 Task: Find a house in Bingen am Rhein, Germany, for 4 guests from July 10 to July 25, with a price range of ₹15,000 to ₹25,000, including Wifi, Free parking, TV, Gym, Breakfast, and Self check-in.
Action: Mouse moved to (511, 61)
Screenshot: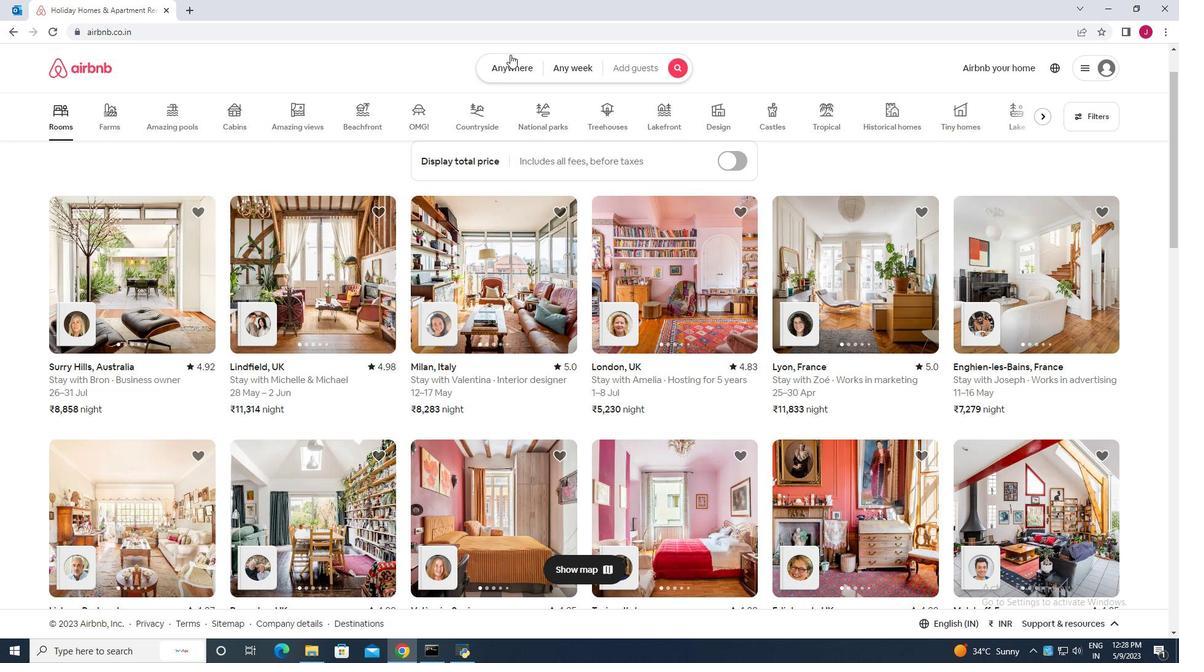 
Action: Mouse pressed left at (511, 61)
Screenshot: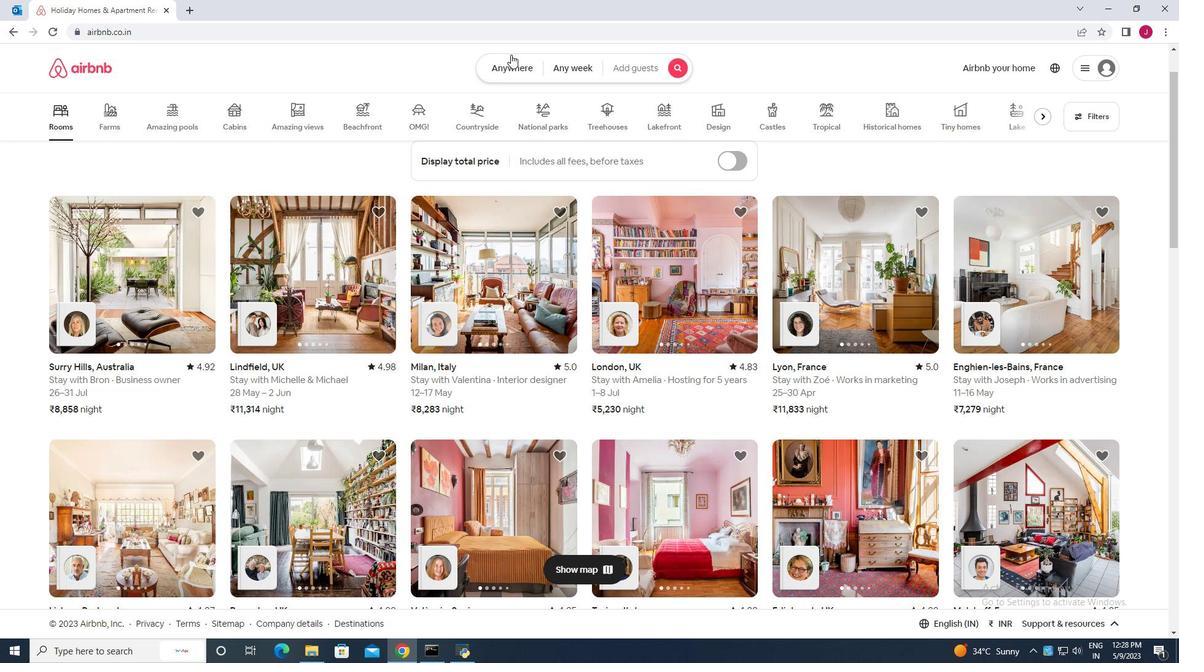
Action: Mouse moved to (385, 116)
Screenshot: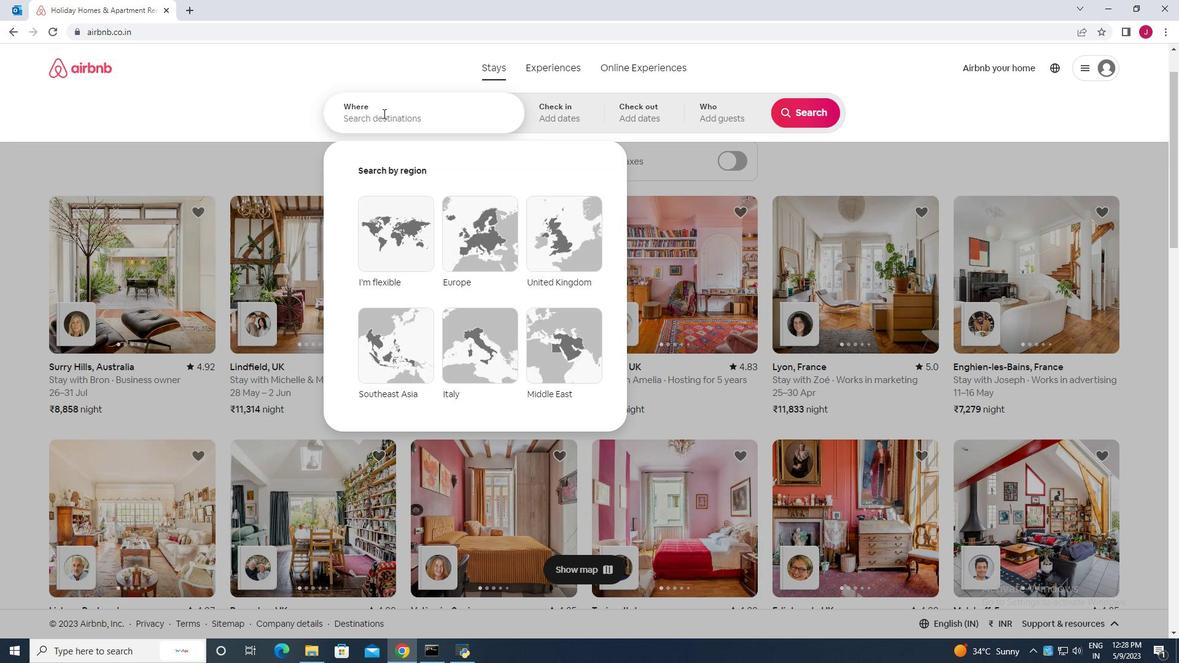 
Action: Mouse pressed left at (385, 116)
Screenshot: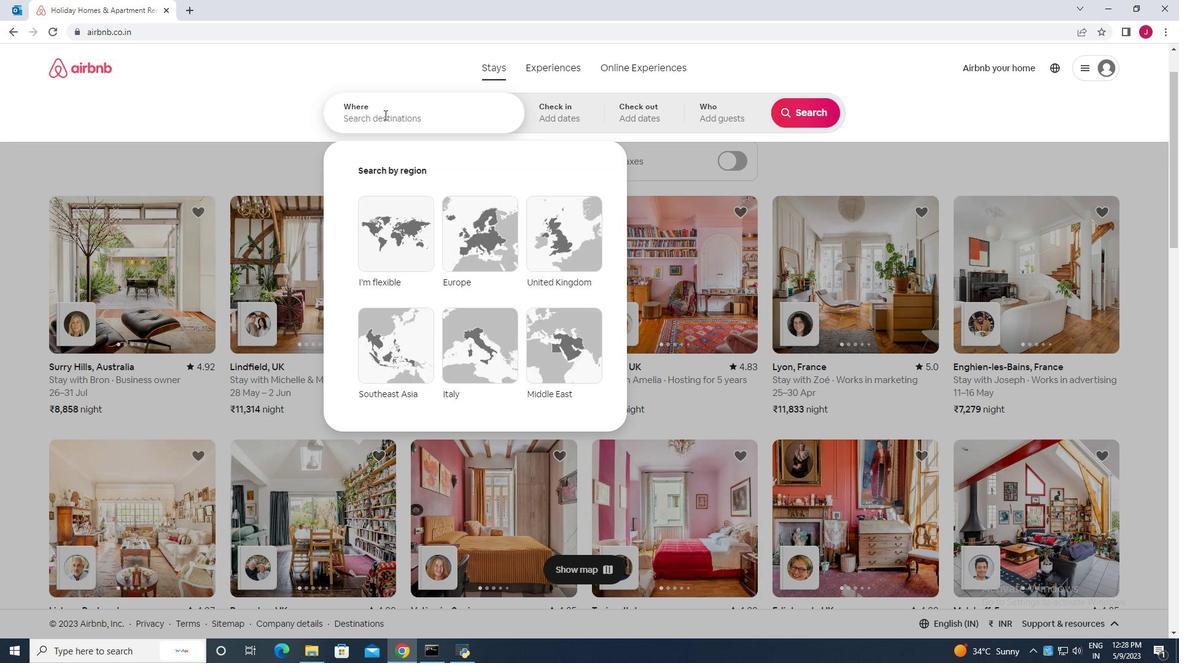 
Action: Key pressed <Key.caps_lock>B<Key.caps_lock>ingen<Key.space>am<Key.space>germany
Screenshot: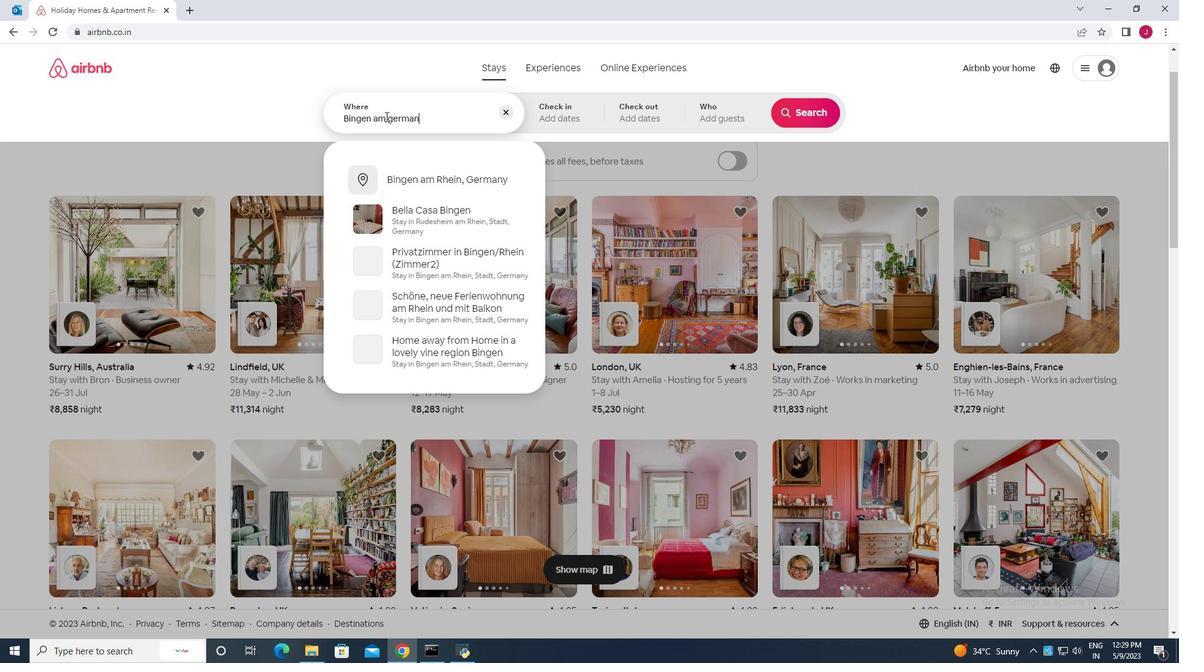 
Action: Mouse moved to (428, 178)
Screenshot: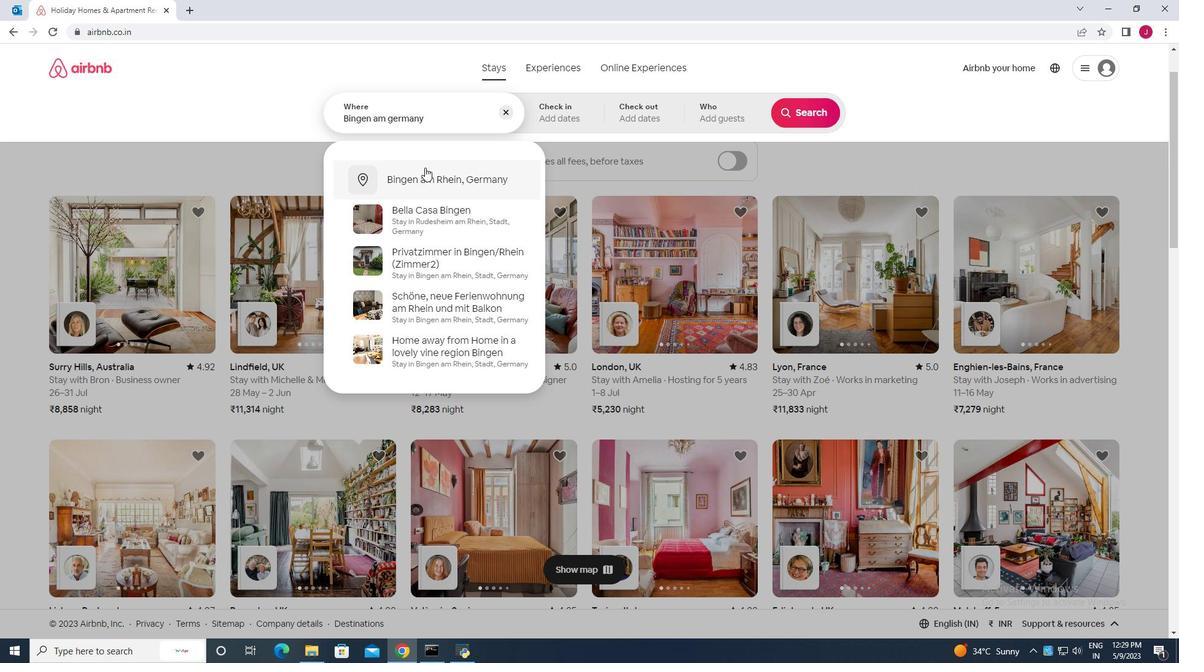 
Action: Mouse pressed left at (428, 178)
Screenshot: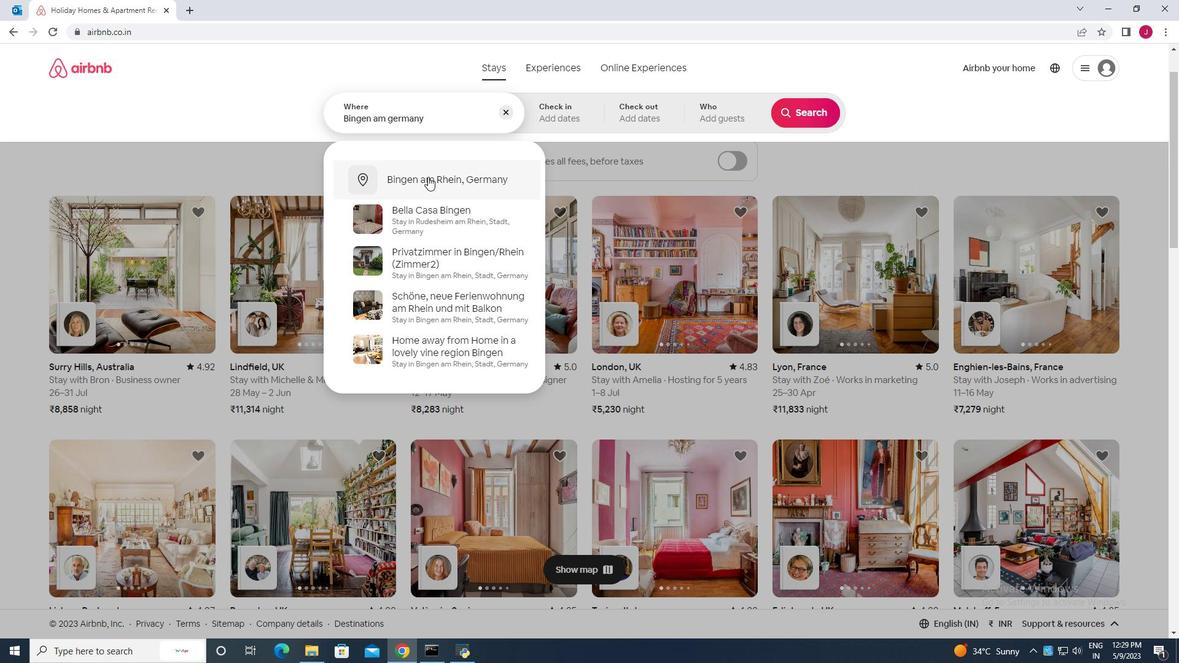 
Action: Mouse moved to (798, 212)
Screenshot: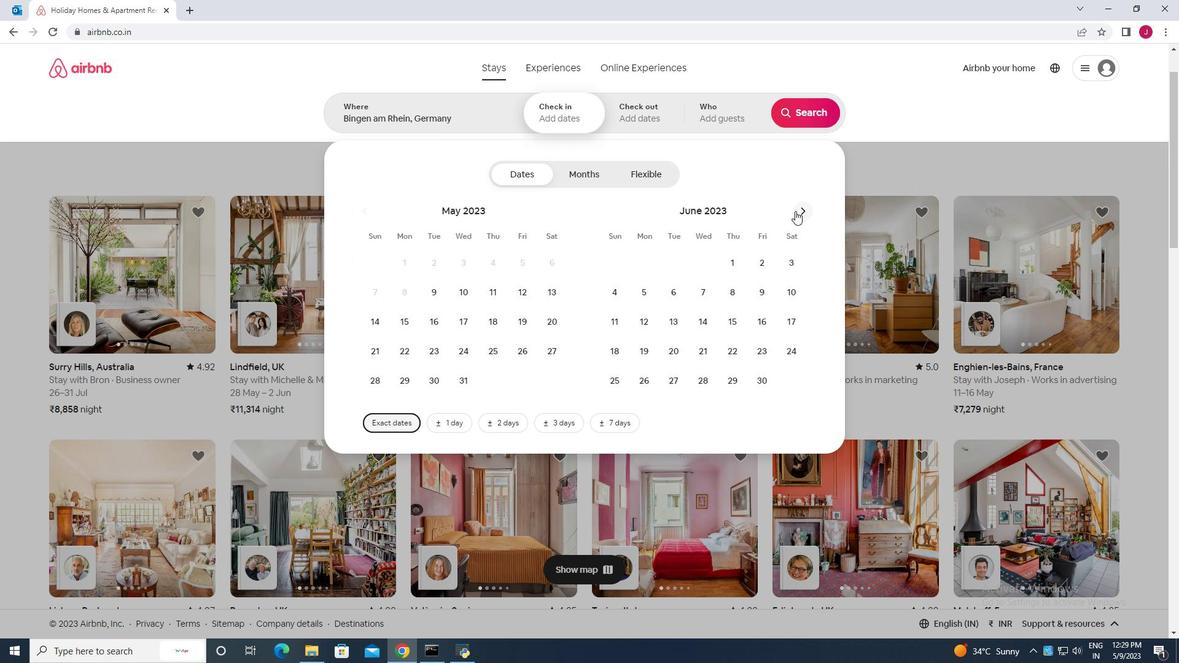 
Action: Mouse pressed left at (798, 212)
Screenshot: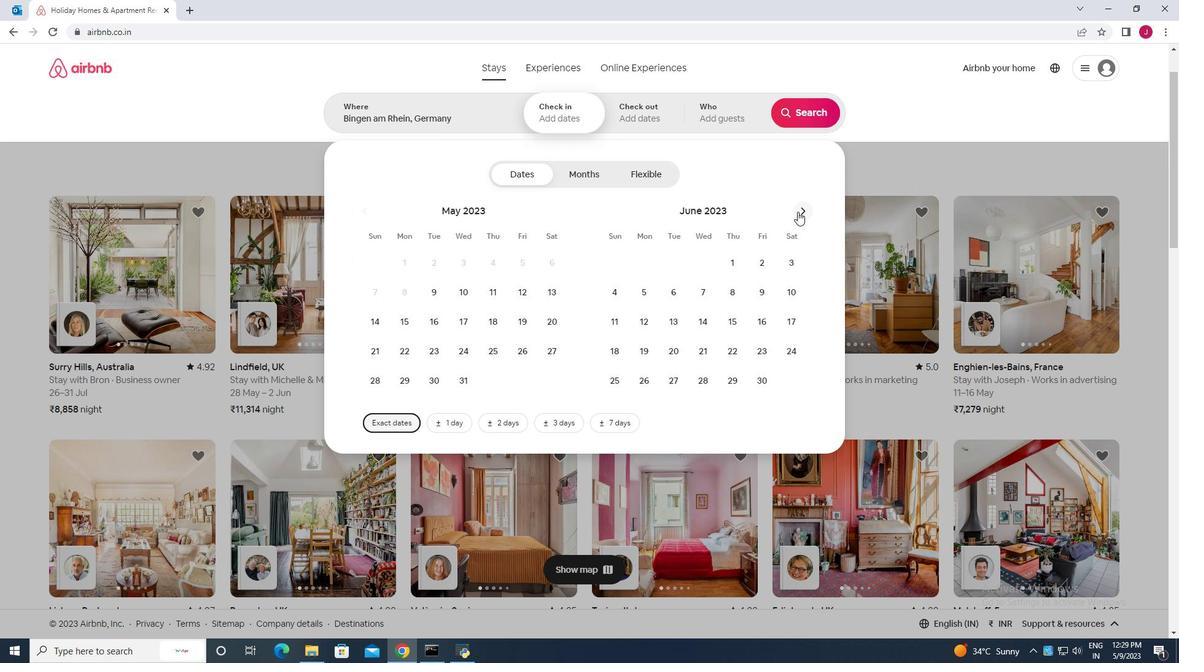 
Action: Mouse moved to (646, 321)
Screenshot: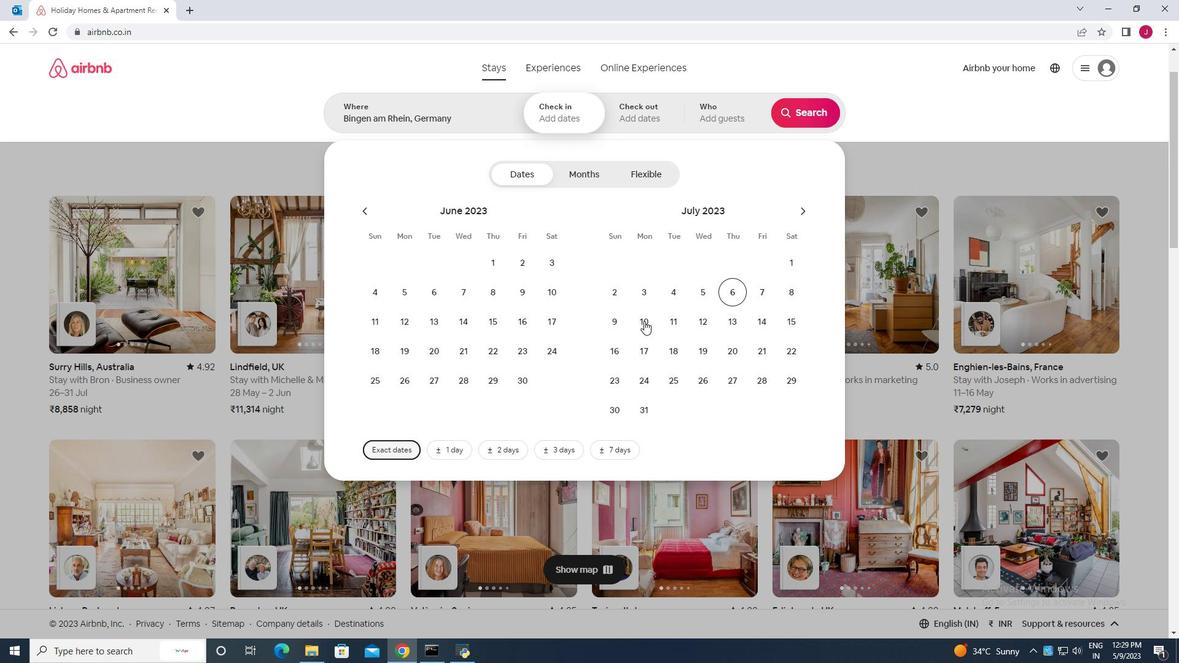 
Action: Mouse pressed left at (646, 321)
Screenshot: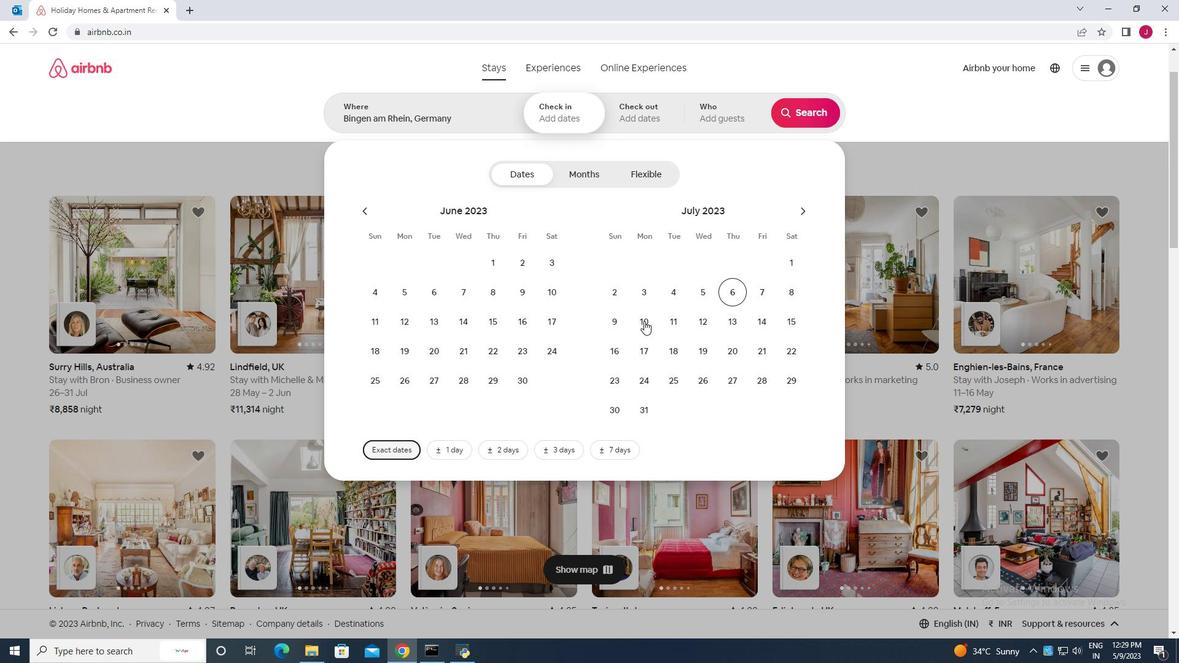 
Action: Mouse moved to (675, 381)
Screenshot: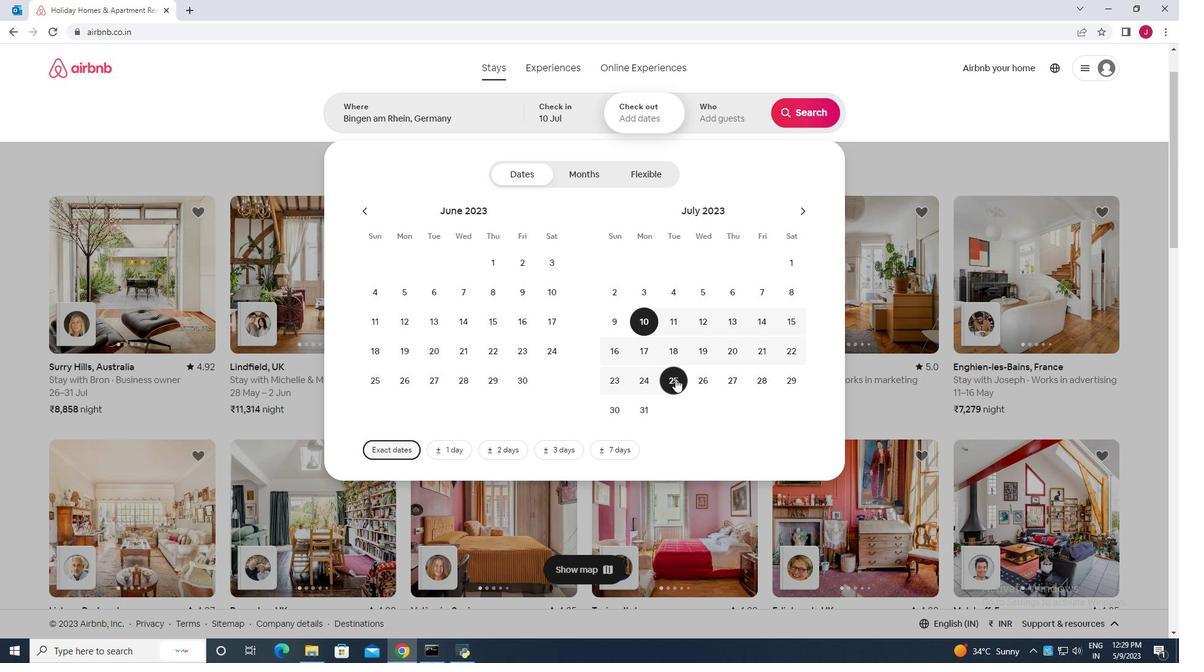 
Action: Mouse pressed left at (675, 381)
Screenshot: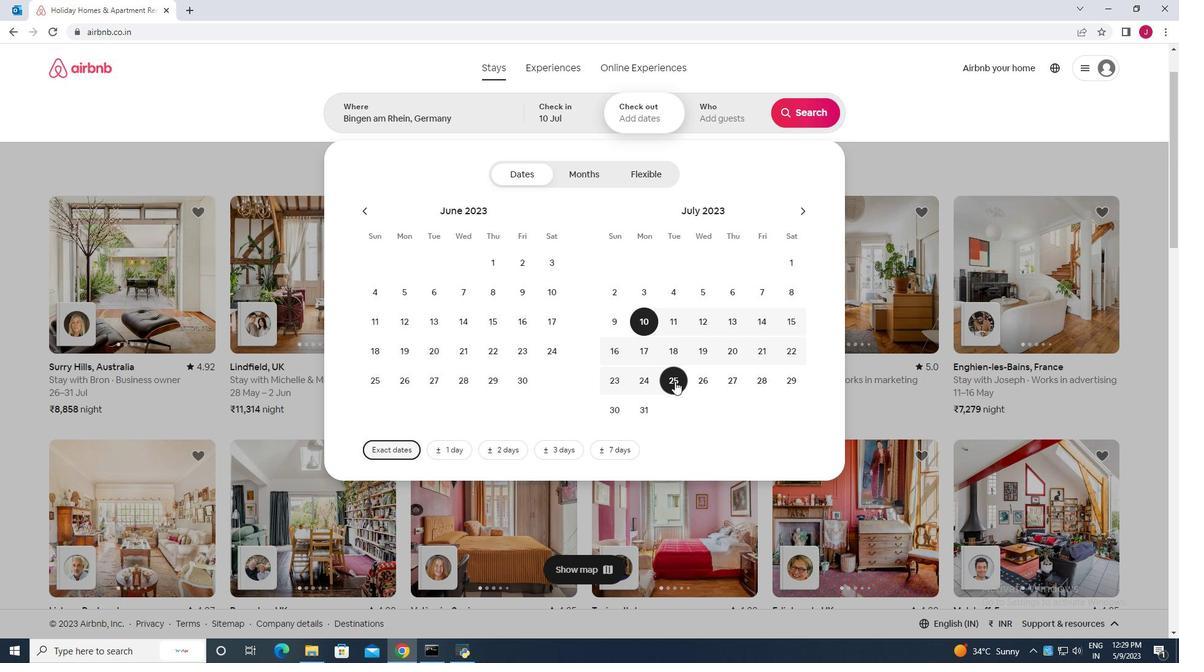 
Action: Mouse moved to (723, 116)
Screenshot: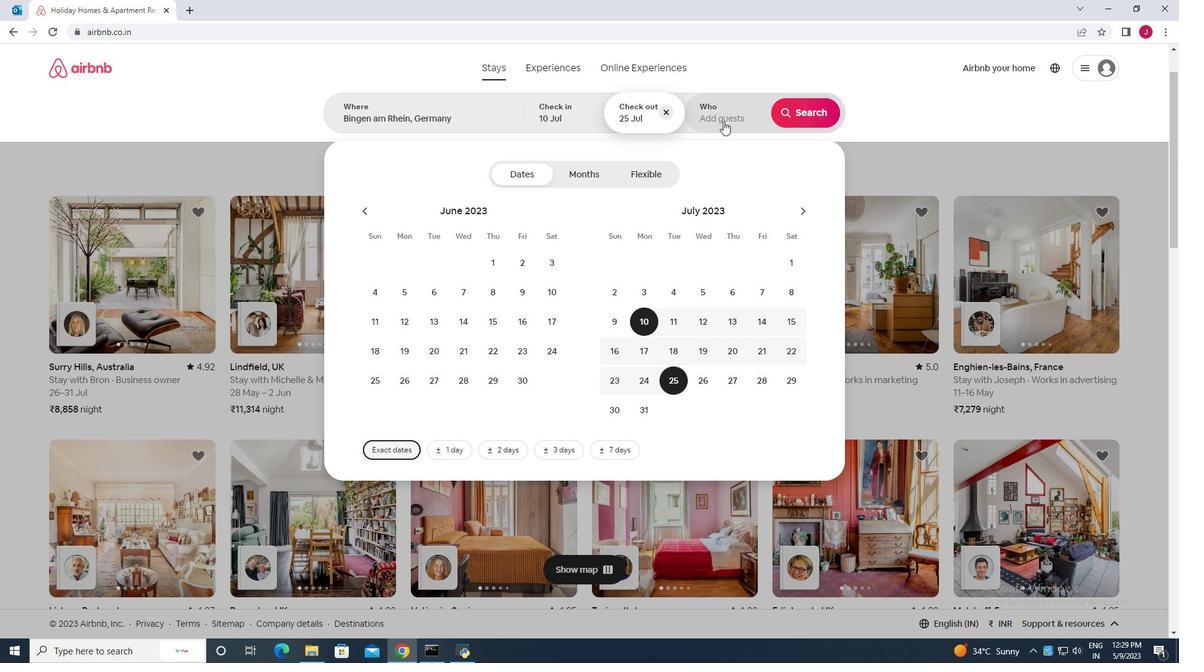 
Action: Mouse pressed left at (723, 116)
Screenshot: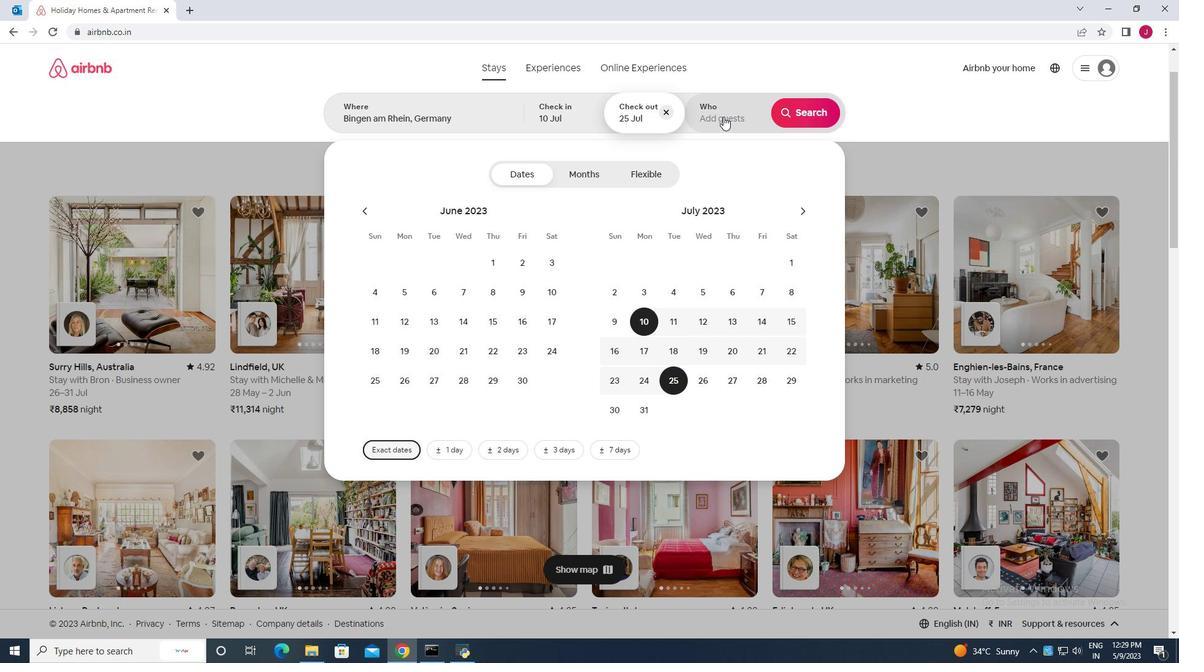 
Action: Mouse moved to (809, 181)
Screenshot: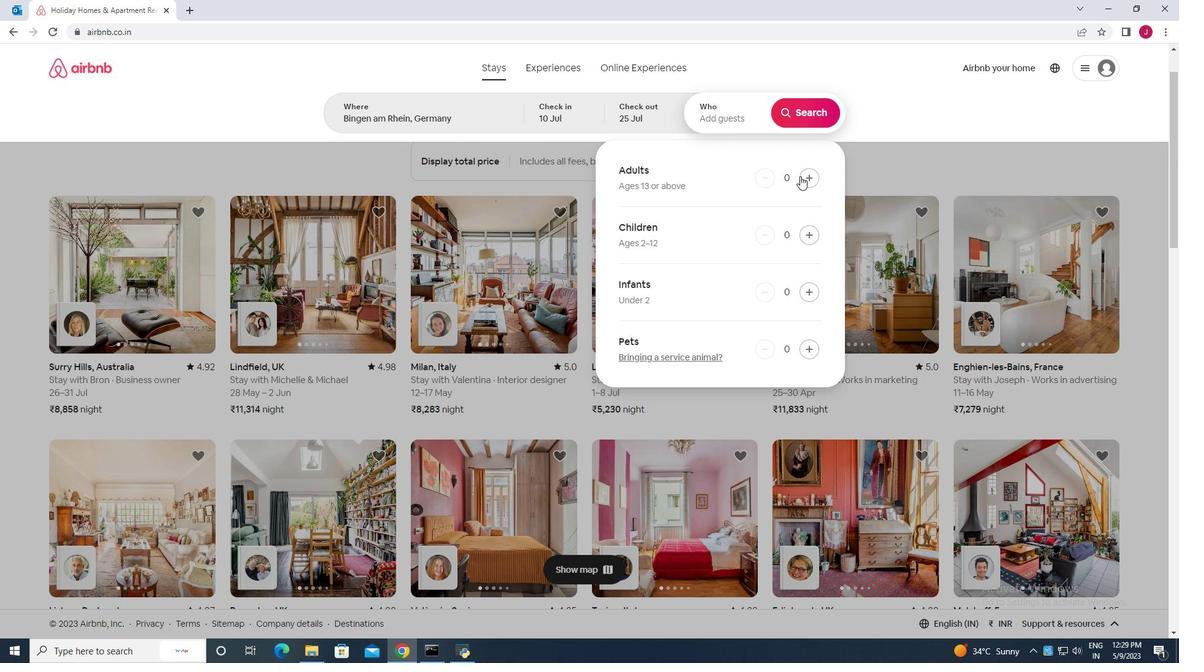 
Action: Mouse pressed left at (809, 181)
Screenshot: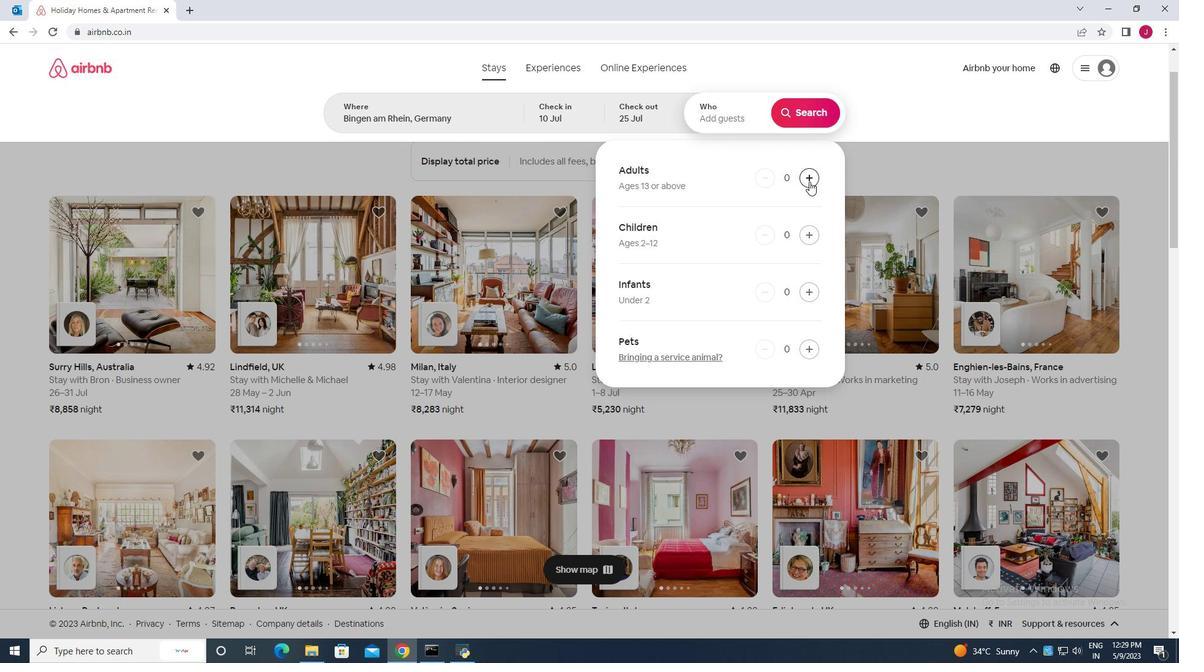 
Action: Mouse pressed left at (809, 181)
Screenshot: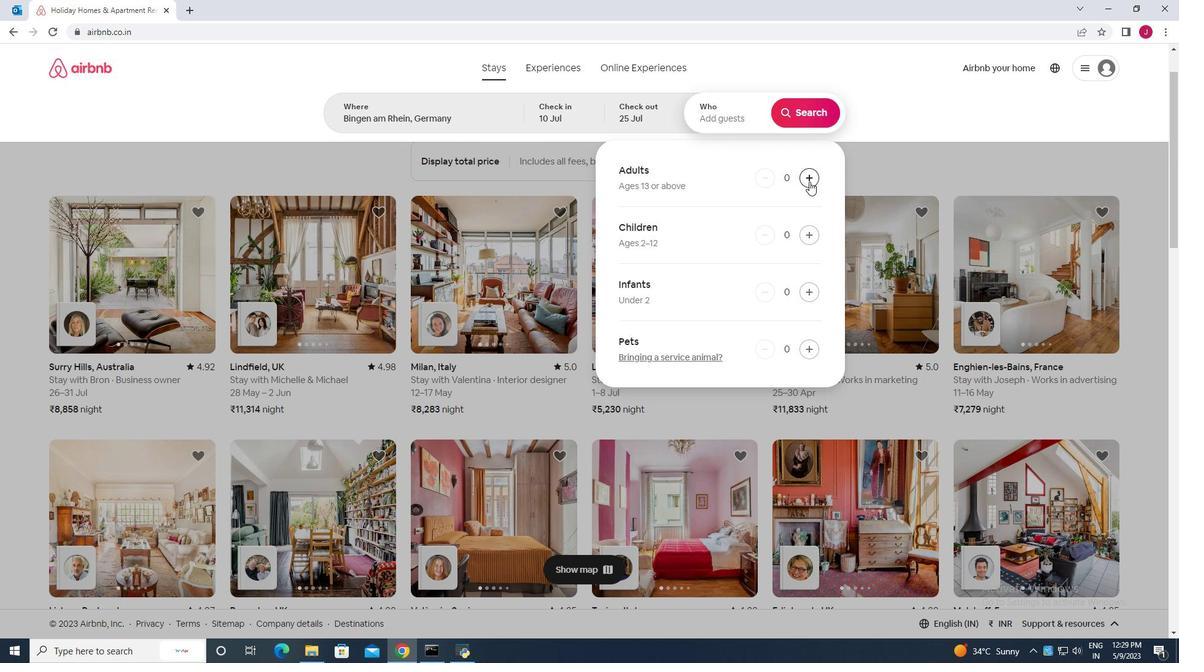 
Action: Mouse pressed left at (809, 181)
Screenshot: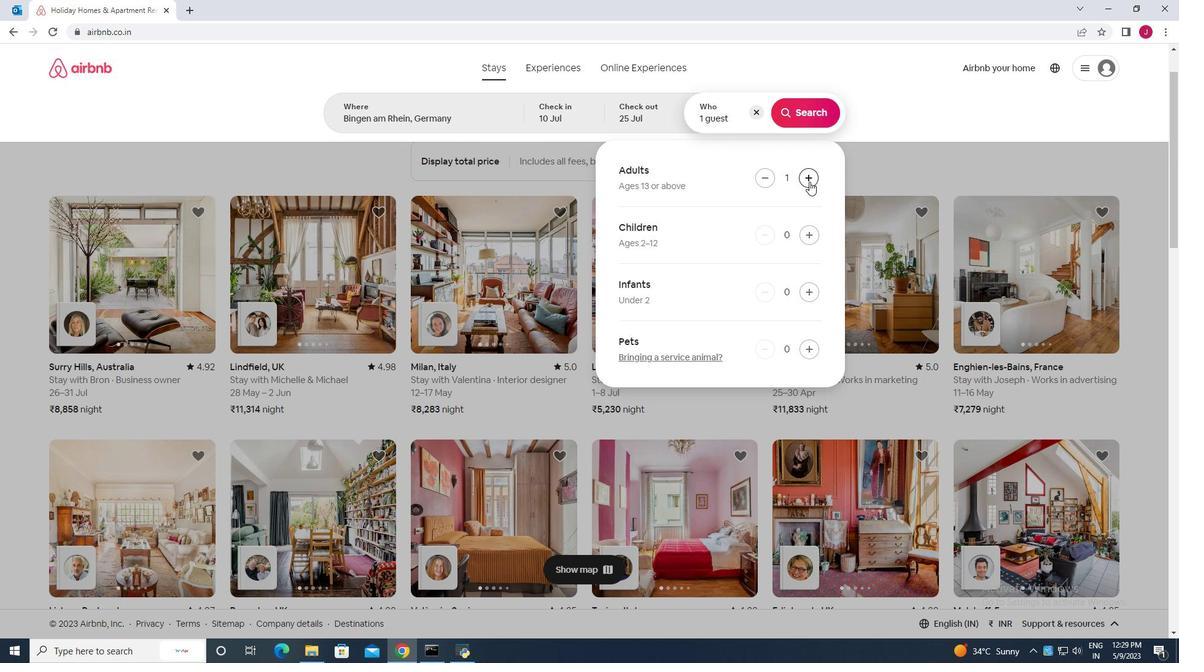 
Action: Mouse moved to (809, 236)
Screenshot: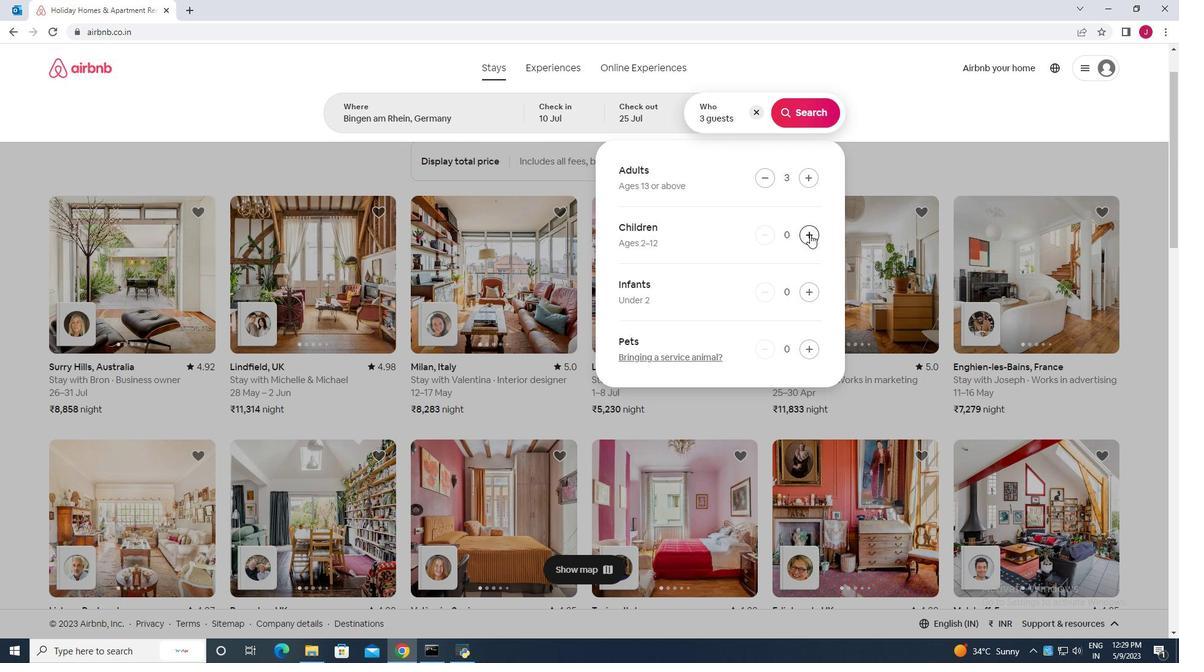 
Action: Mouse pressed left at (809, 236)
Screenshot: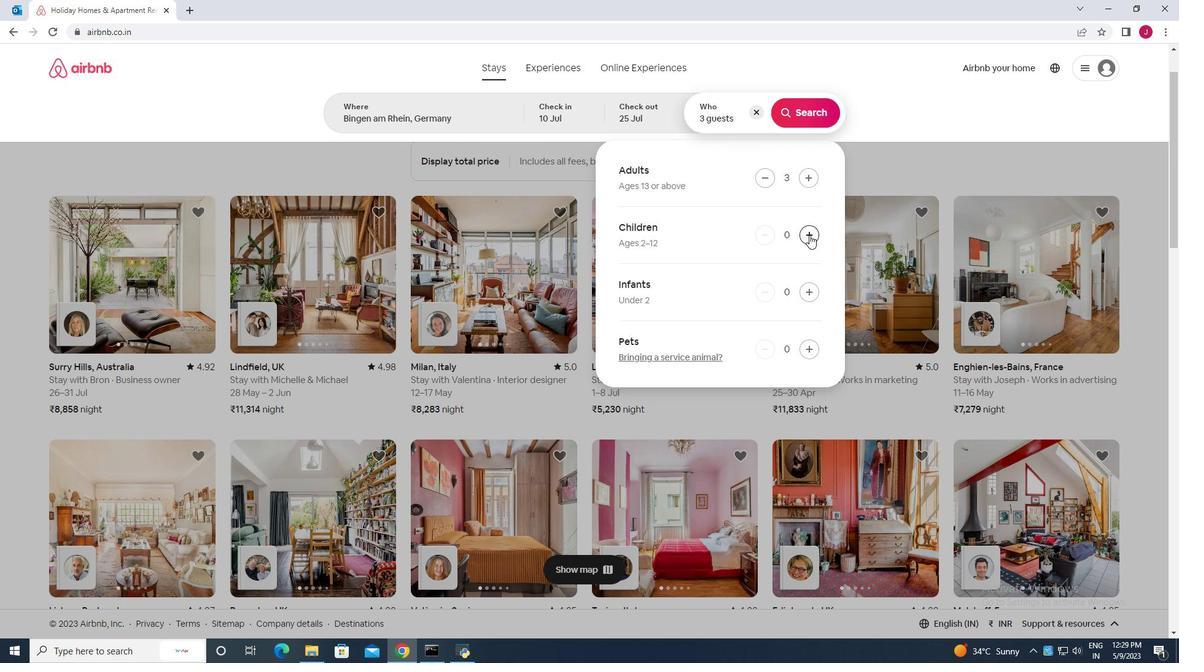 
Action: Mouse moved to (821, 116)
Screenshot: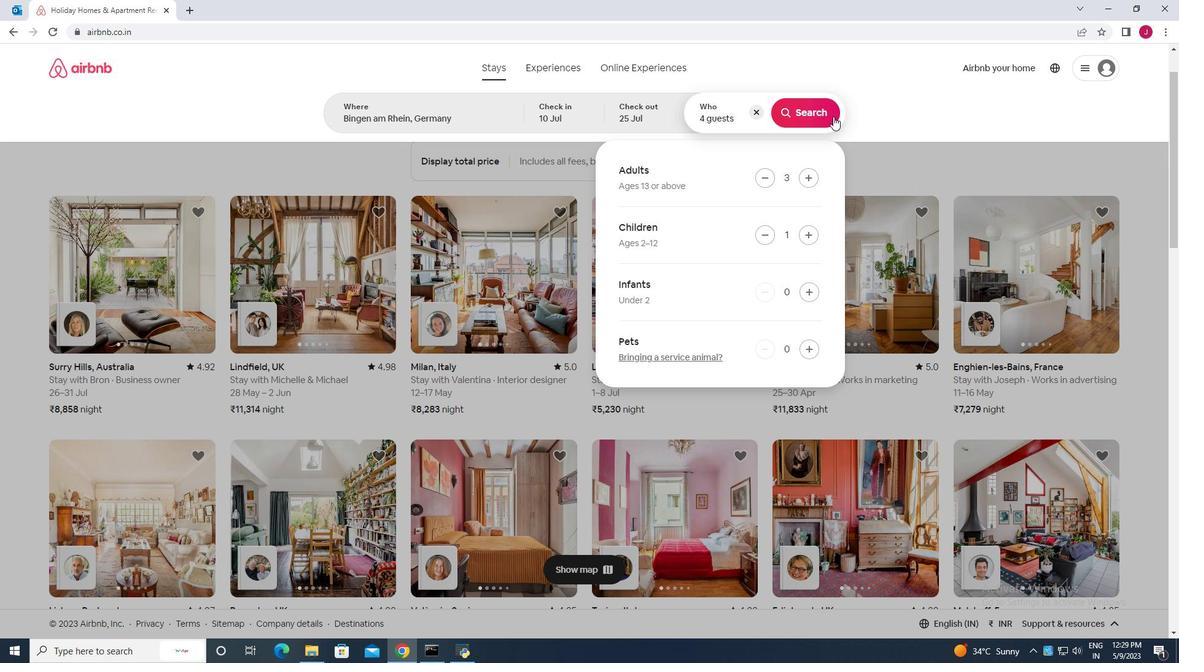 
Action: Mouse pressed left at (821, 116)
Screenshot: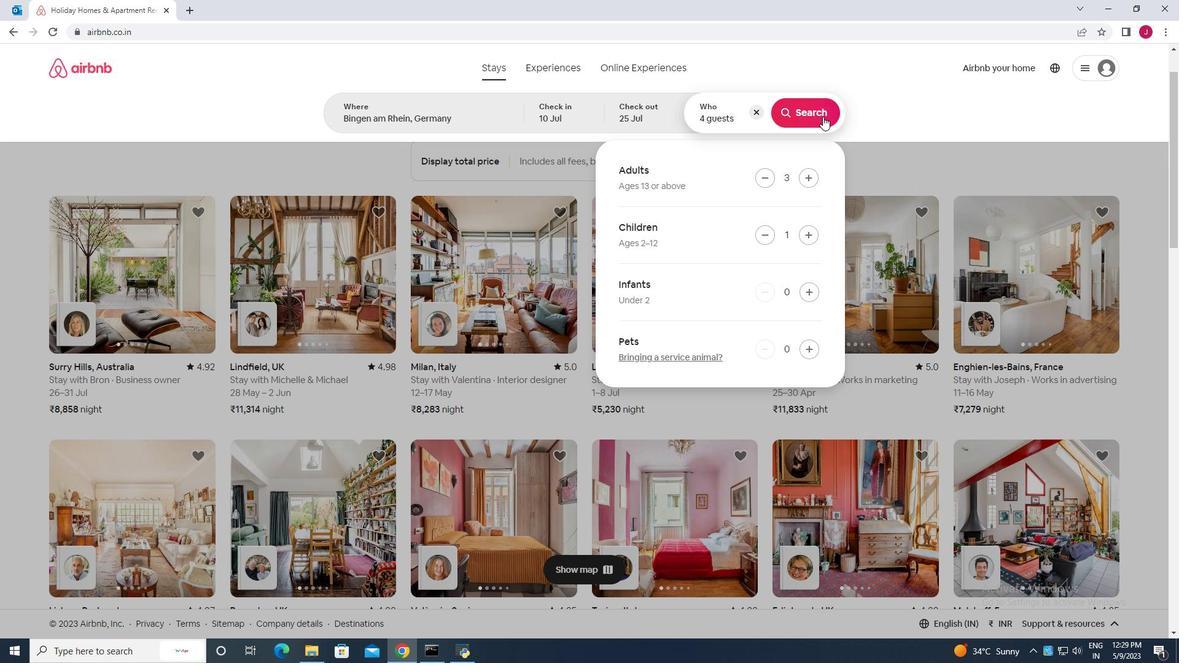 
Action: Mouse moved to (1128, 121)
Screenshot: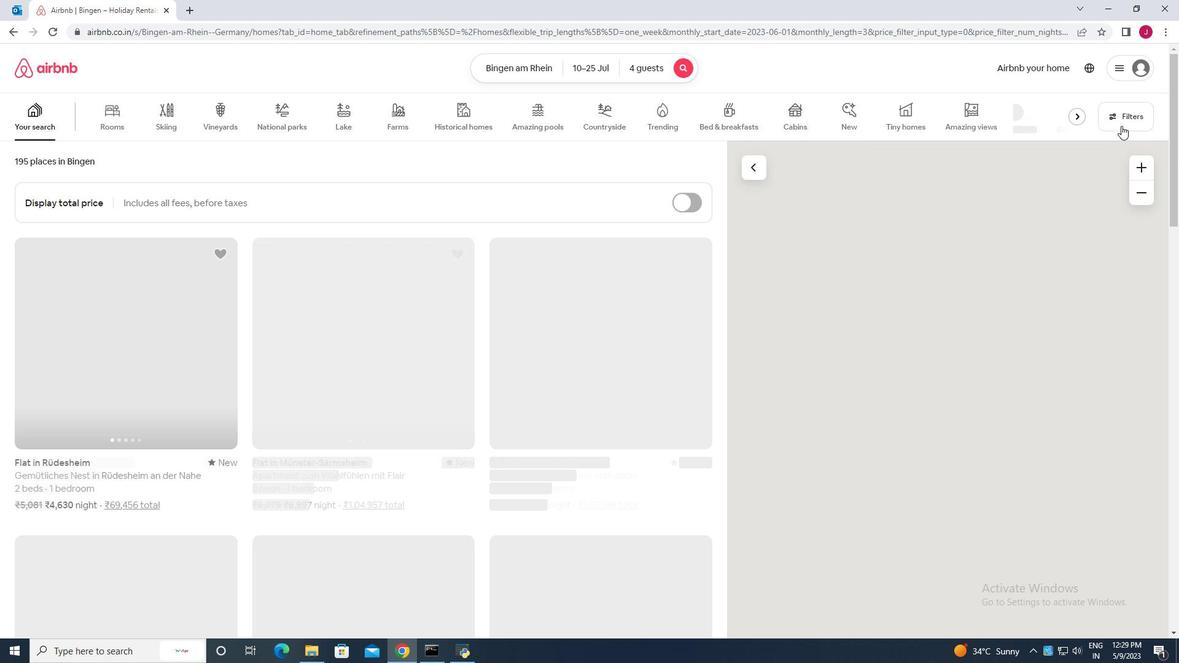 
Action: Mouse pressed left at (1128, 121)
Screenshot: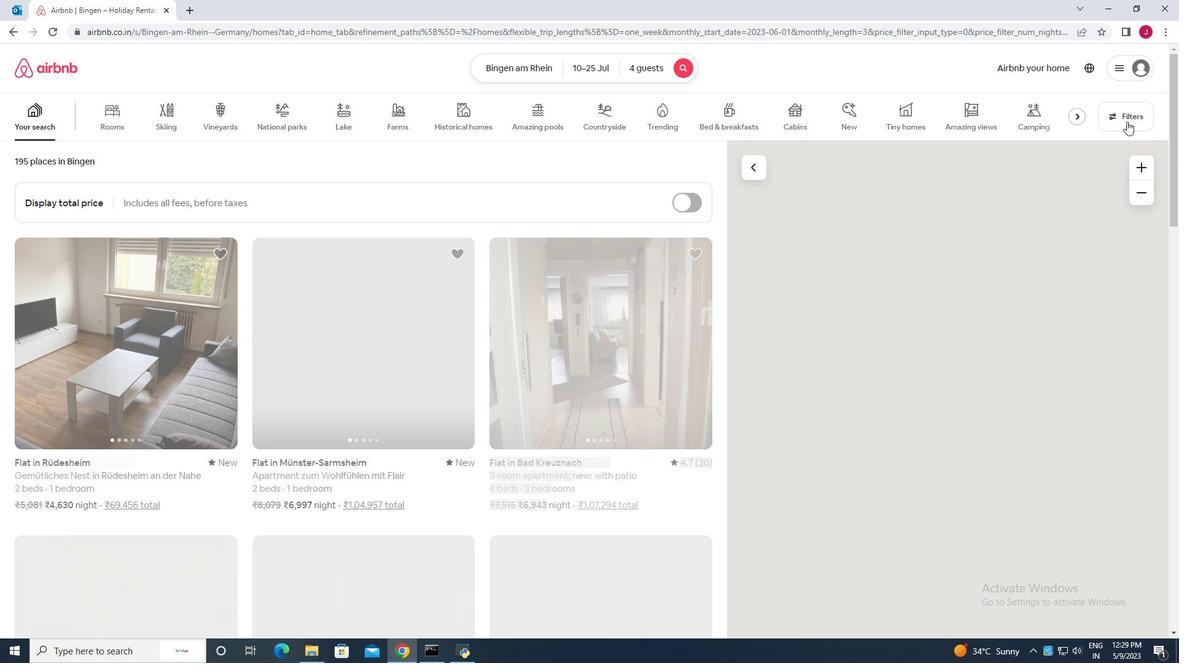 
Action: Mouse moved to (444, 421)
Screenshot: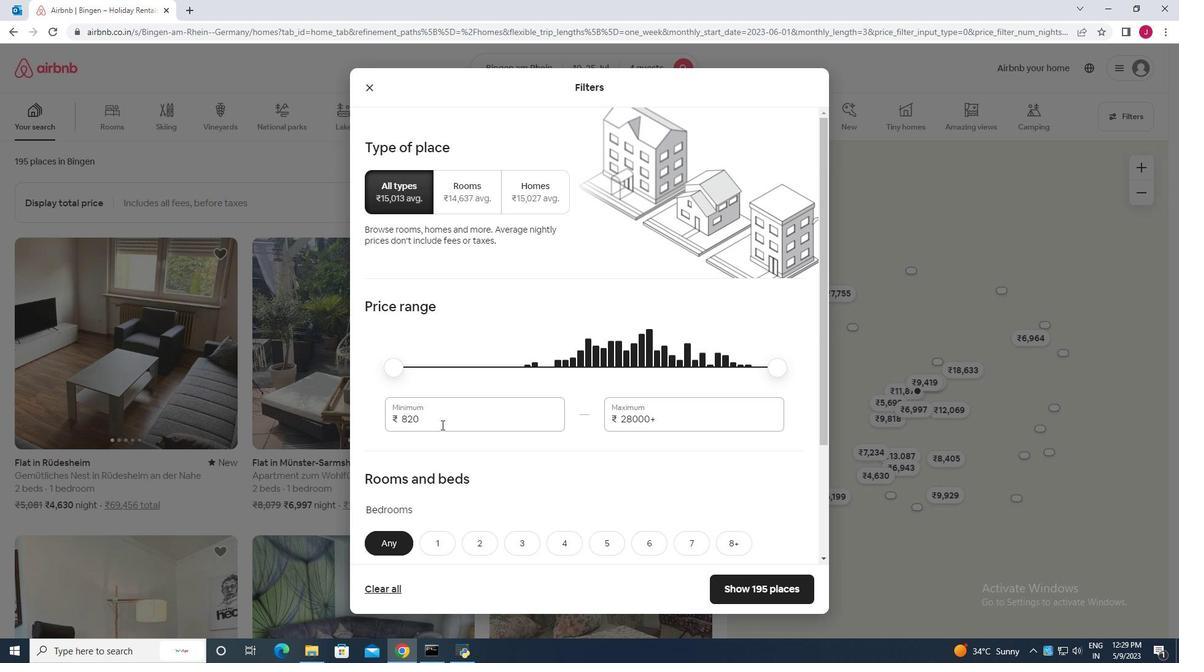 
Action: Mouse pressed left at (444, 421)
Screenshot: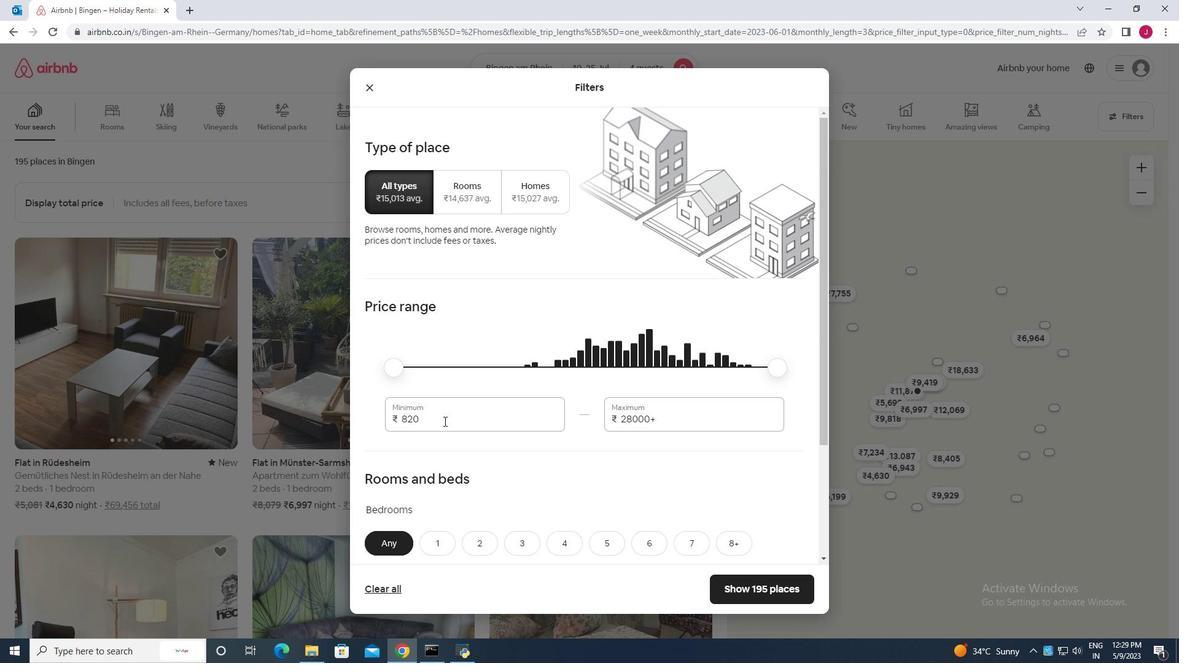 
Action: Mouse moved to (444, 419)
Screenshot: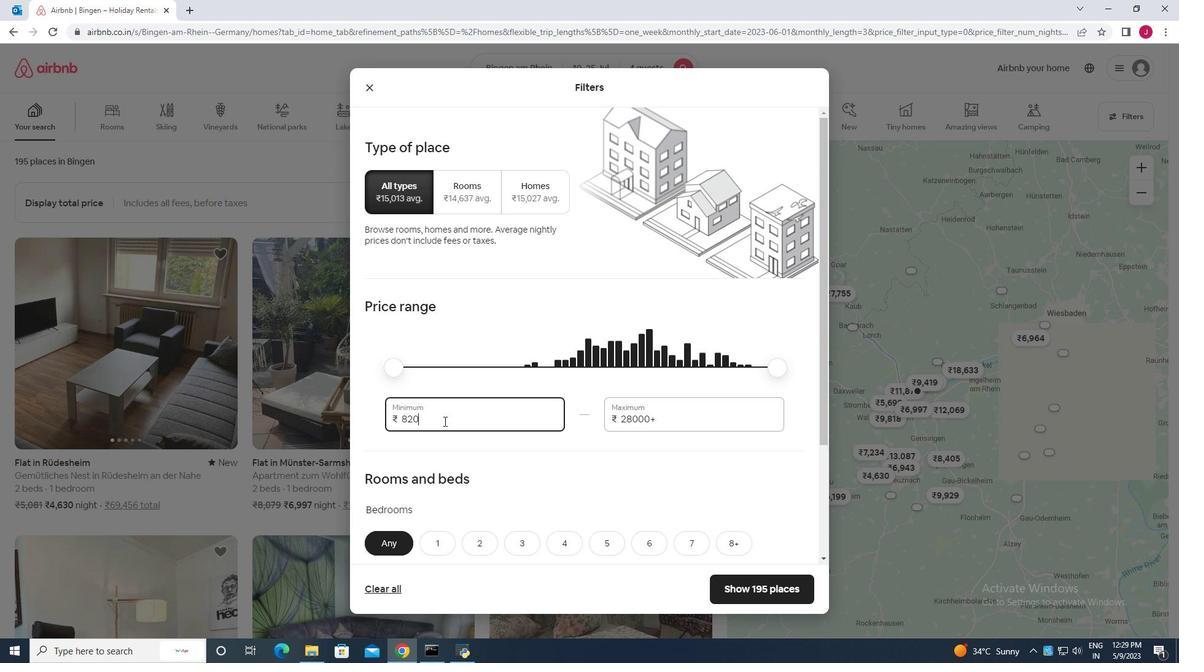 
Action: Key pressed <Key.backspace><Key.backspace><Key.backspace>15000
Screenshot: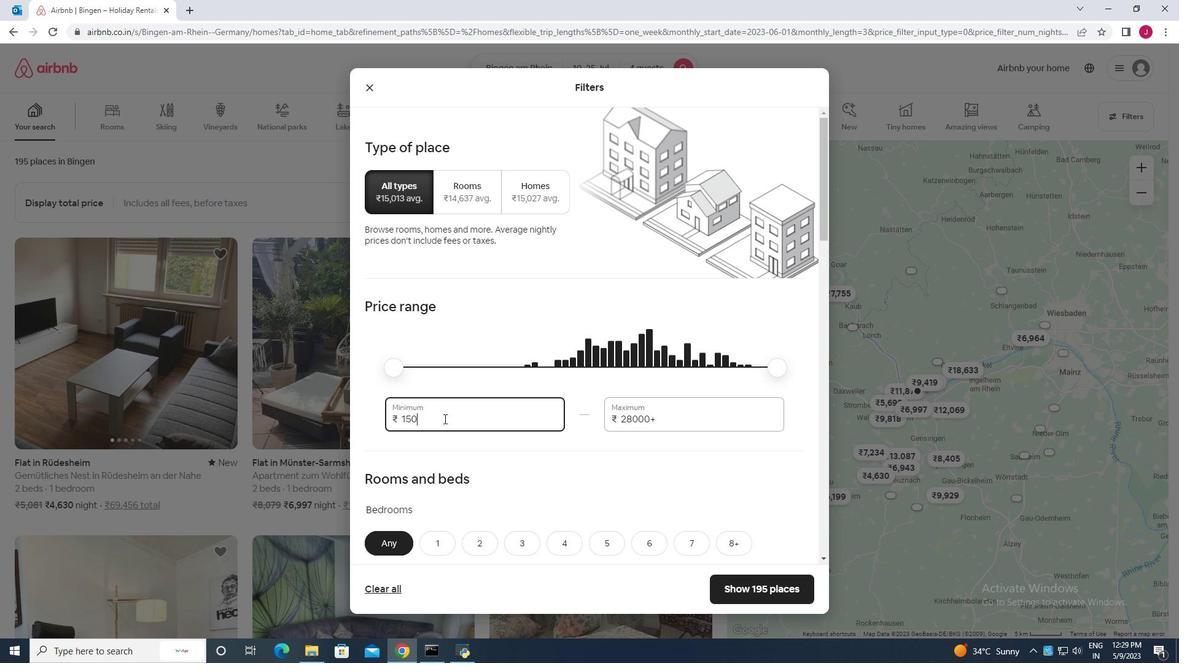 
Action: Mouse moved to (674, 419)
Screenshot: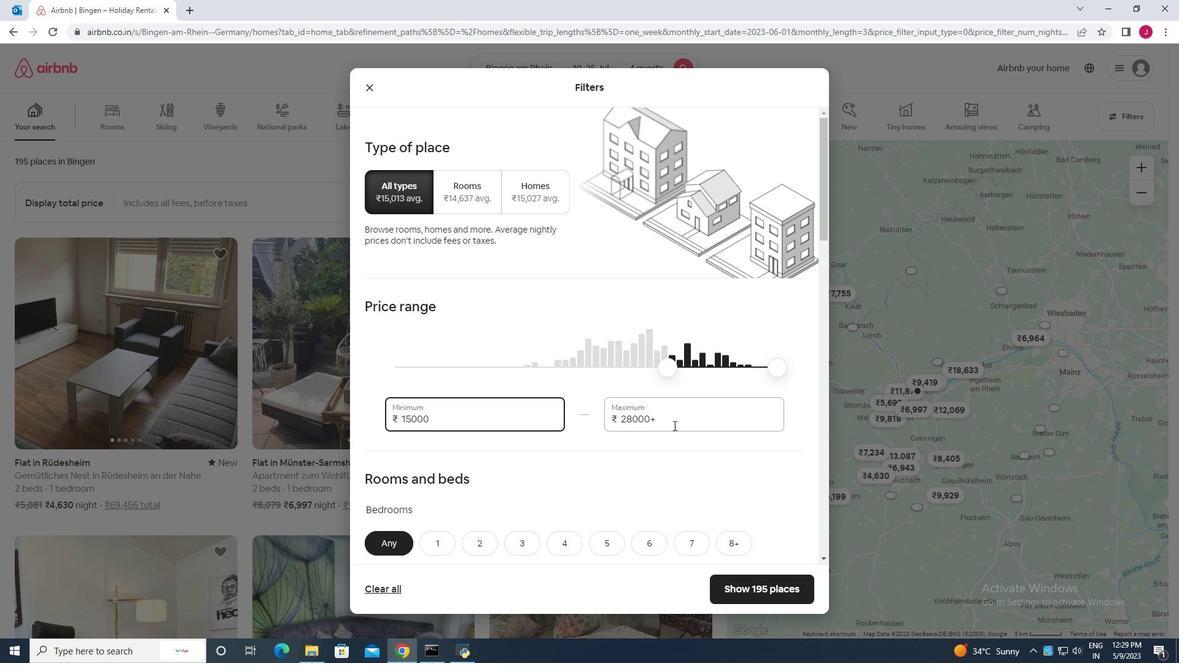 
Action: Mouse pressed left at (674, 419)
Screenshot: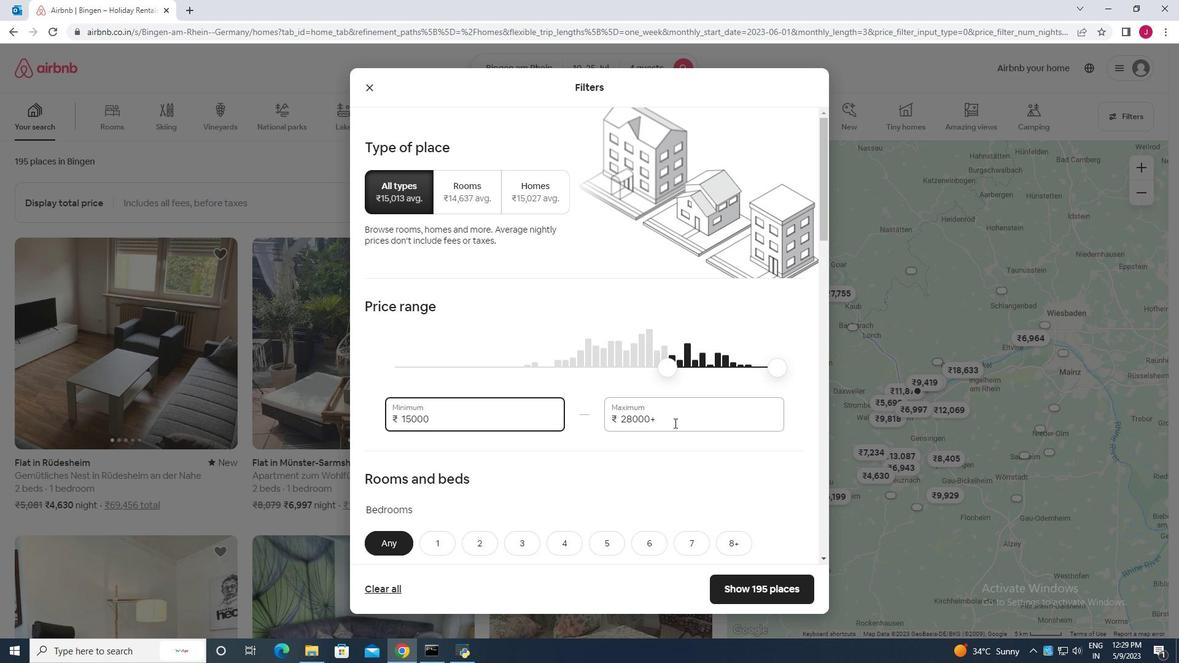
Action: Mouse moved to (675, 417)
Screenshot: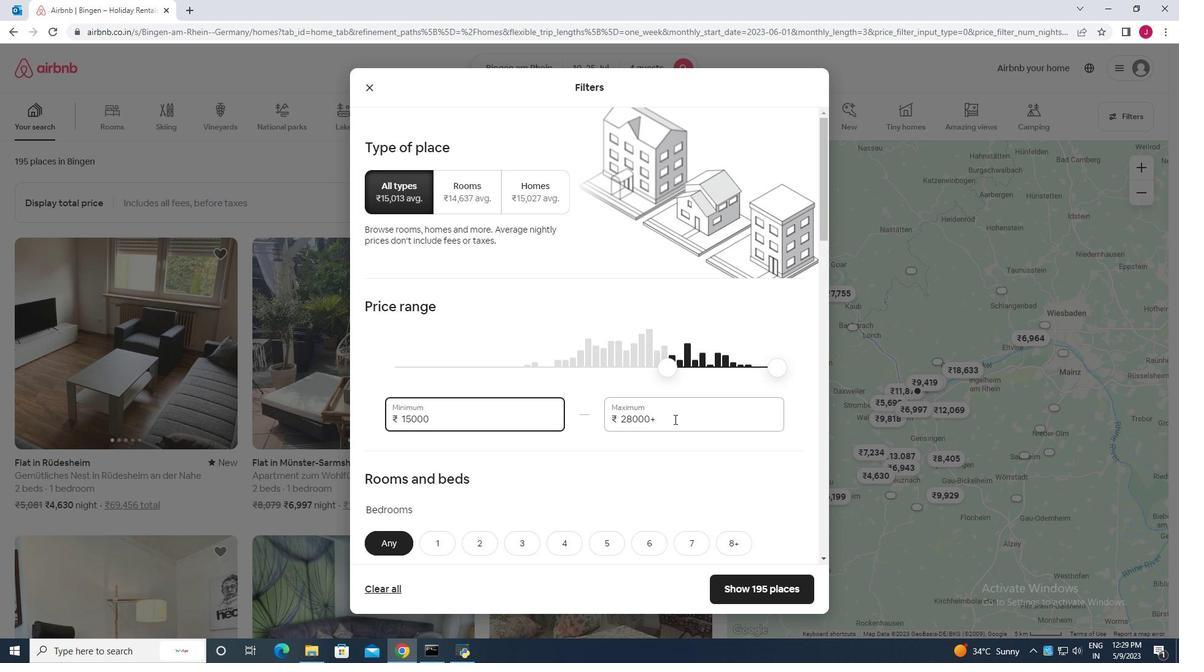 
Action: Key pressed <Key.backspace><Key.backspace><Key.backspace><Key.backspace><Key.backspace><Key.backspace><Key.backspace><Key.backspace><Key.backspace><Key.backspace><Key.backspace><Key.backspace><Key.backspace><Key.backspace><Key.backspace><Key.backspace><Key.backspace>25000
Screenshot: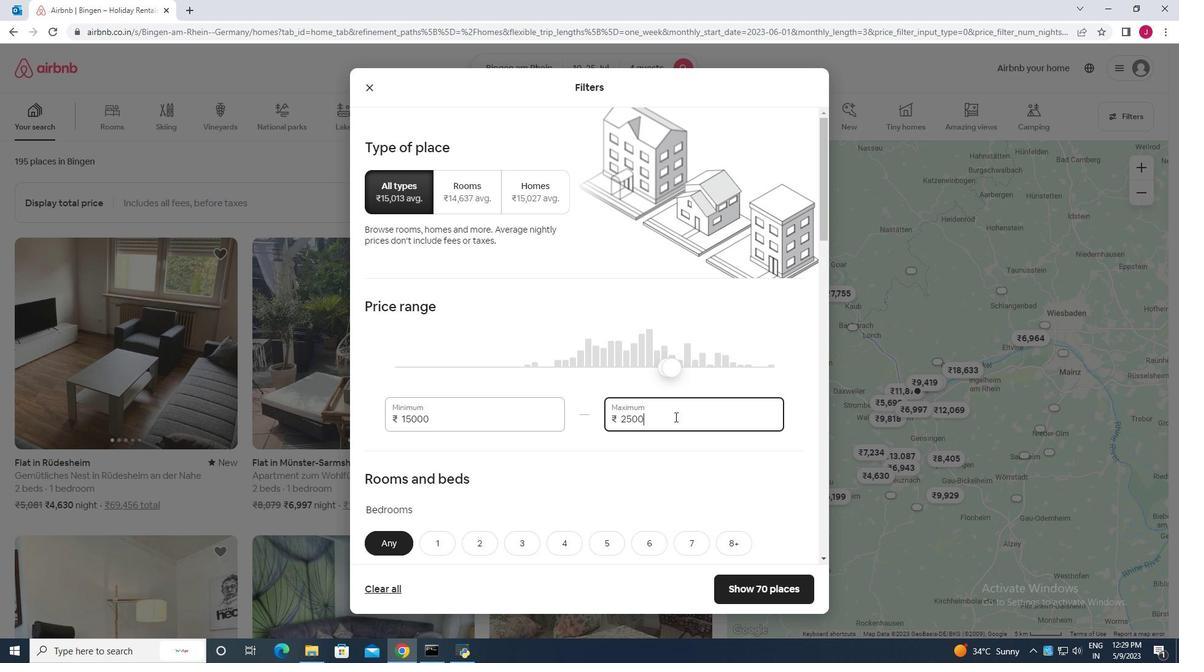 
Action: Mouse moved to (635, 438)
Screenshot: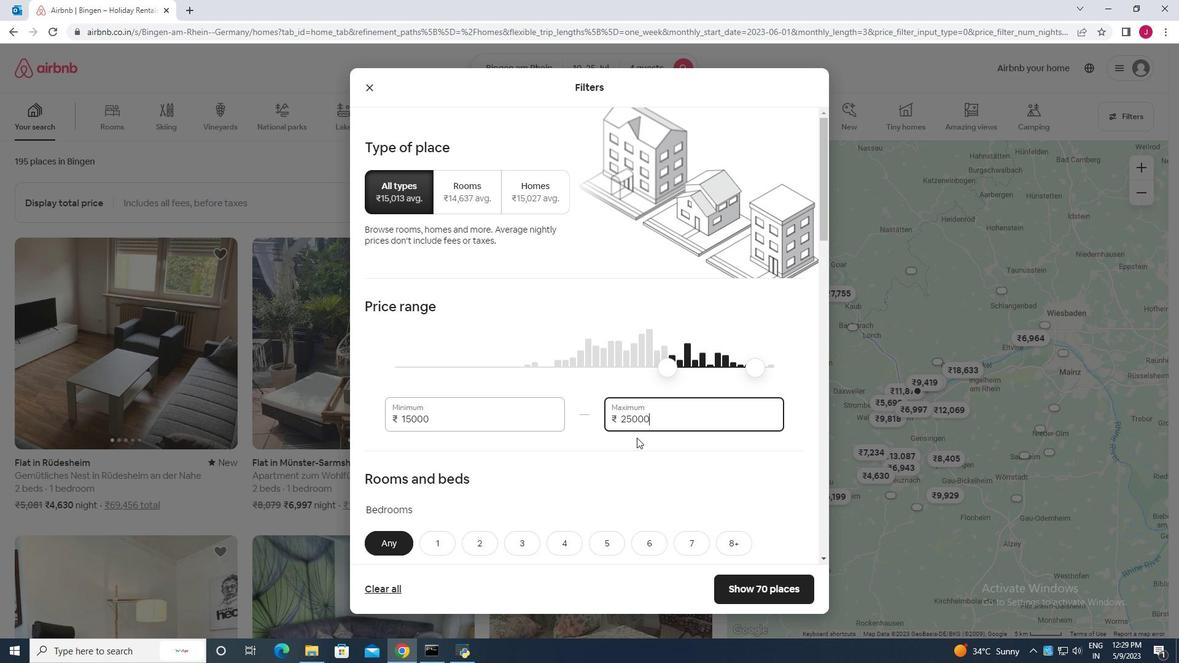 
Action: Mouse scrolled (635, 438) with delta (0, 0)
Screenshot: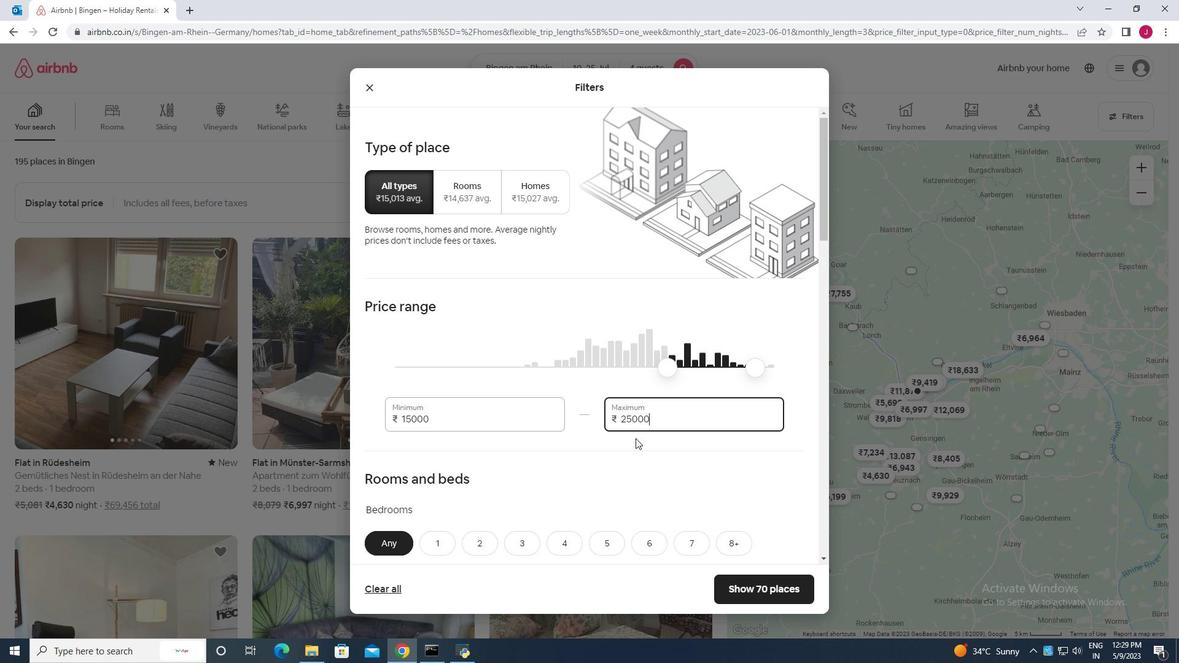 
Action: Mouse scrolled (635, 438) with delta (0, 0)
Screenshot: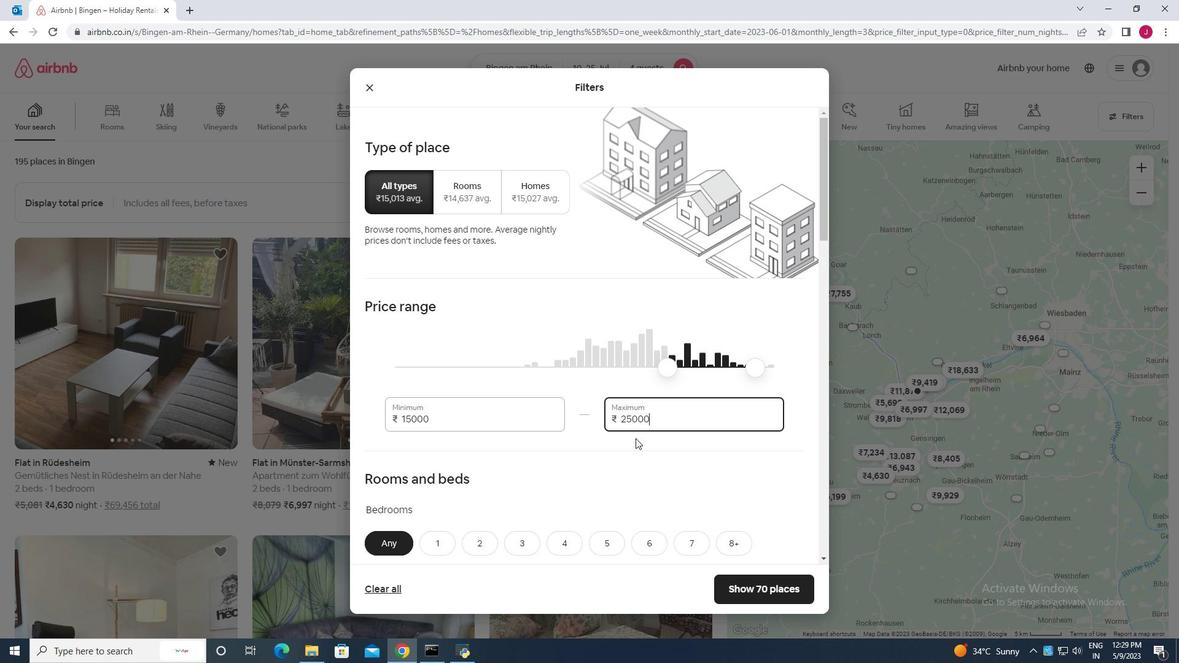 
Action: Mouse moved to (590, 421)
Screenshot: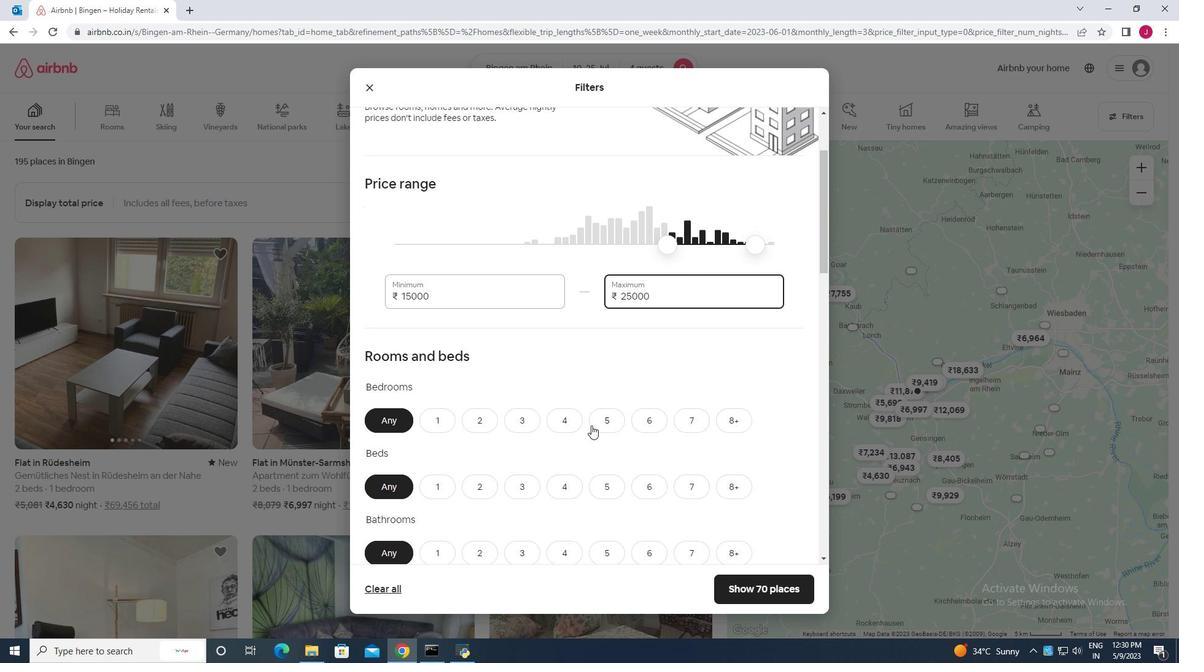 
Action: Mouse scrolled (590, 420) with delta (0, 0)
Screenshot: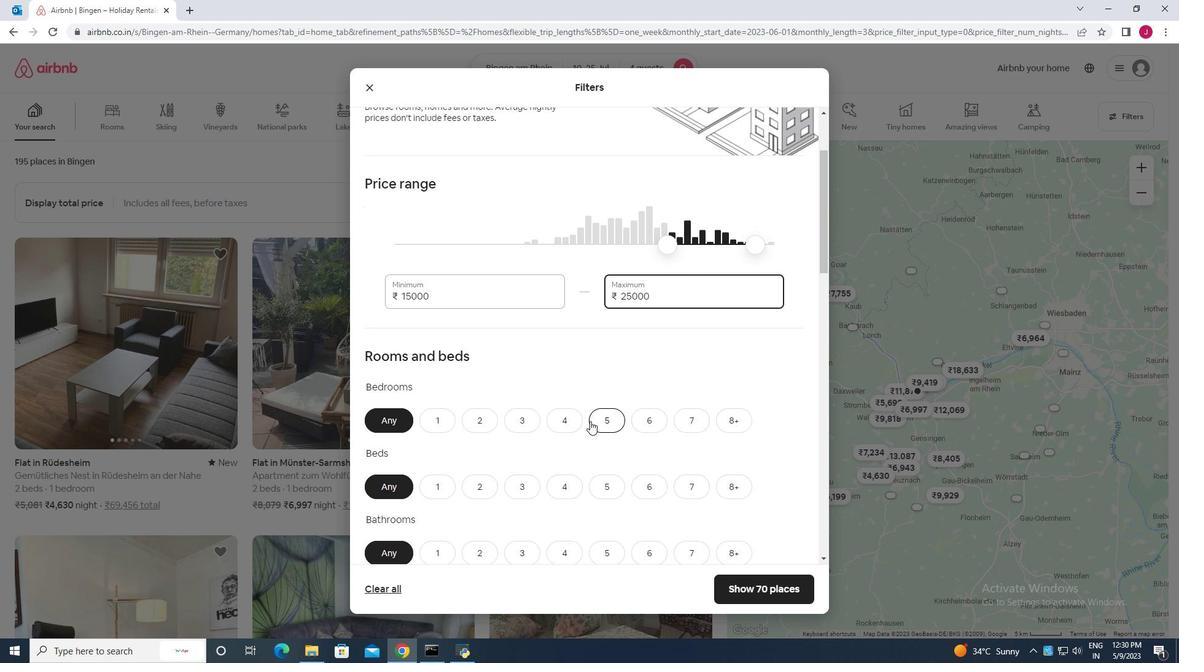 
Action: Mouse moved to (590, 420)
Screenshot: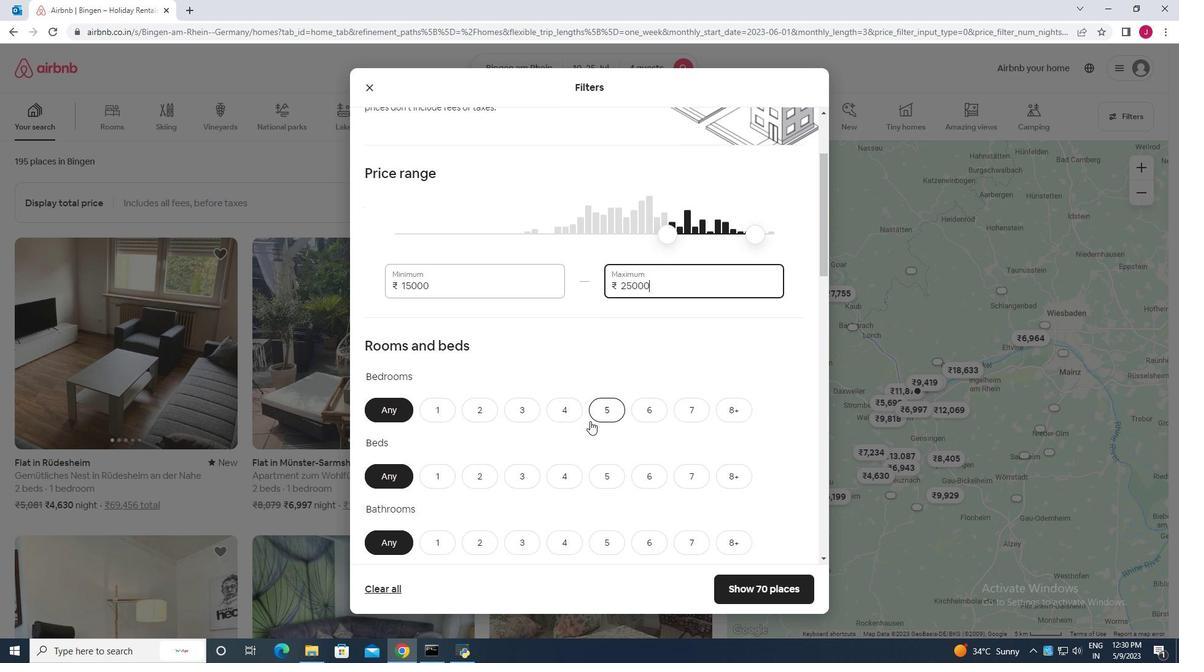 
Action: Mouse scrolled (590, 419) with delta (0, 0)
Screenshot: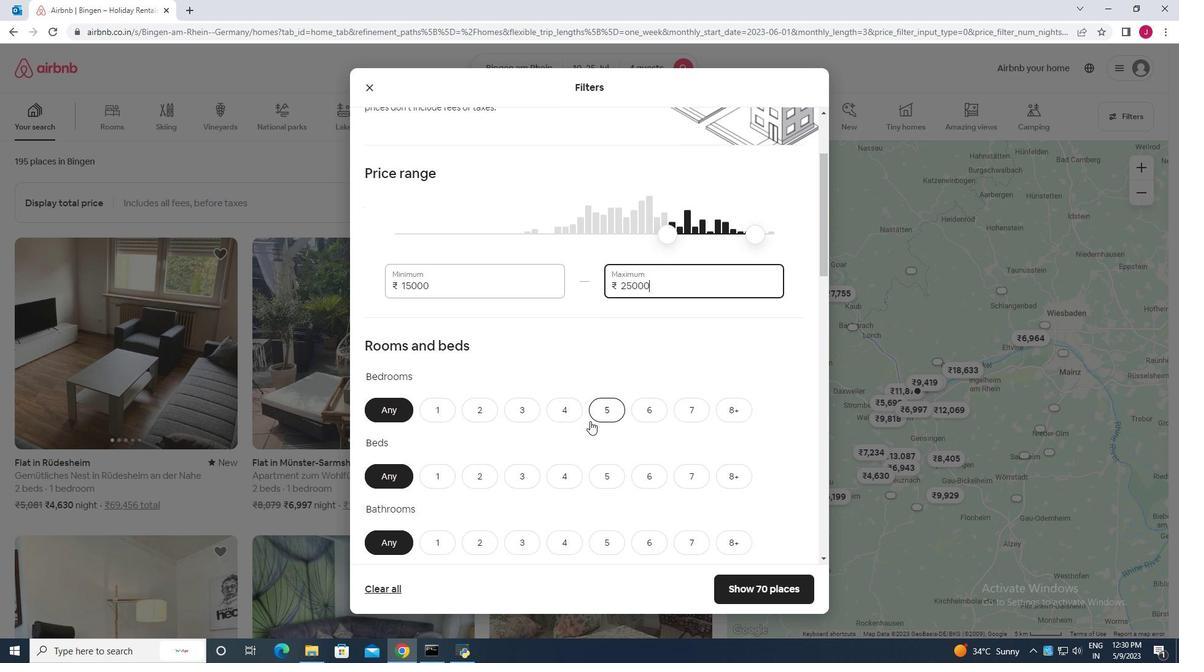 
Action: Mouse moved to (482, 298)
Screenshot: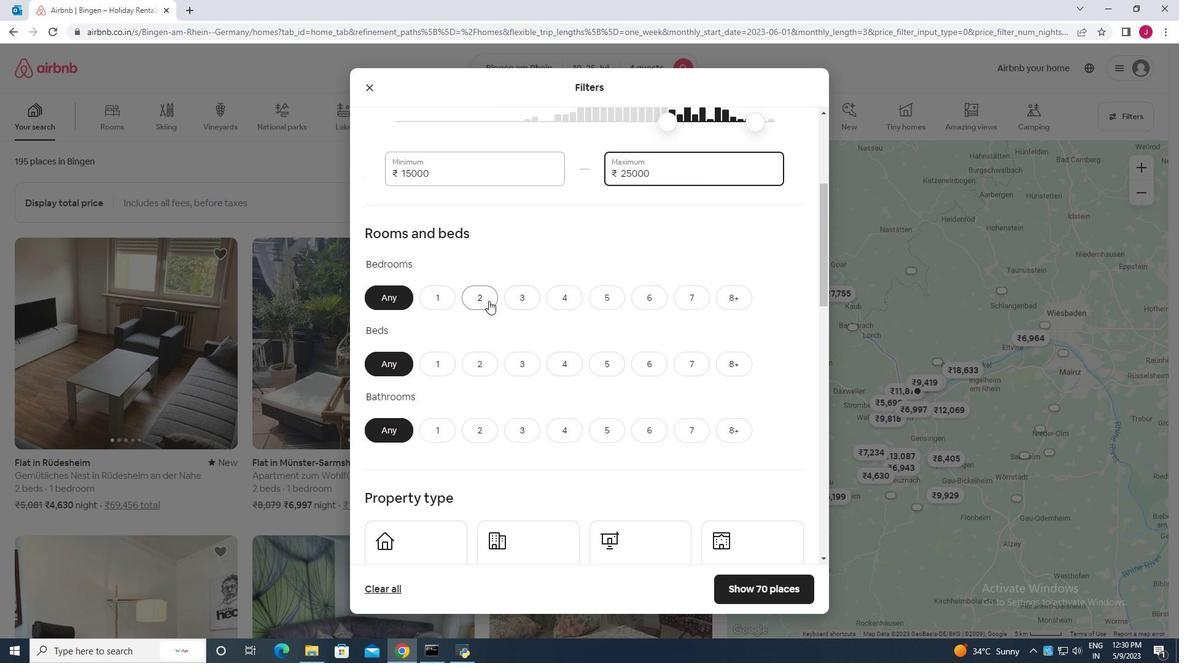
Action: Mouse pressed left at (482, 298)
Screenshot: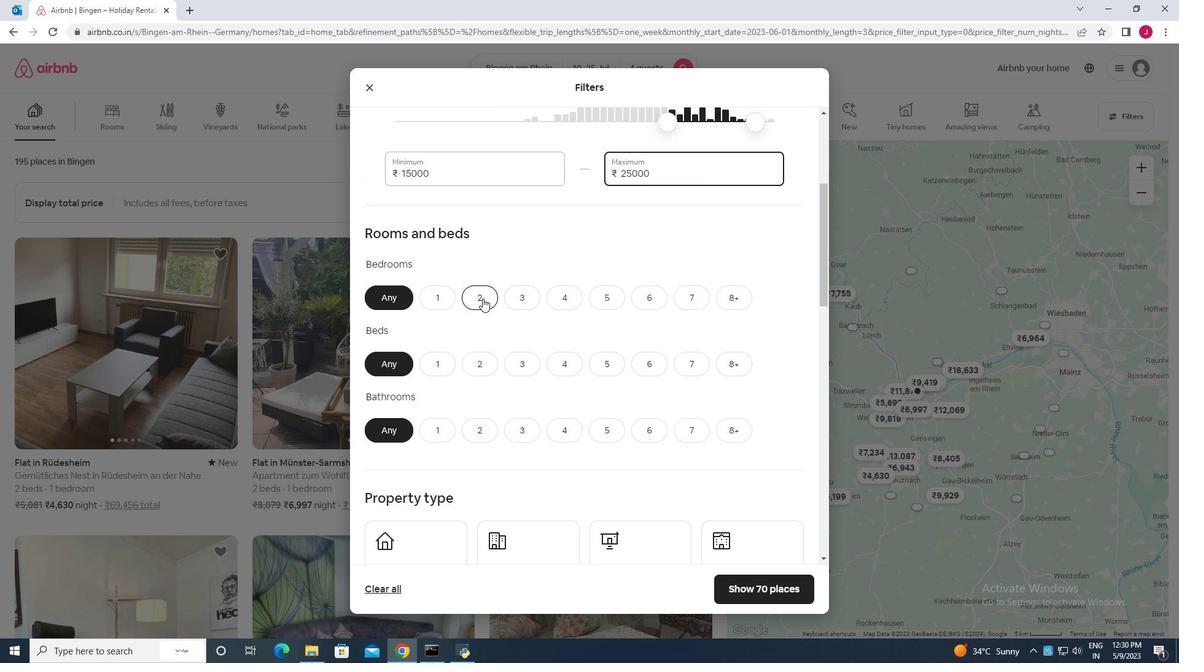 
Action: Mouse moved to (524, 363)
Screenshot: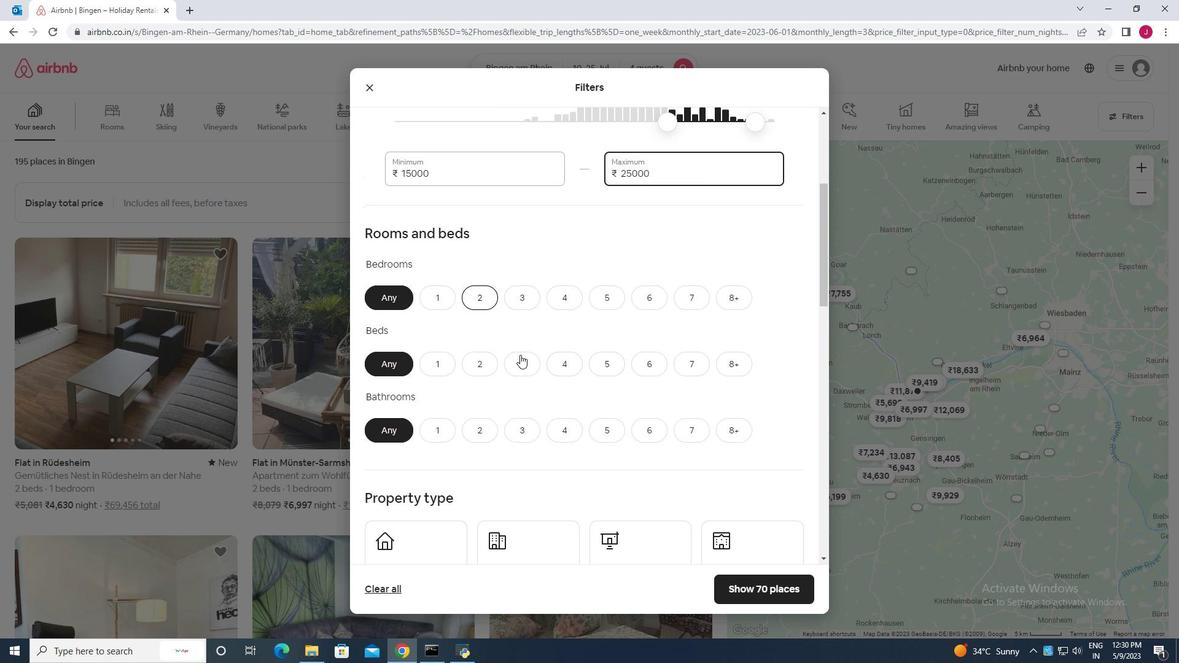 
Action: Mouse pressed left at (524, 363)
Screenshot: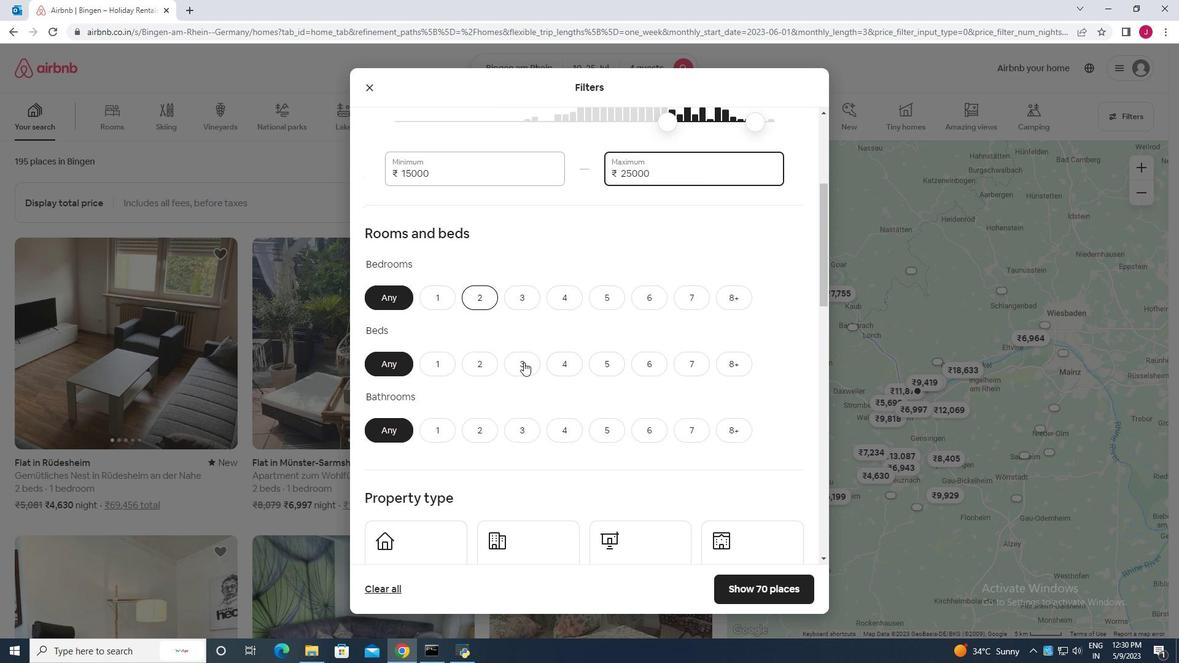 
Action: Mouse moved to (476, 435)
Screenshot: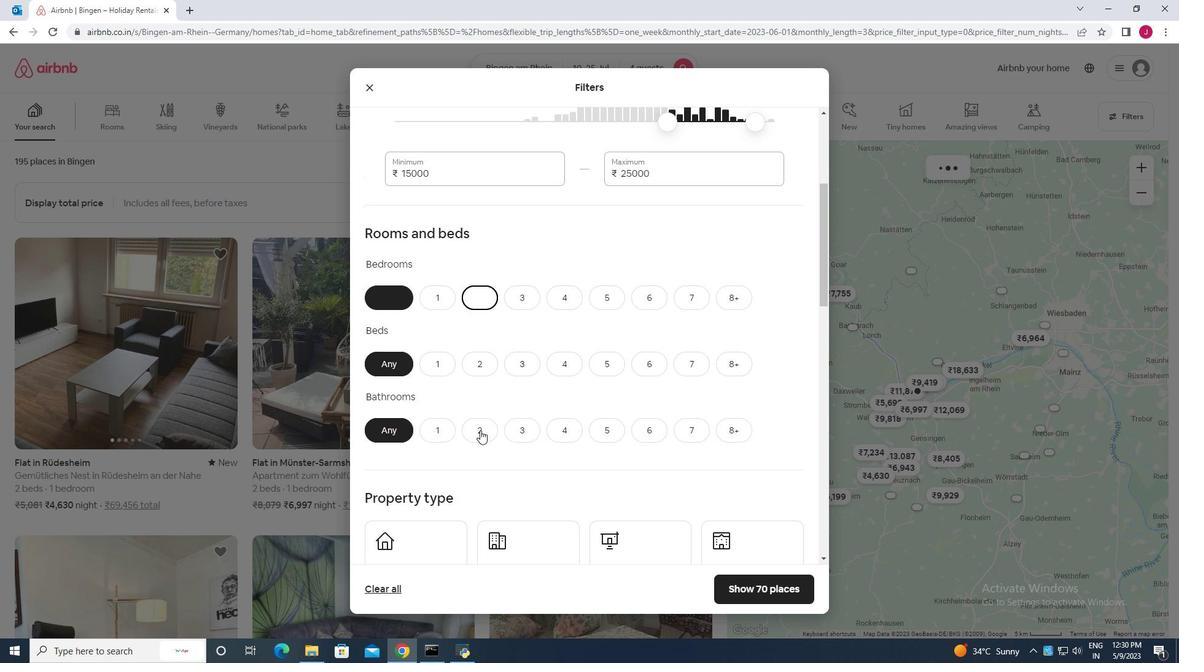 
Action: Mouse pressed left at (476, 435)
Screenshot: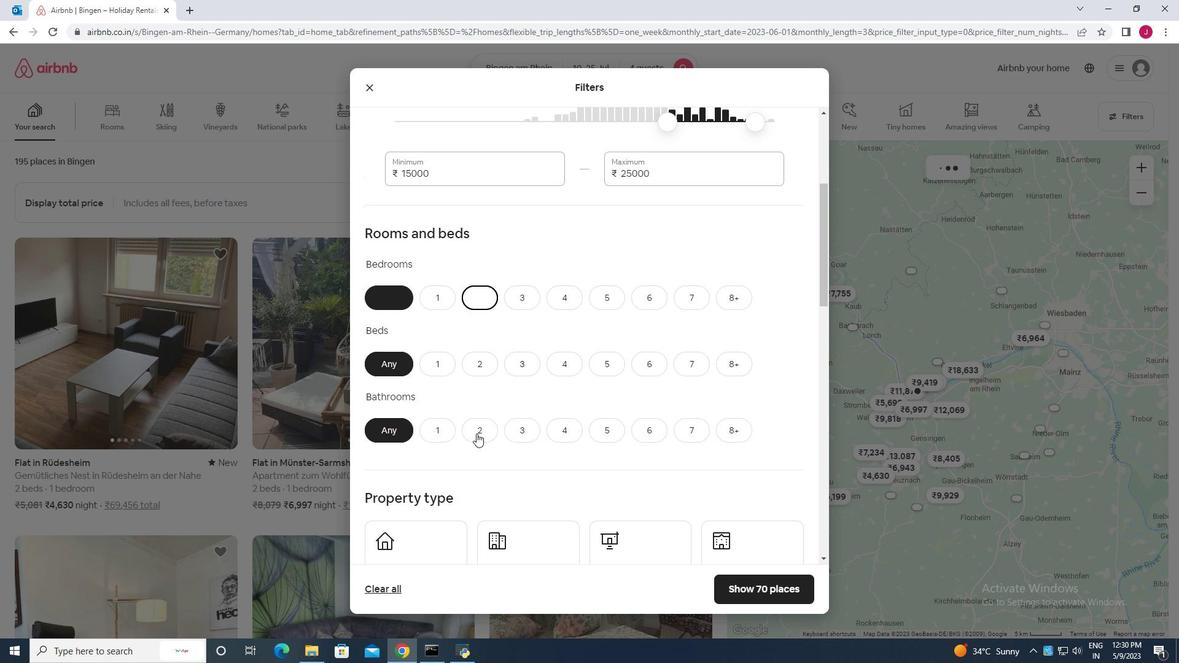 
Action: Mouse moved to (487, 421)
Screenshot: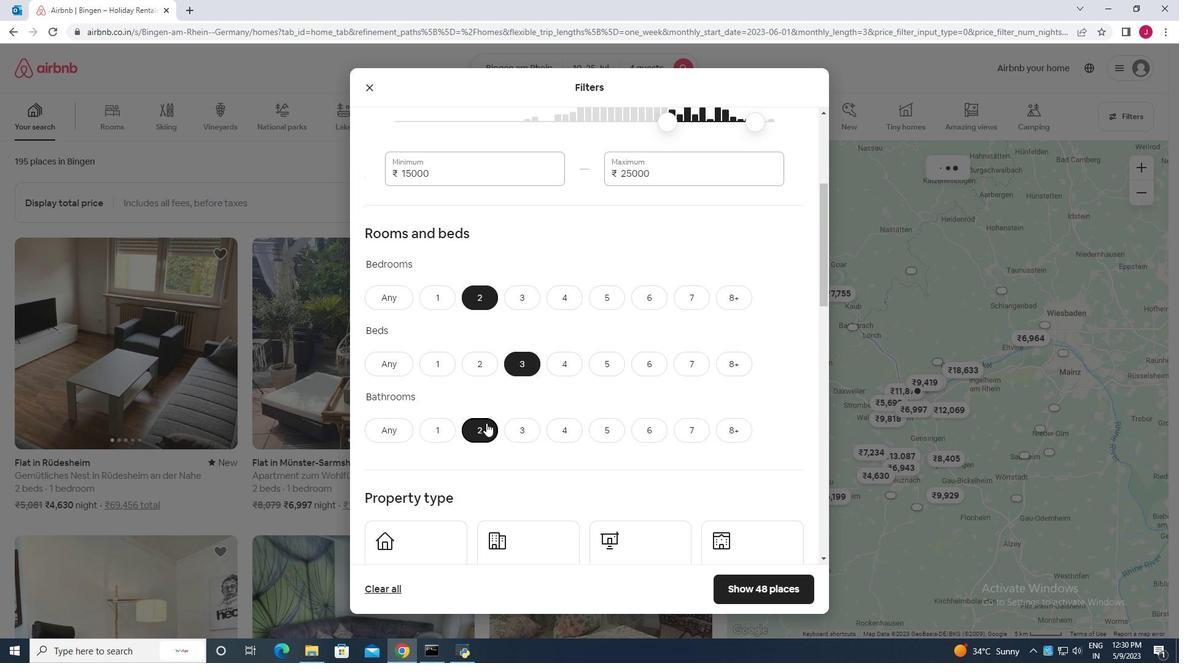 
Action: Mouse scrolled (487, 420) with delta (0, 0)
Screenshot: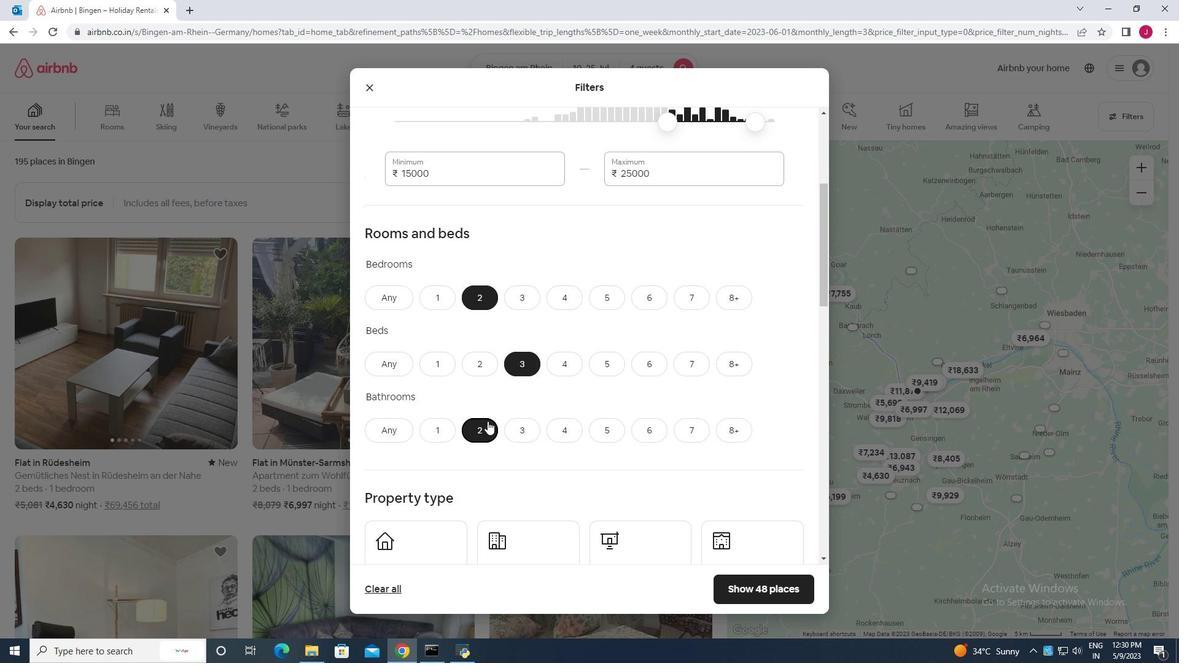 
Action: Mouse scrolled (487, 420) with delta (0, 0)
Screenshot: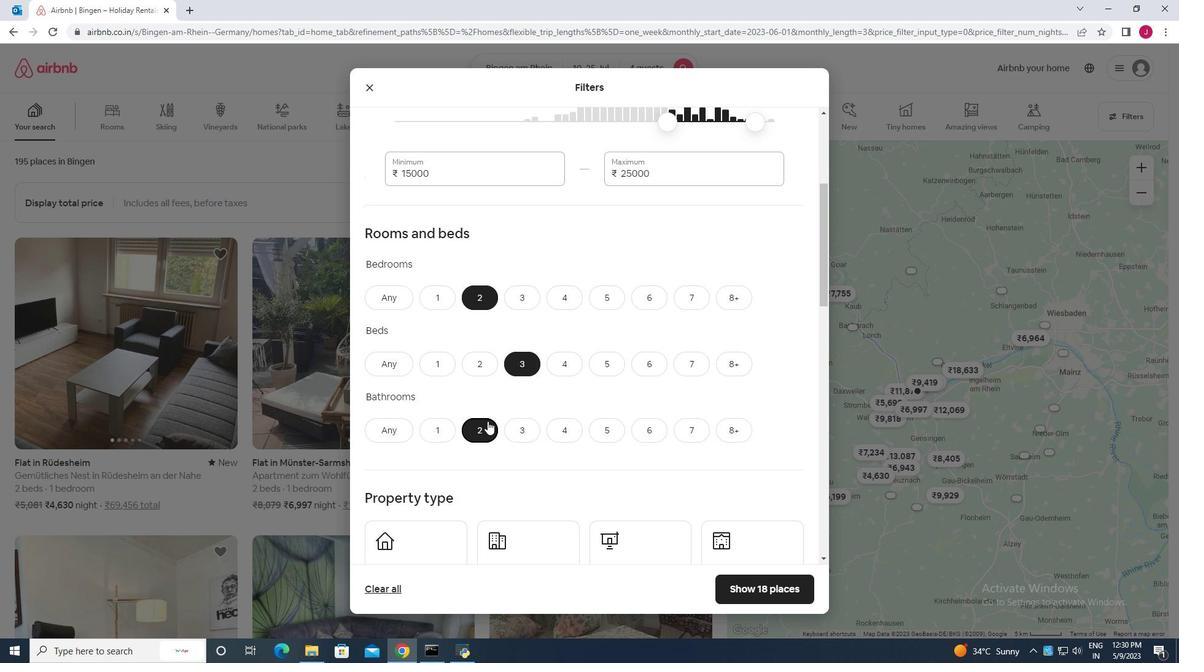 
Action: Mouse scrolled (487, 420) with delta (0, 0)
Screenshot: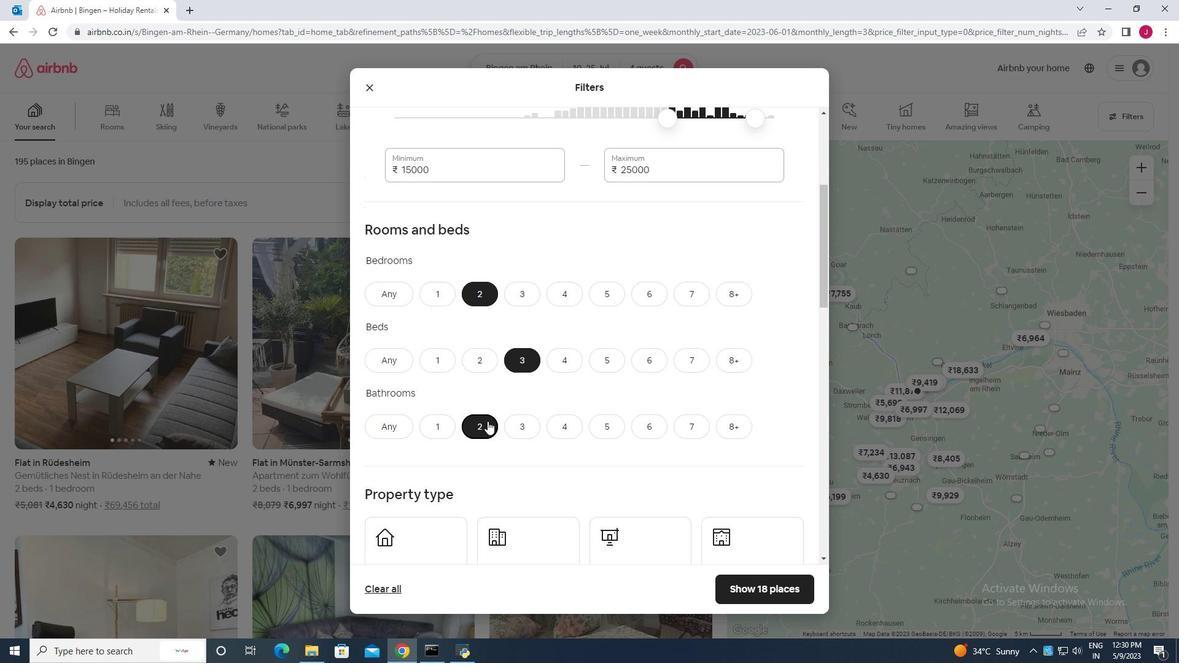 
Action: Mouse moved to (487, 420)
Screenshot: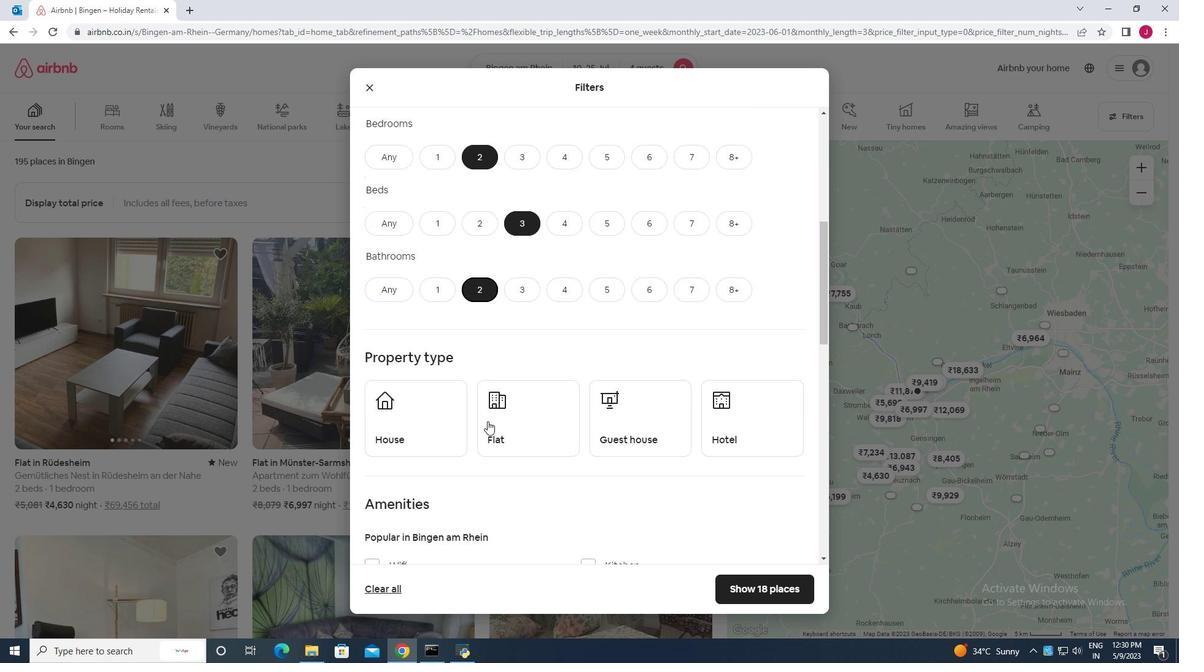
Action: Mouse scrolled (487, 419) with delta (0, 0)
Screenshot: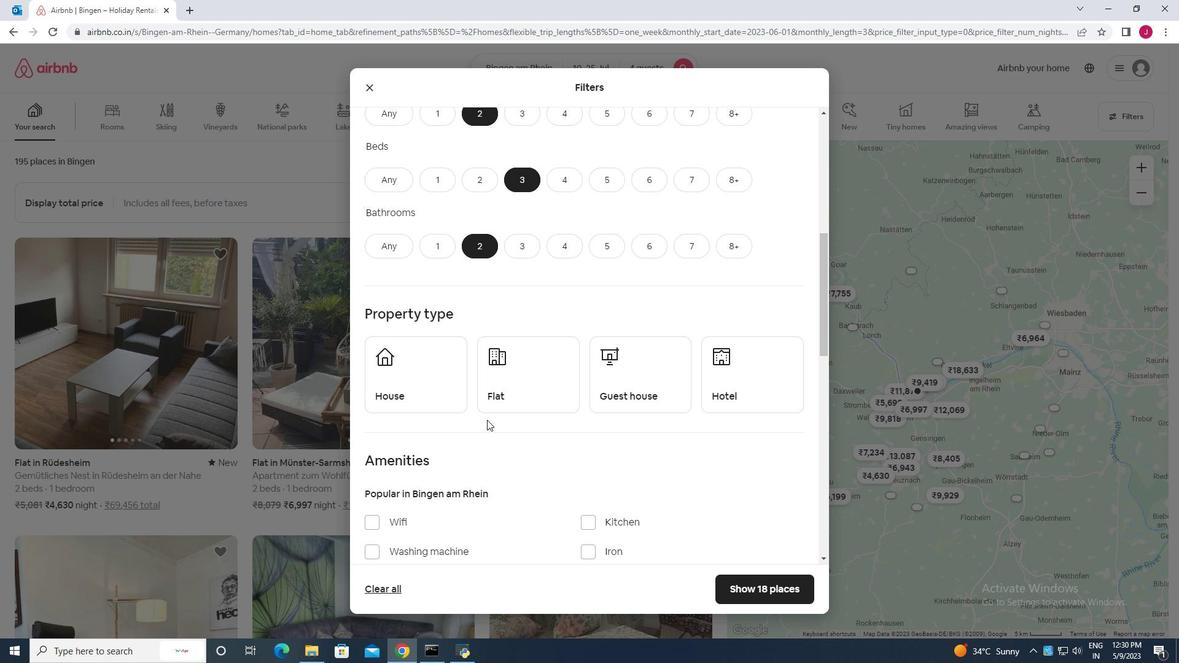 
Action: Mouse scrolled (487, 419) with delta (0, 0)
Screenshot: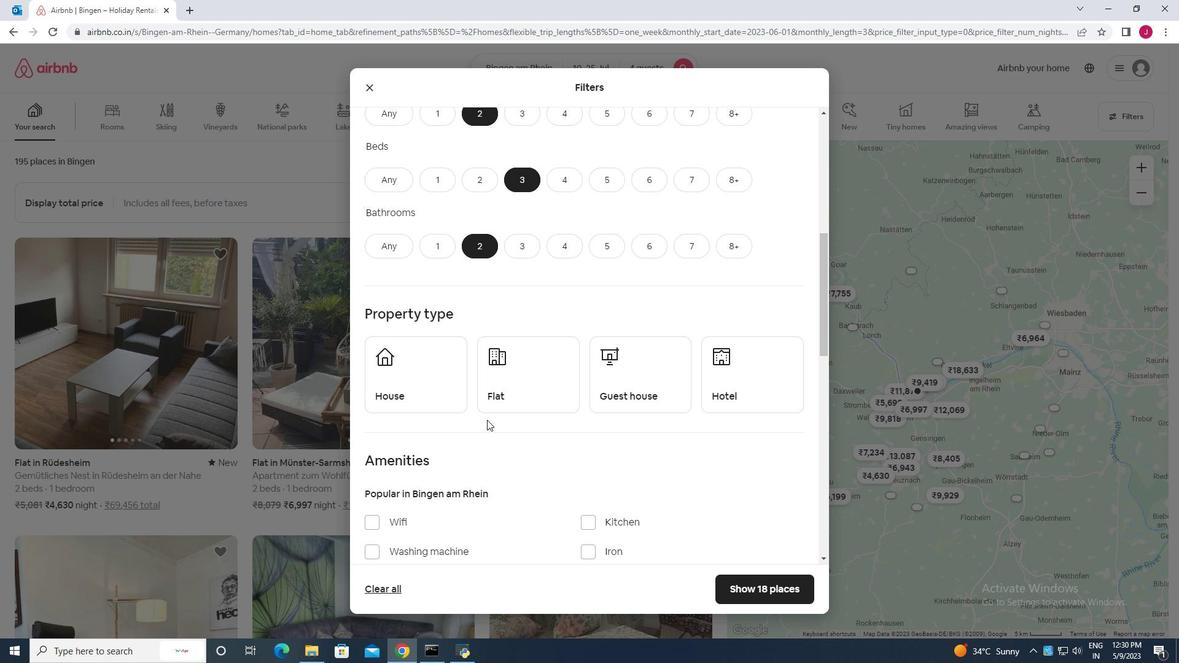 
Action: Mouse moved to (494, 403)
Screenshot: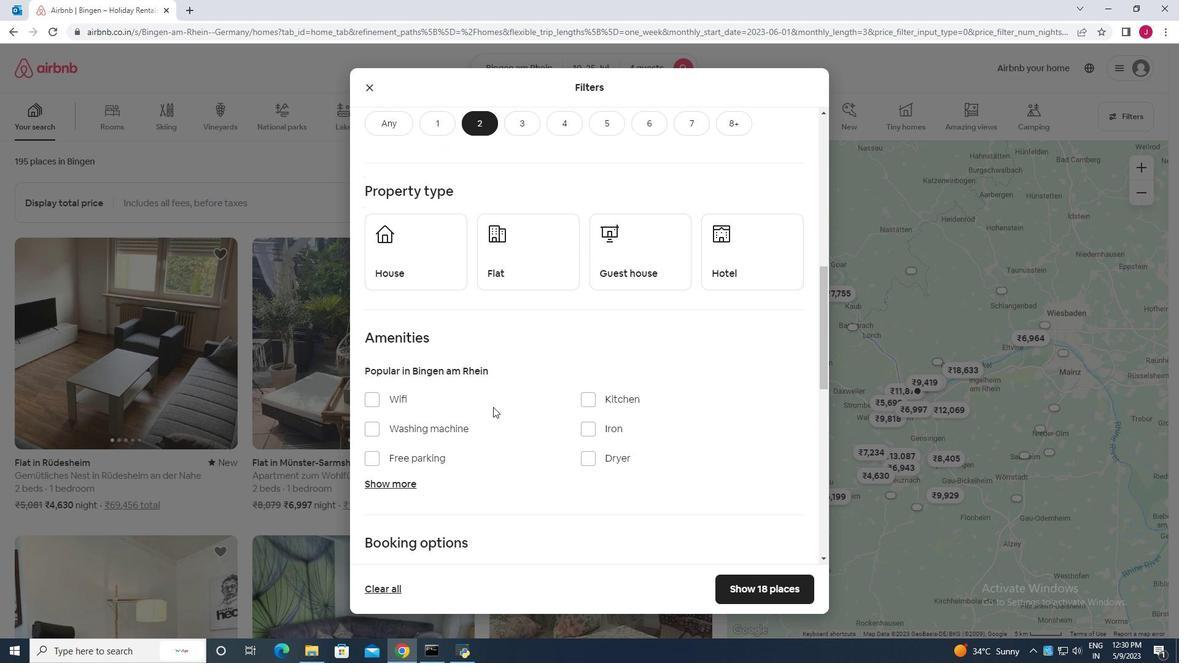 
Action: Mouse scrolled (494, 403) with delta (0, 0)
Screenshot: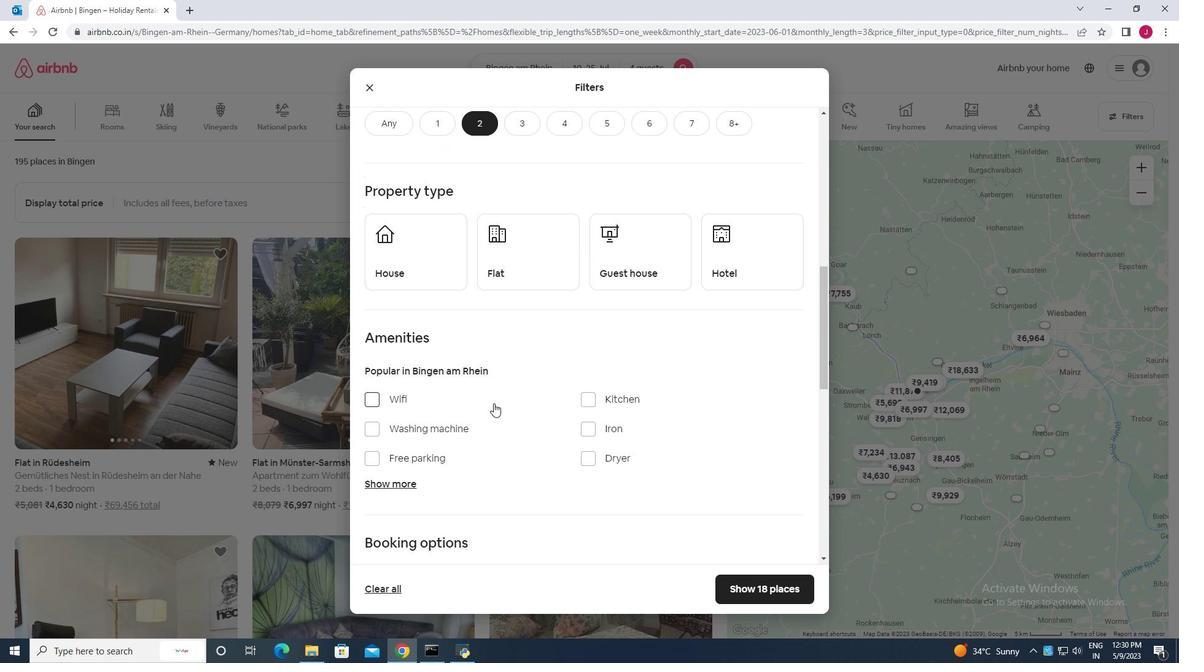 
Action: Mouse moved to (429, 205)
Screenshot: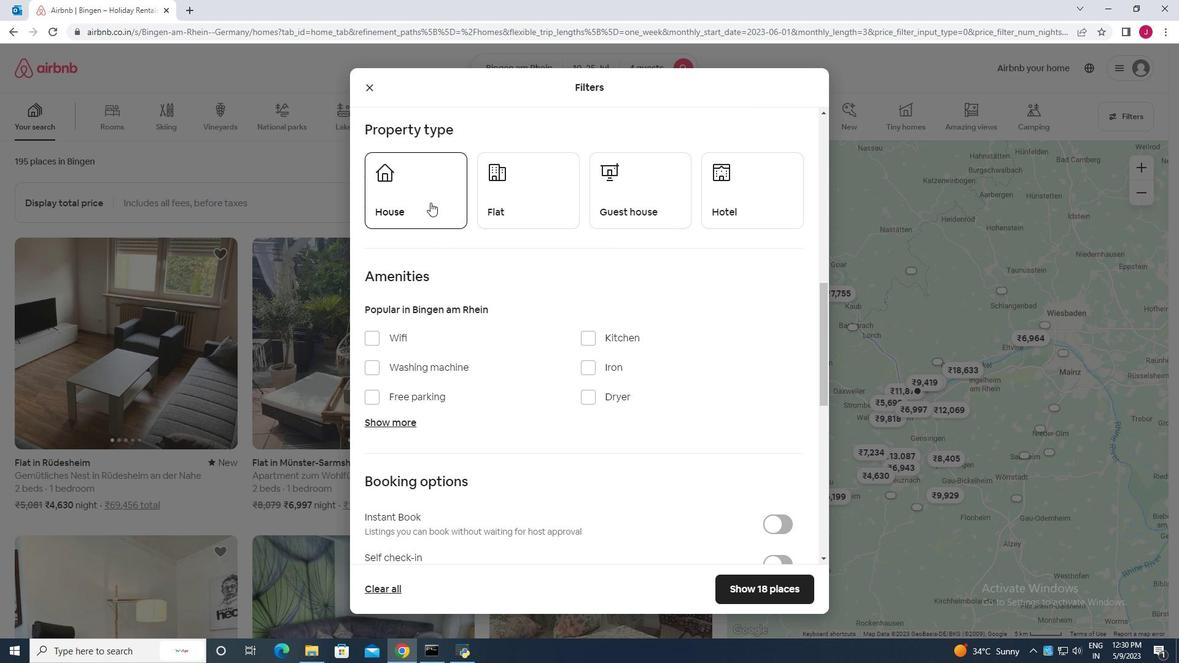 
Action: Mouse pressed left at (429, 205)
Screenshot: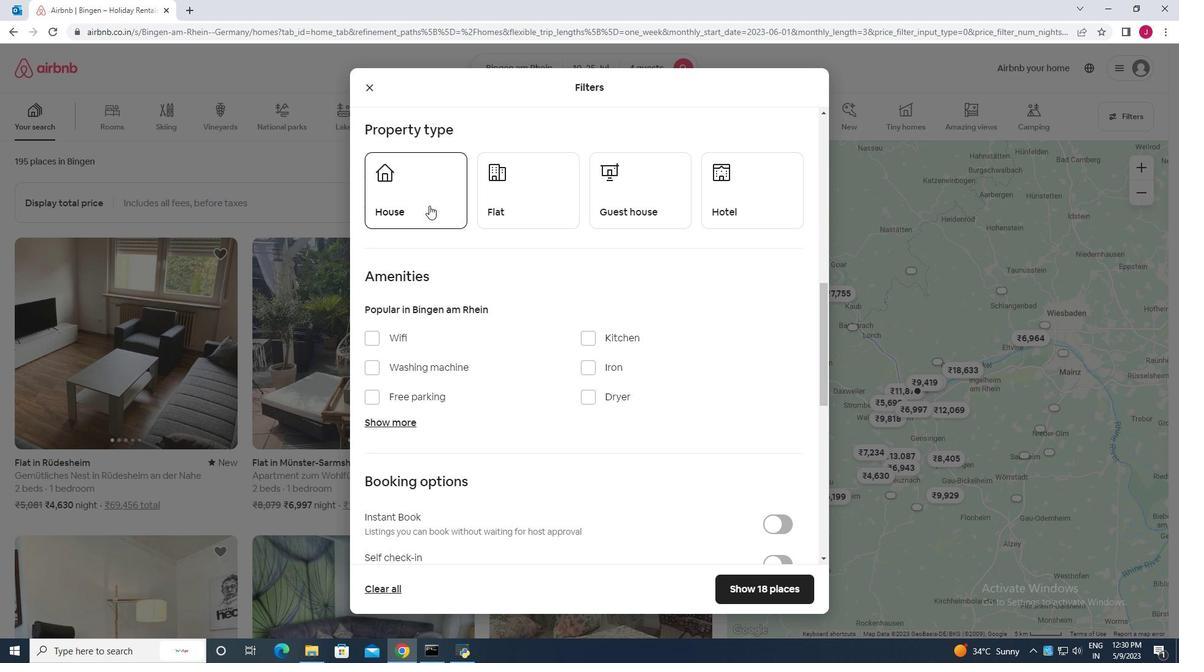 
Action: Mouse moved to (513, 207)
Screenshot: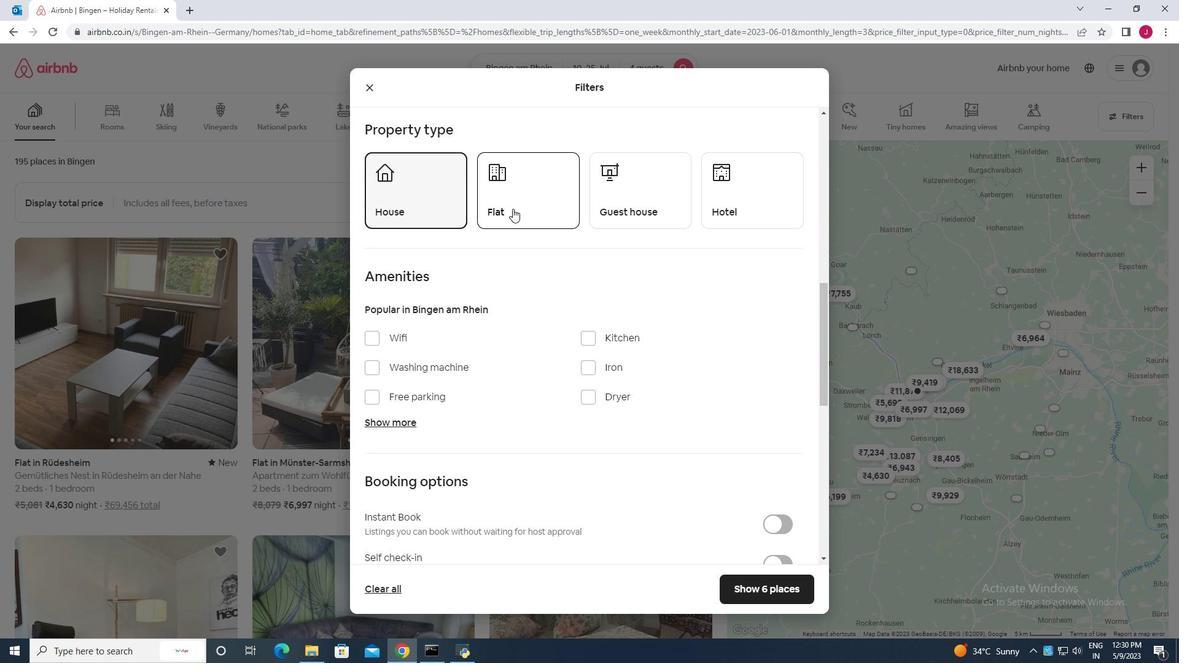 
Action: Mouse pressed left at (513, 207)
Screenshot: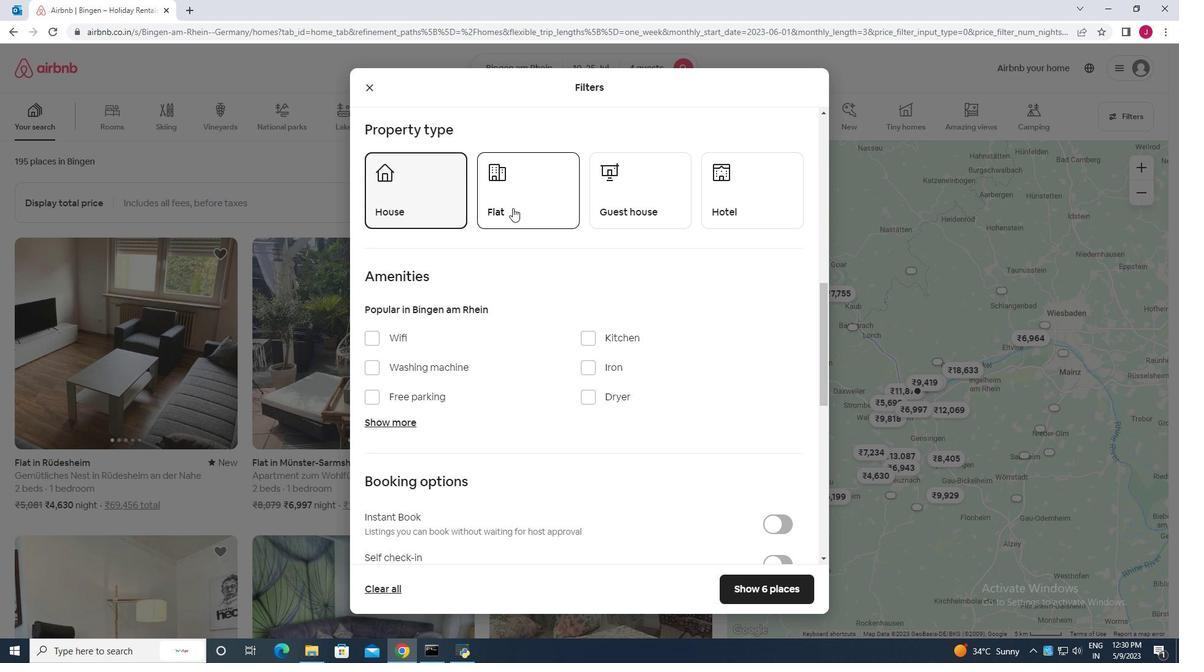 
Action: Mouse moved to (632, 202)
Screenshot: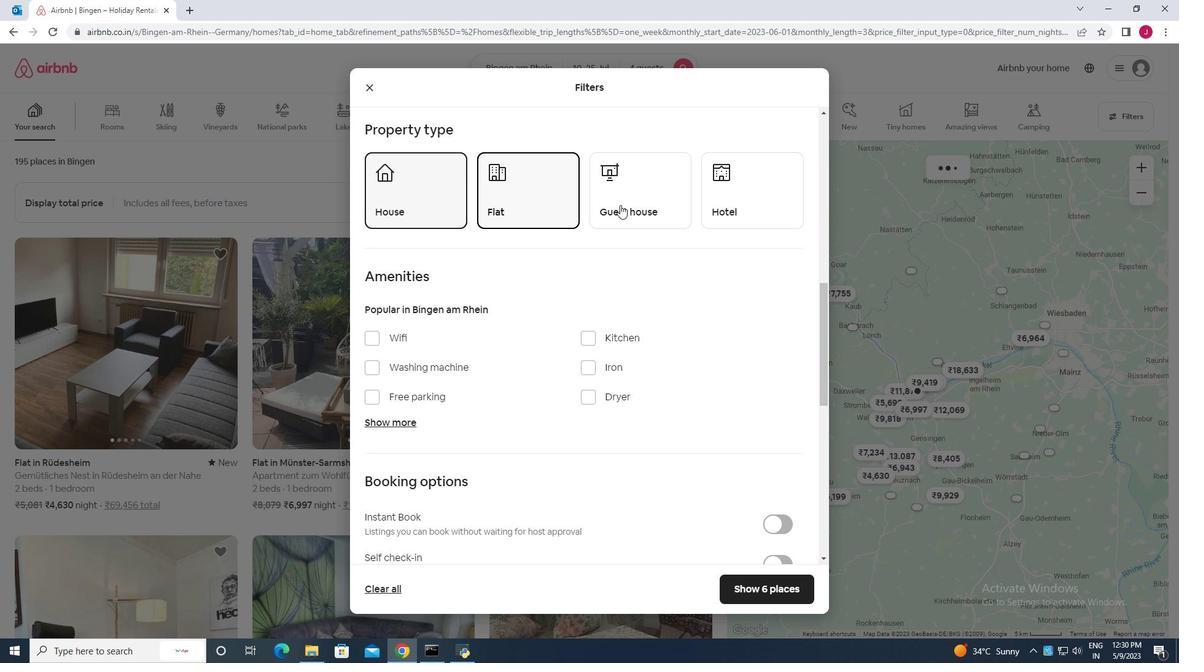 
Action: Mouse pressed left at (632, 202)
Screenshot: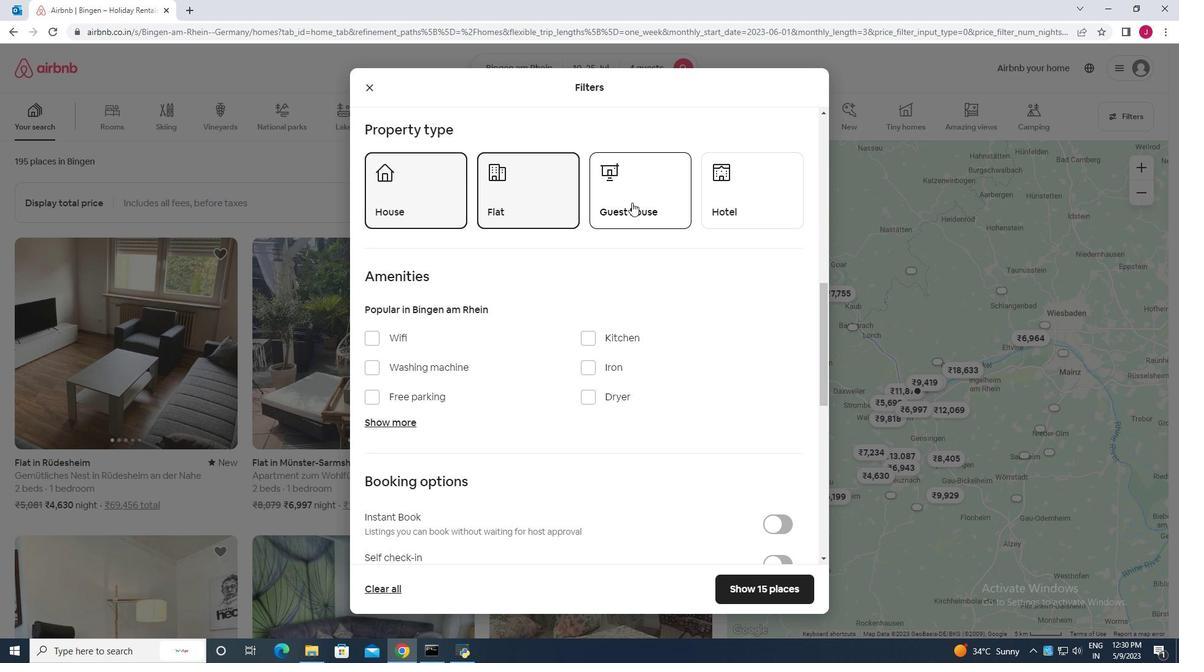 
Action: Mouse moved to (620, 229)
Screenshot: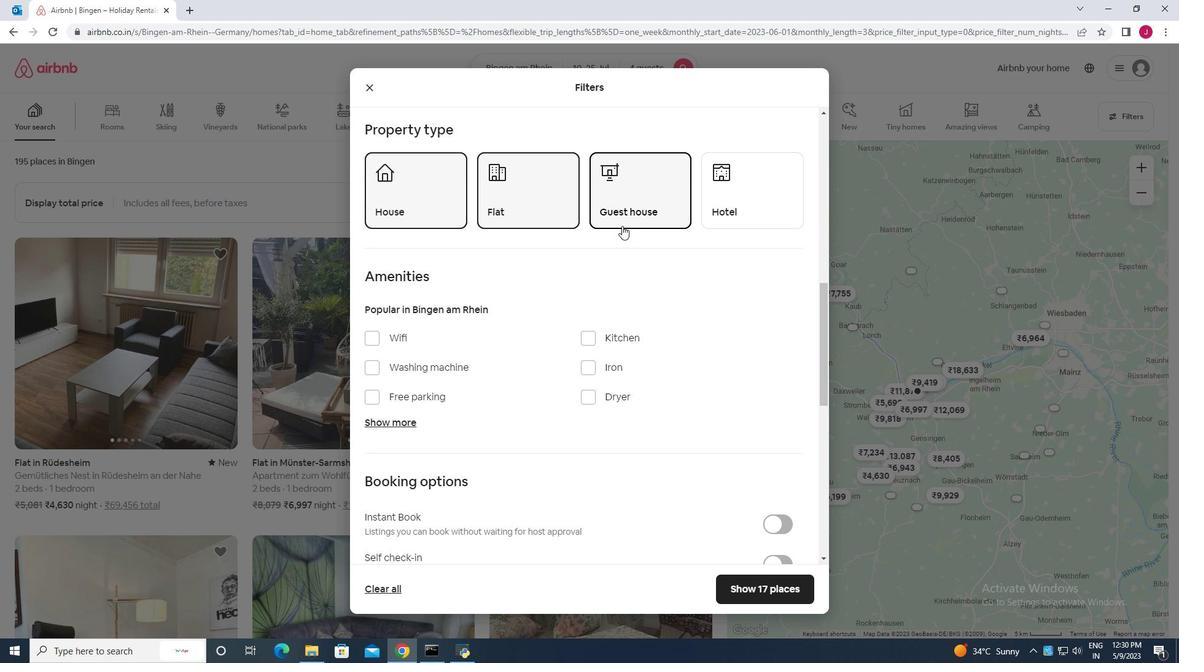 
Action: Mouse scrolled (620, 229) with delta (0, 0)
Screenshot: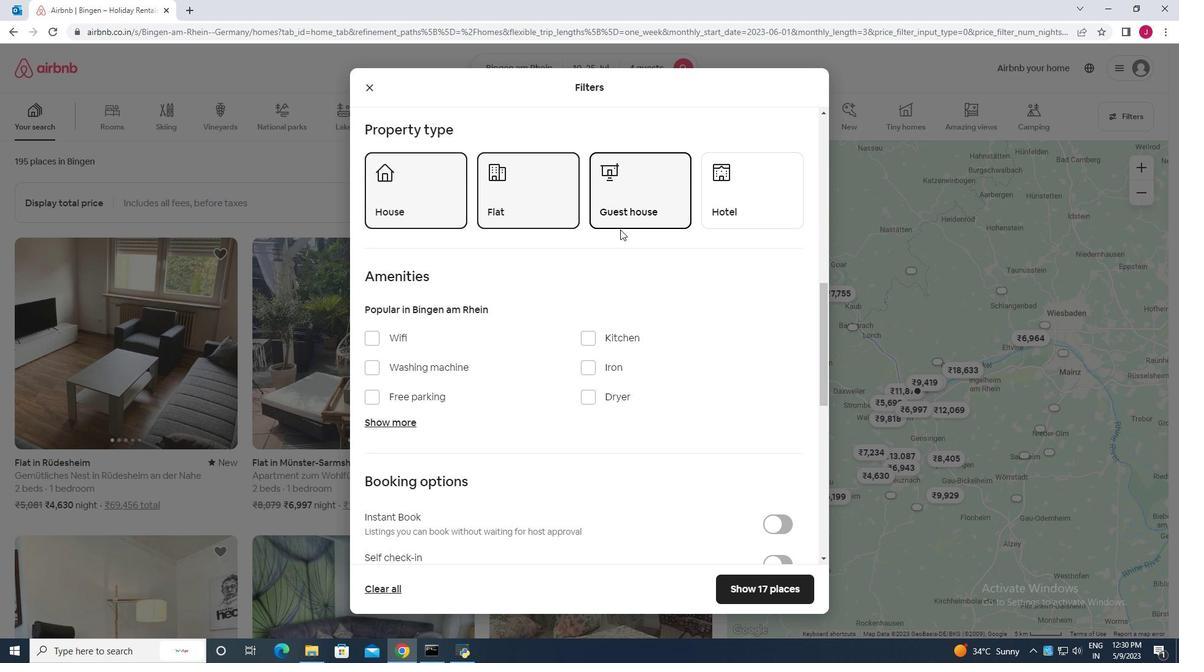
Action: Mouse scrolled (620, 229) with delta (0, 0)
Screenshot: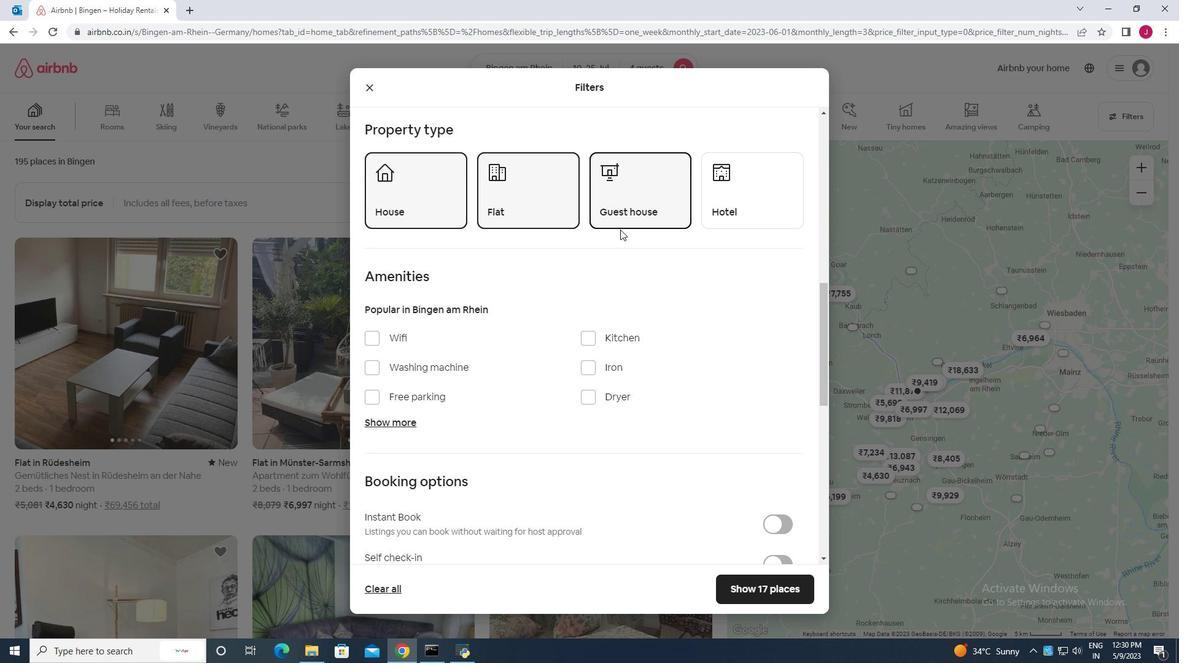 
Action: Mouse moved to (369, 213)
Screenshot: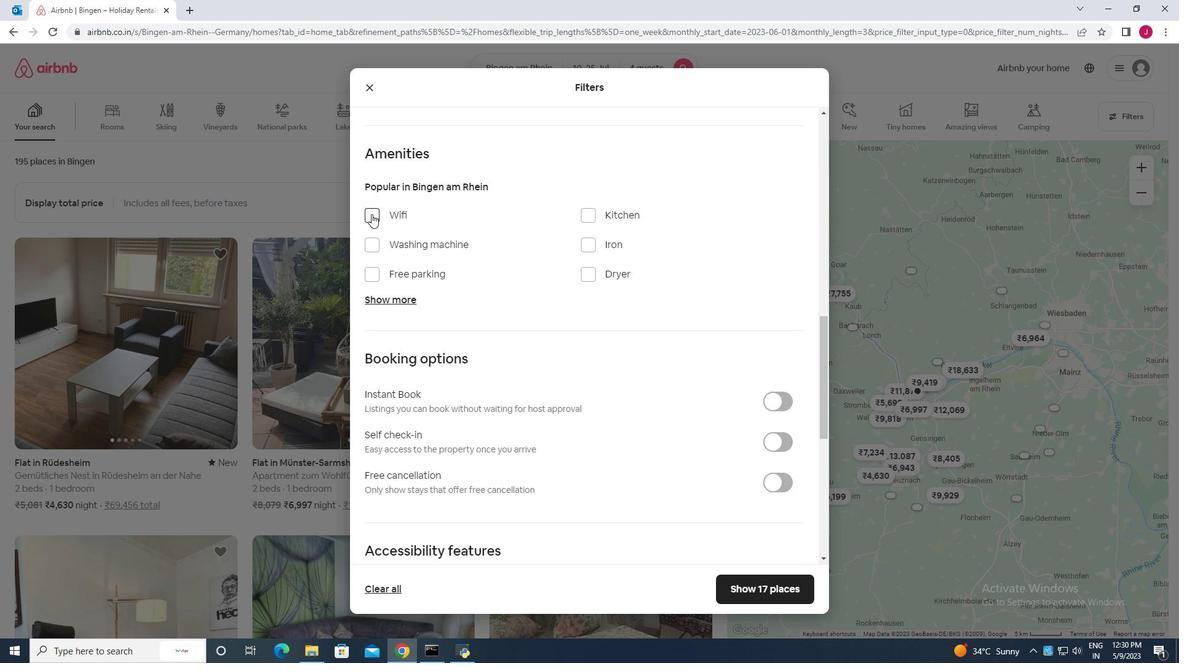 
Action: Mouse pressed left at (369, 213)
Screenshot: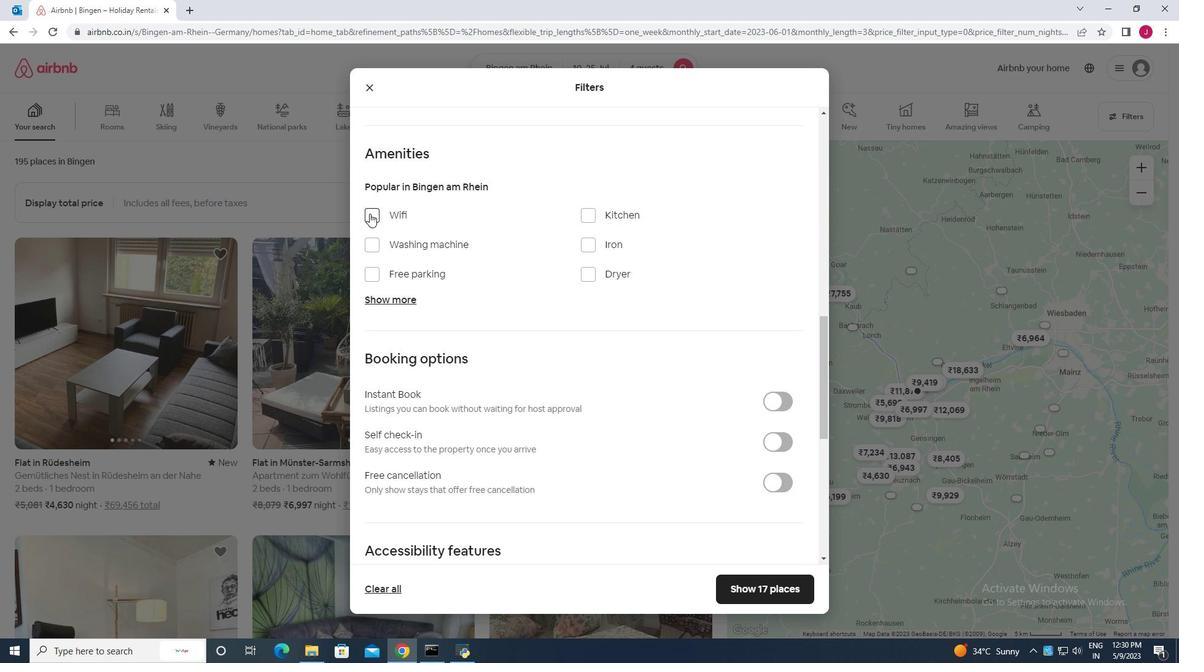 
Action: Mouse moved to (390, 301)
Screenshot: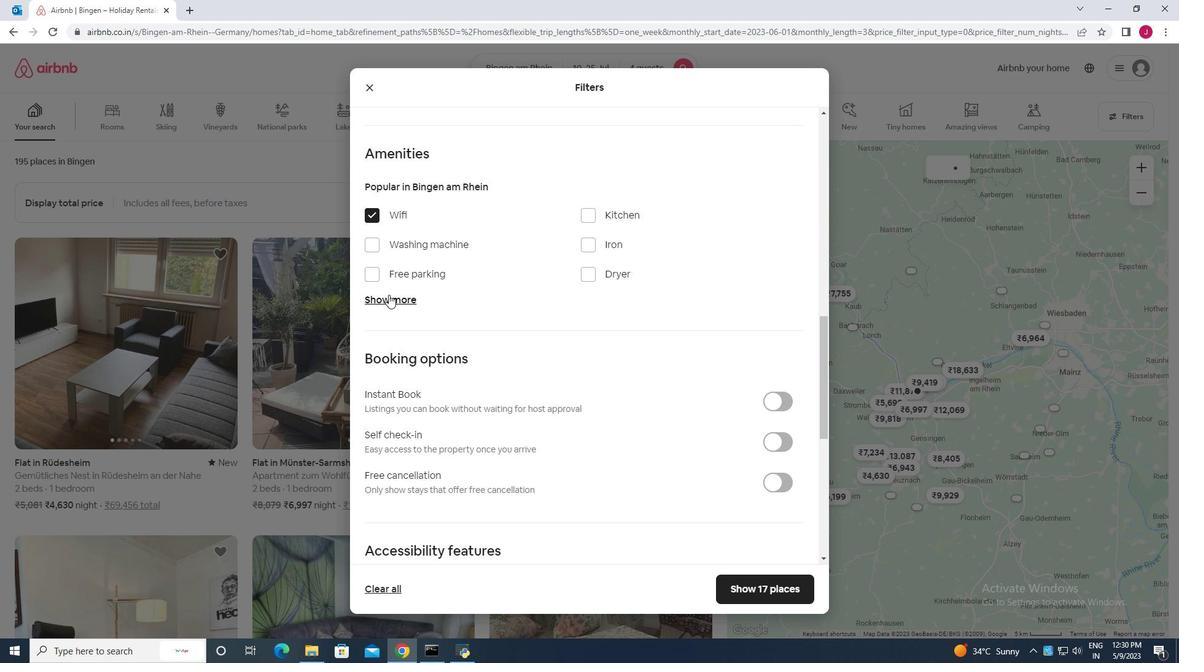 
Action: Mouse pressed left at (390, 301)
Screenshot: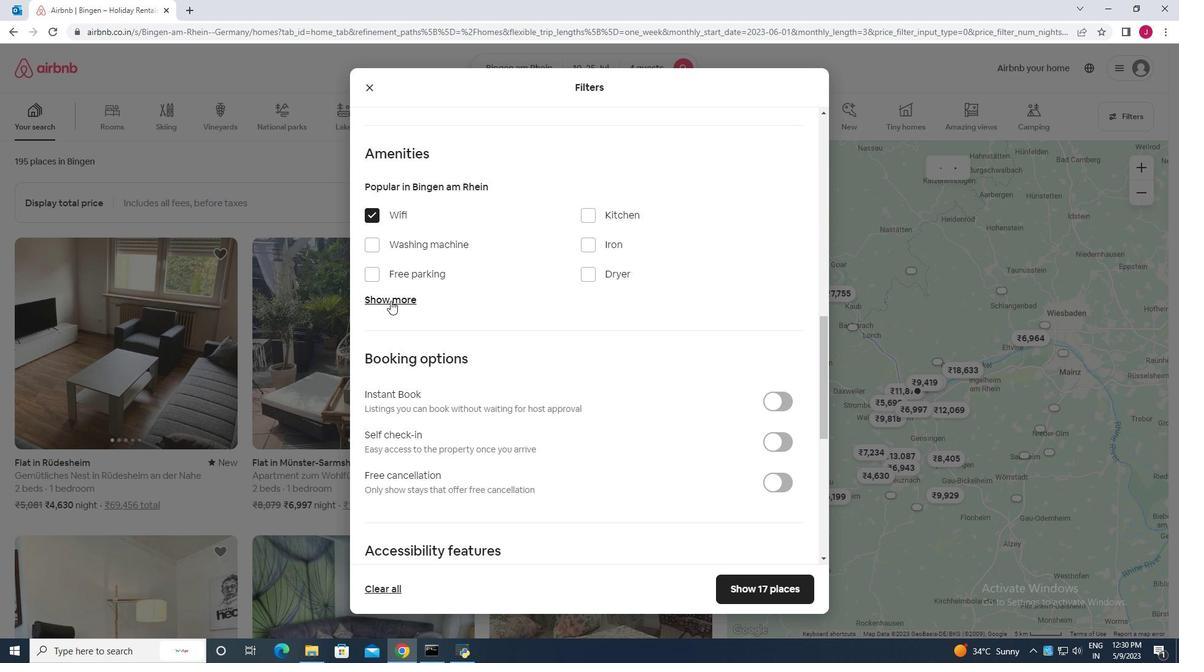 
Action: Mouse moved to (376, 272)
Screenshot: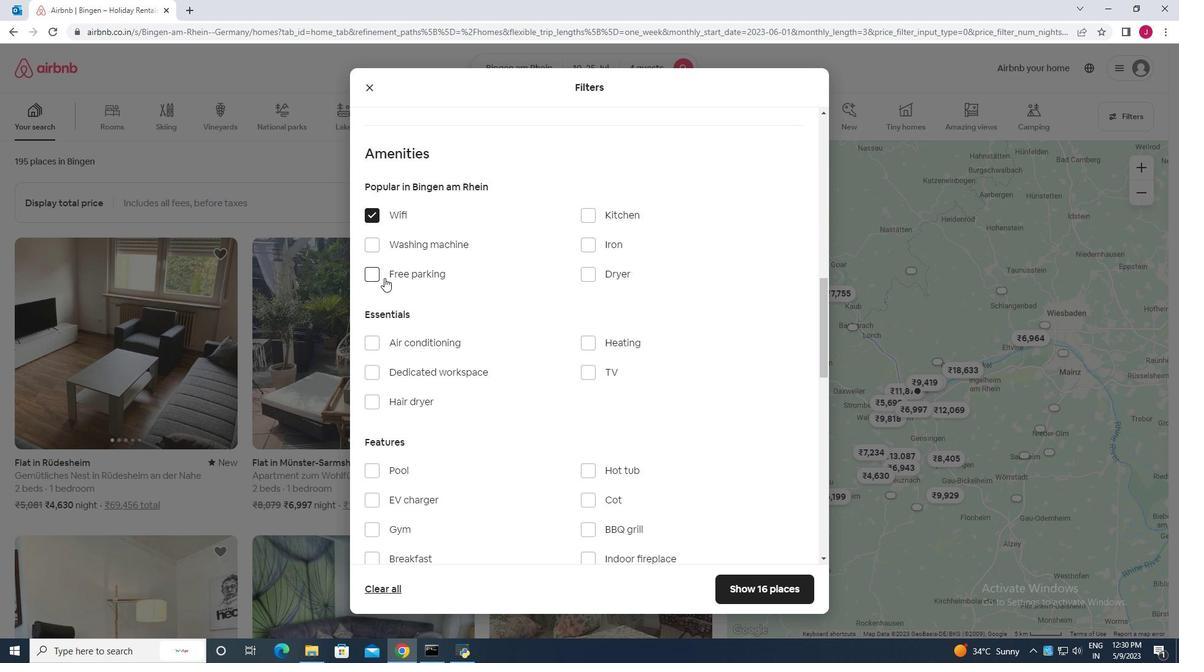 
Action: Mouse pressed left at (376, 272)
Screenshot: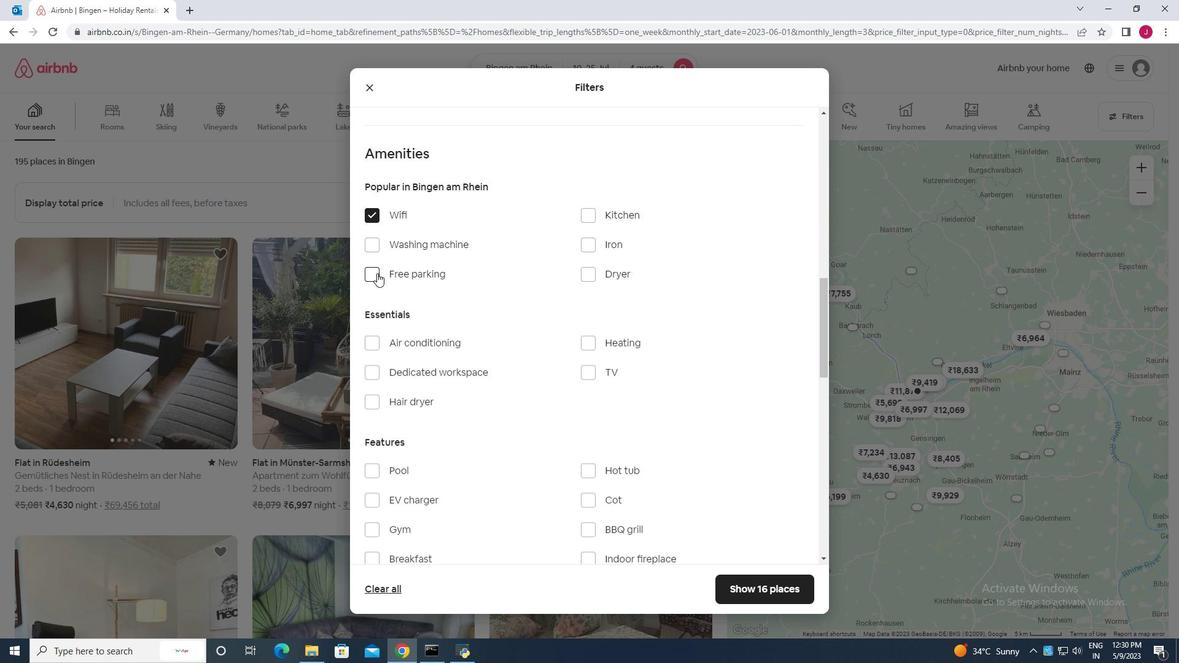 
Action: Mouse moved to (591, 373)
Screenshot: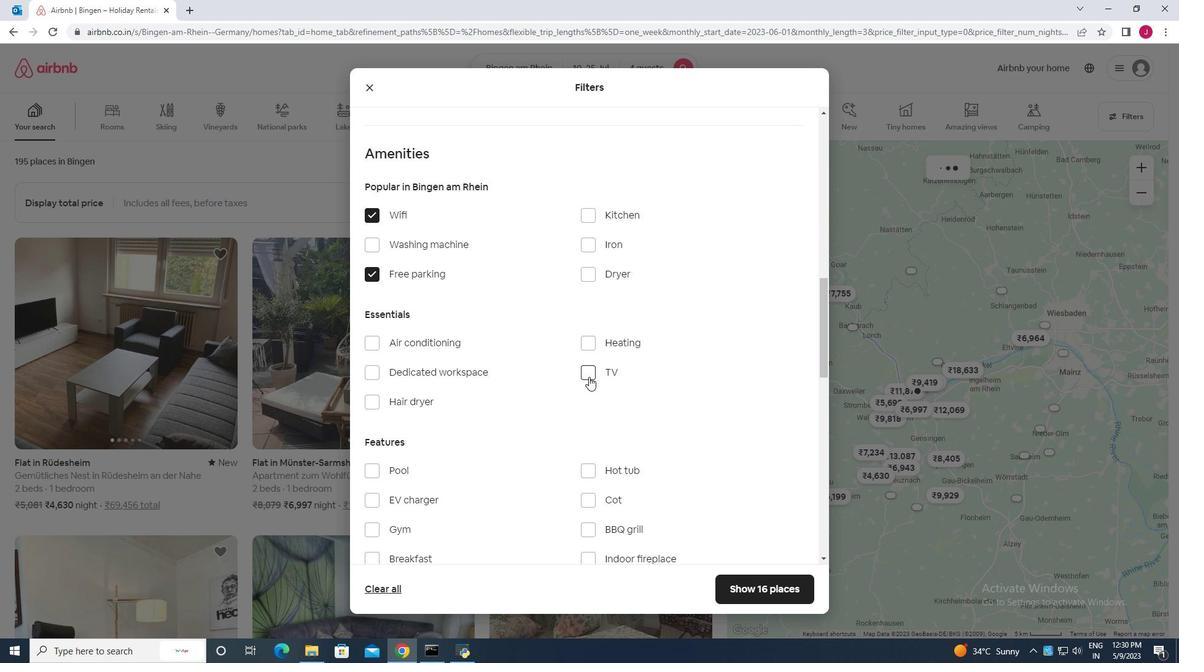 
Action: Mouse pressed left at (591, 373)
Screenshot: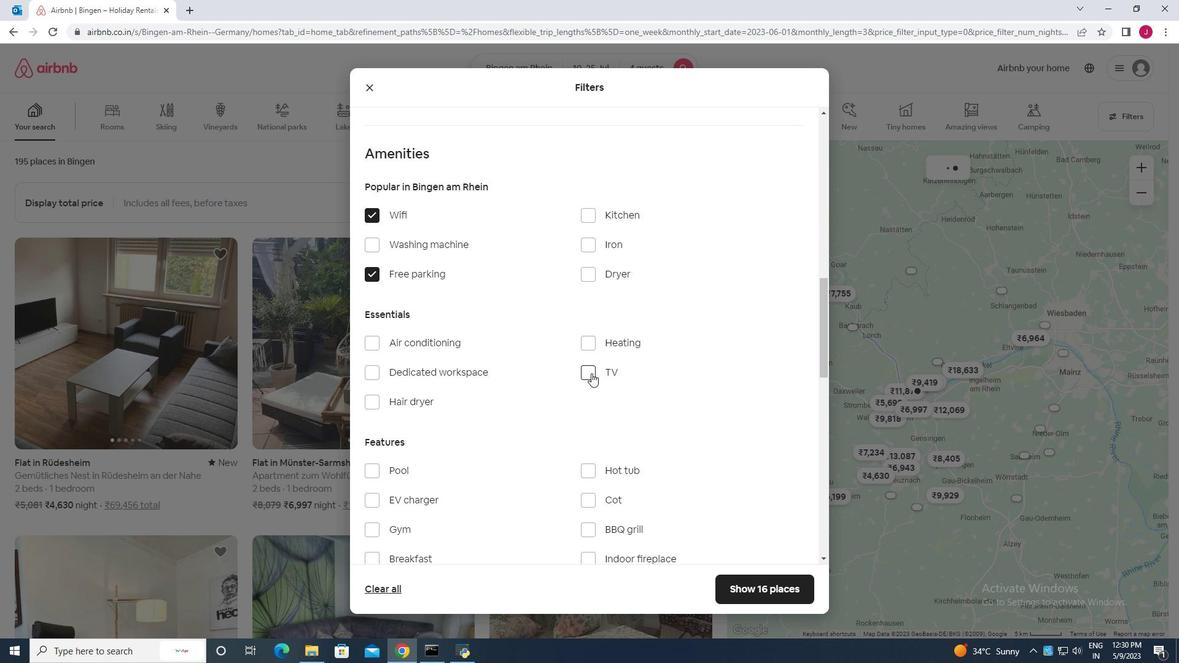 
Action: Mouse moved to (520, 369)
Screenshot: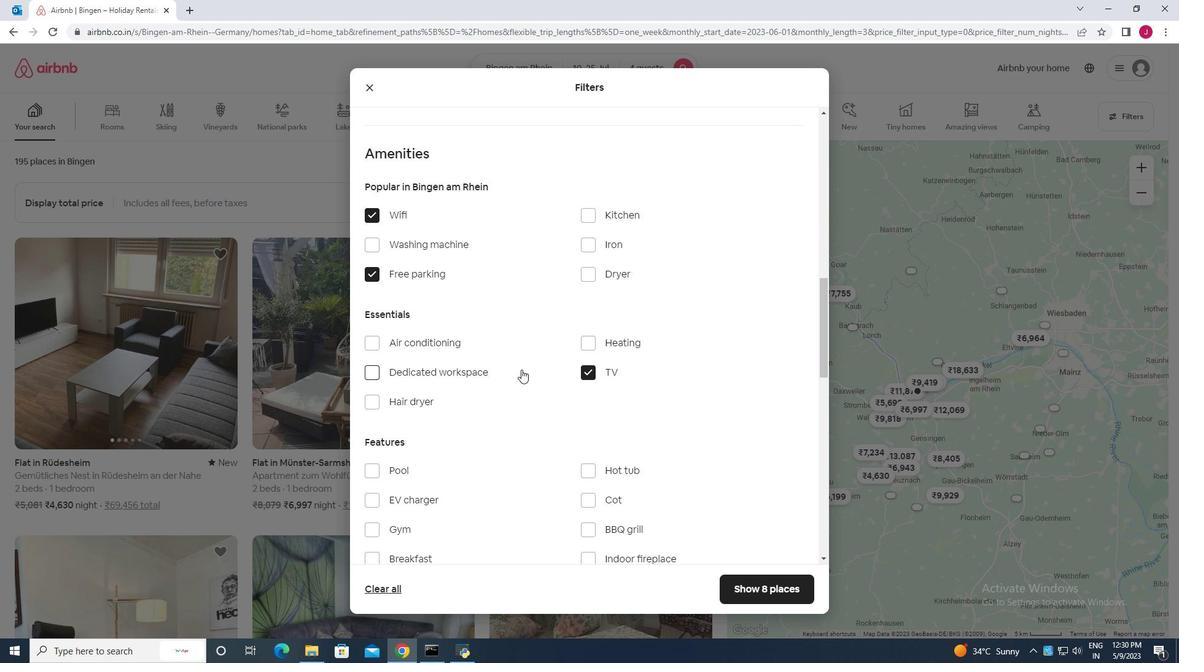 
Action: Mouse scrolled (520, 369) with delta (0, 0)
Screenshot: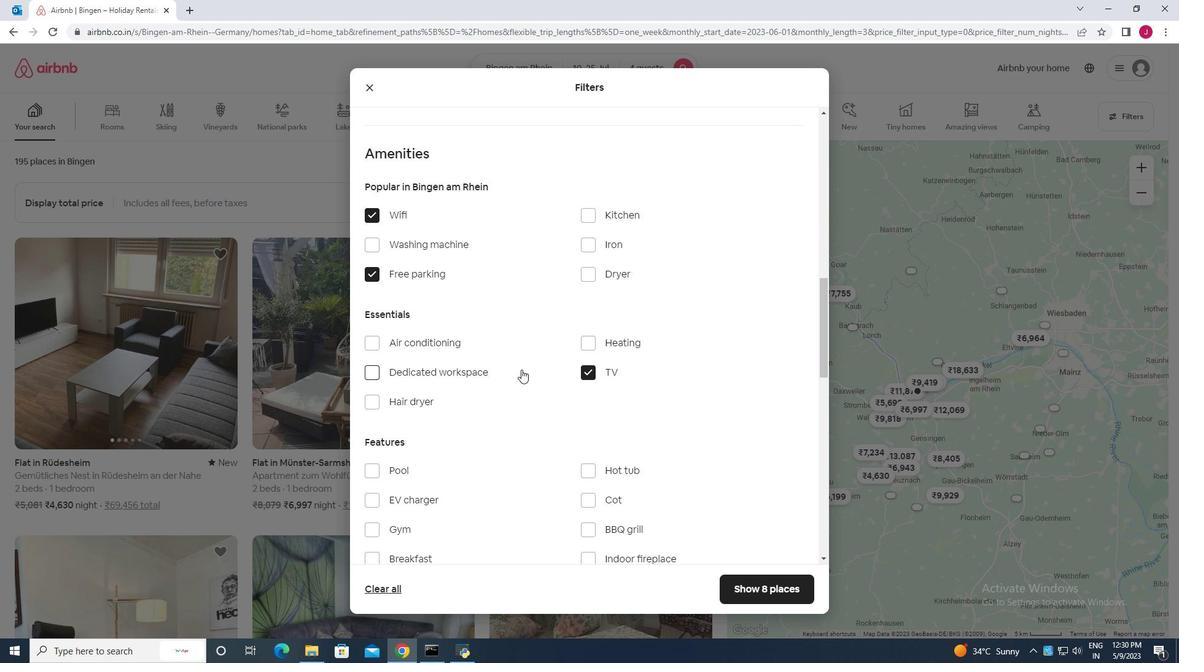 
Action: Mouse moved to (519, 369)
Screenshot: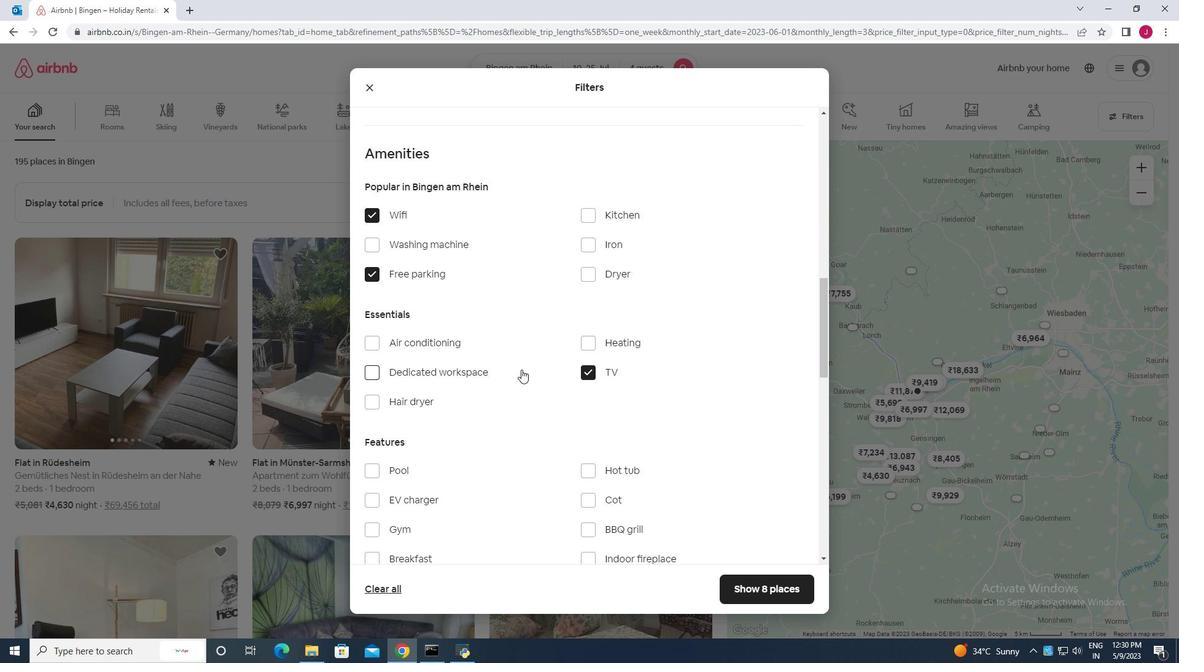 
Action: Mouse scrolled (519, 369) with delta (0, 0)
Screenshot: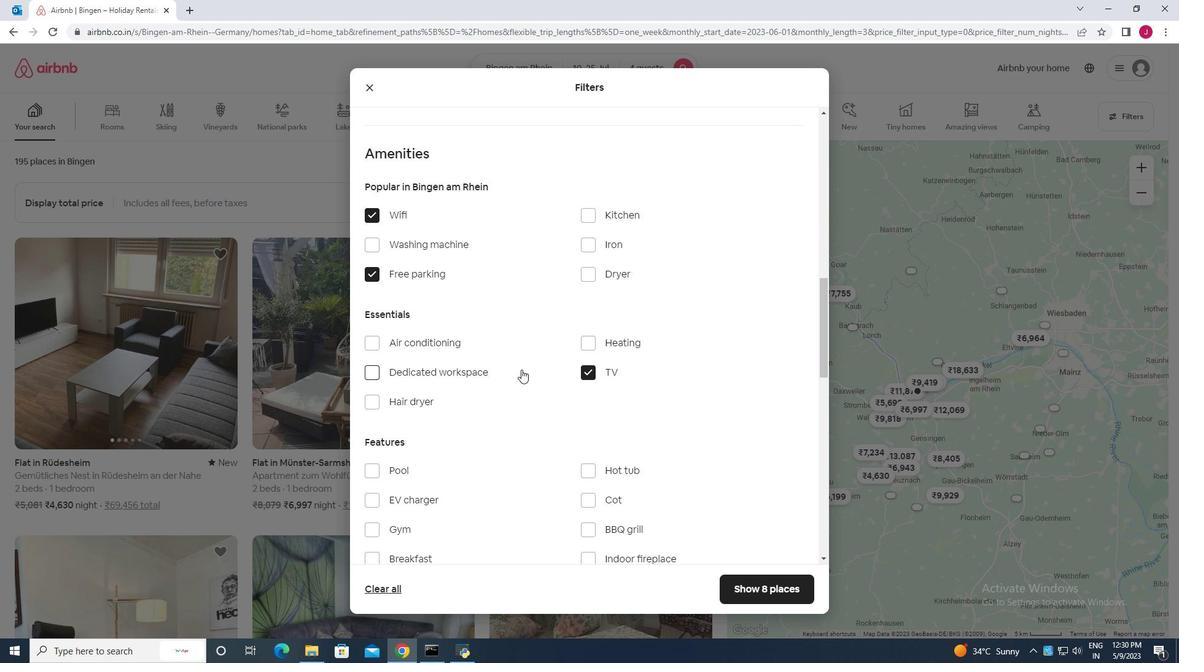 
Action: Mouse moved to (376, 403)
Screenshot: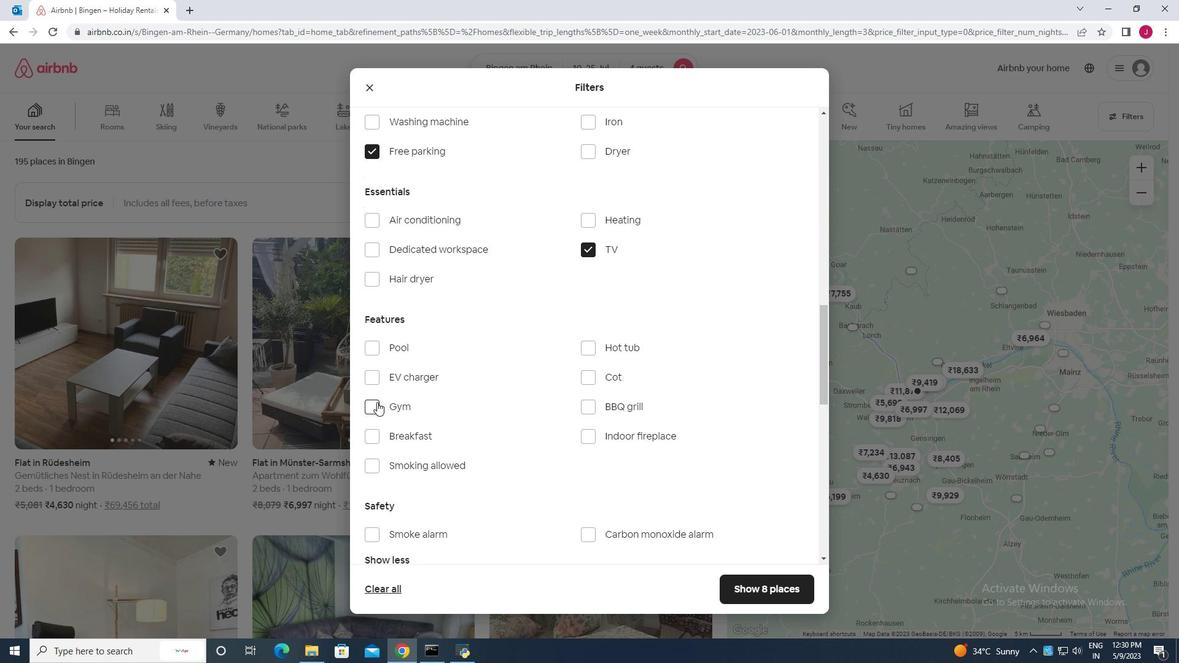 
Action: Mouse pressed left at (376, 403)
Screenshot: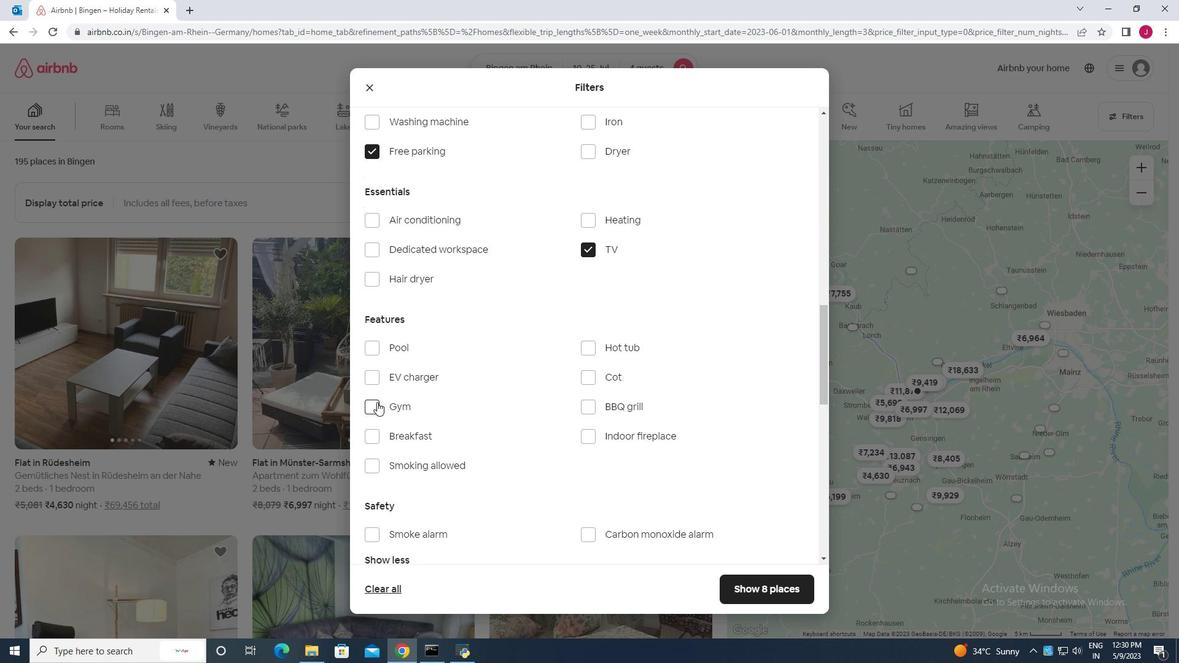 
Action: Mouse moved to (374, 437)
Screenshot: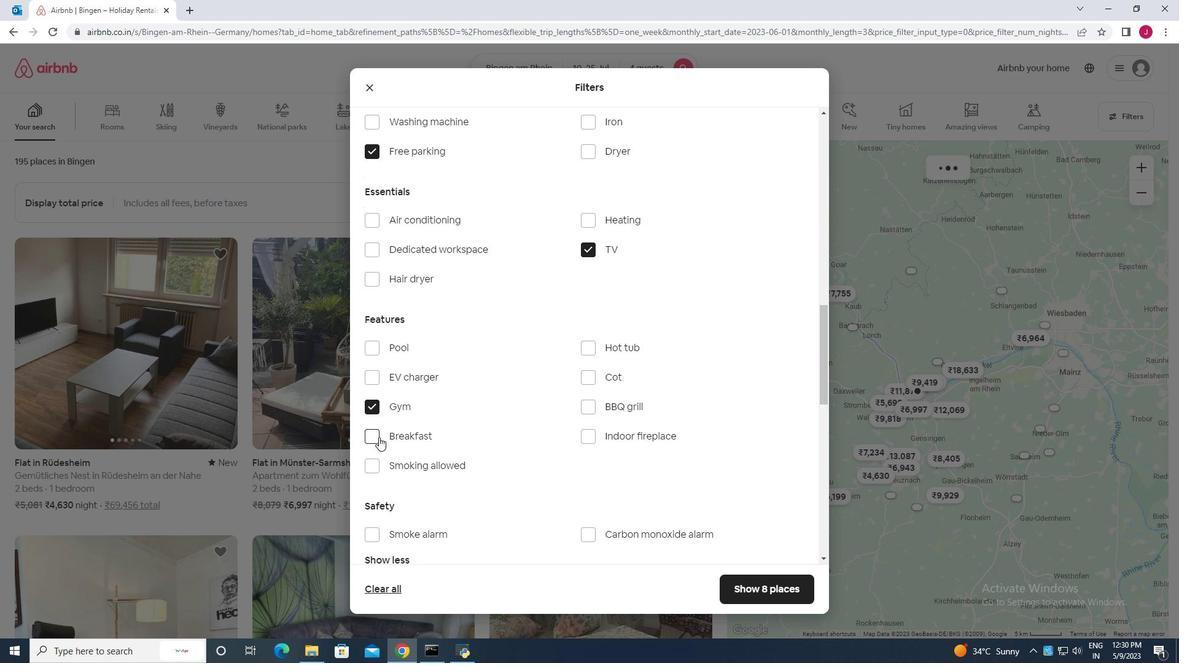 
Action: Mouse pressed left at (374, 437)
Screenshot: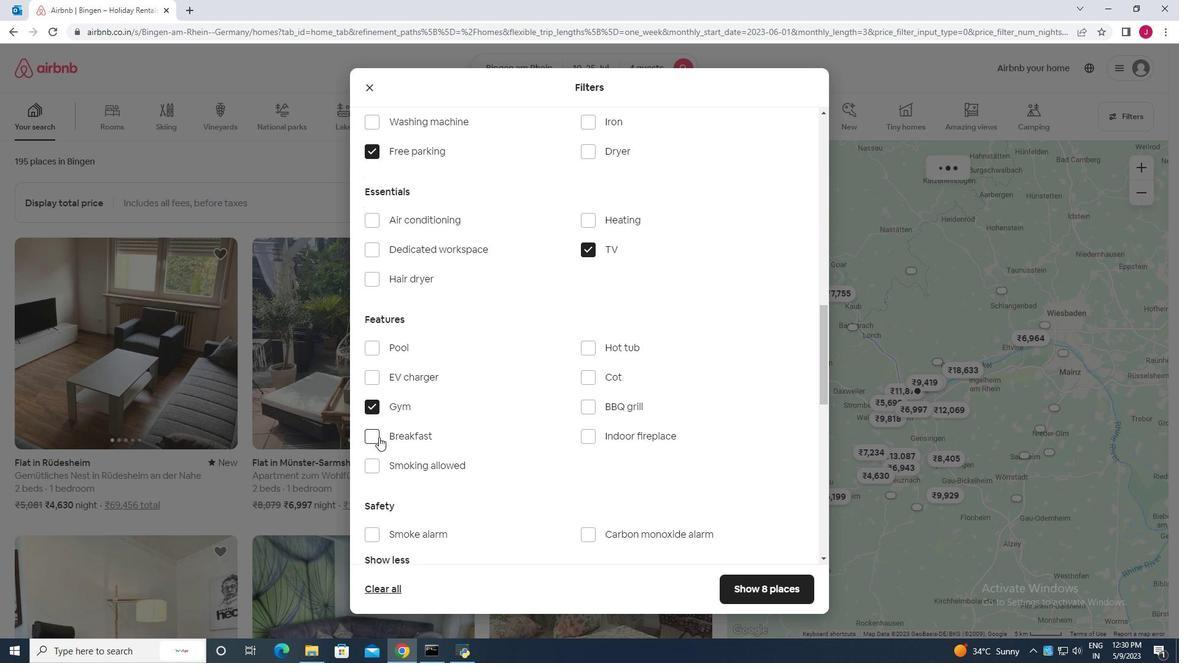 
Action: Mouse moved to (476, 395)
Screenshot: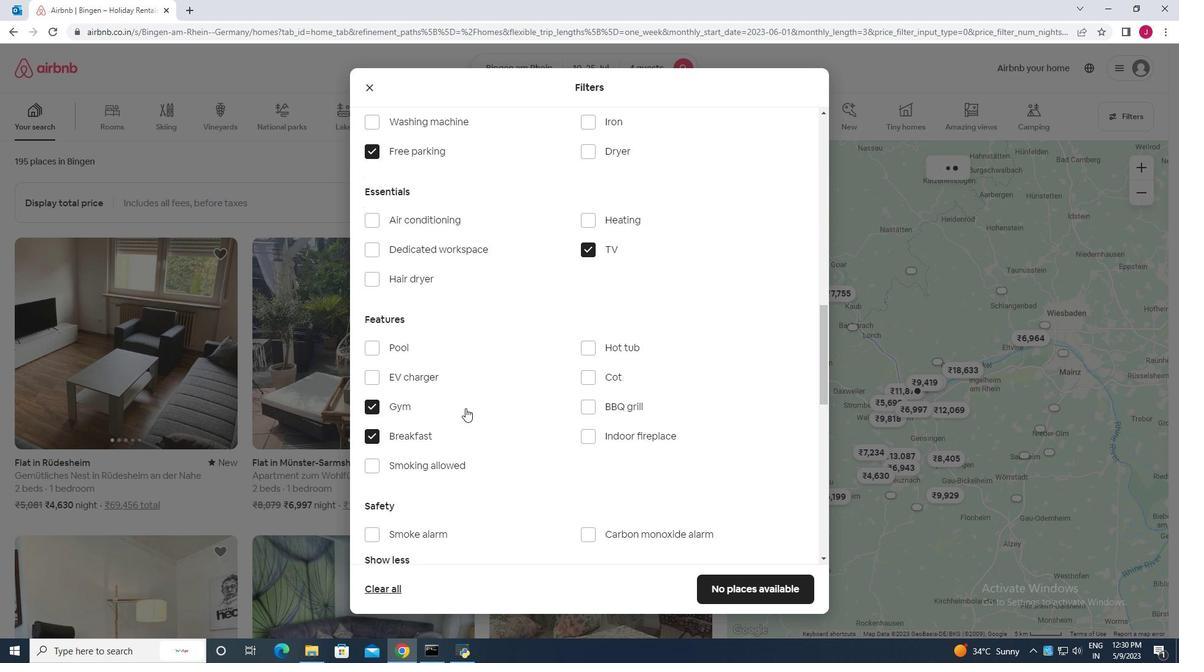 
Action: Mouse scrolled (476, 395) with delta (0, 0)
Screenshot: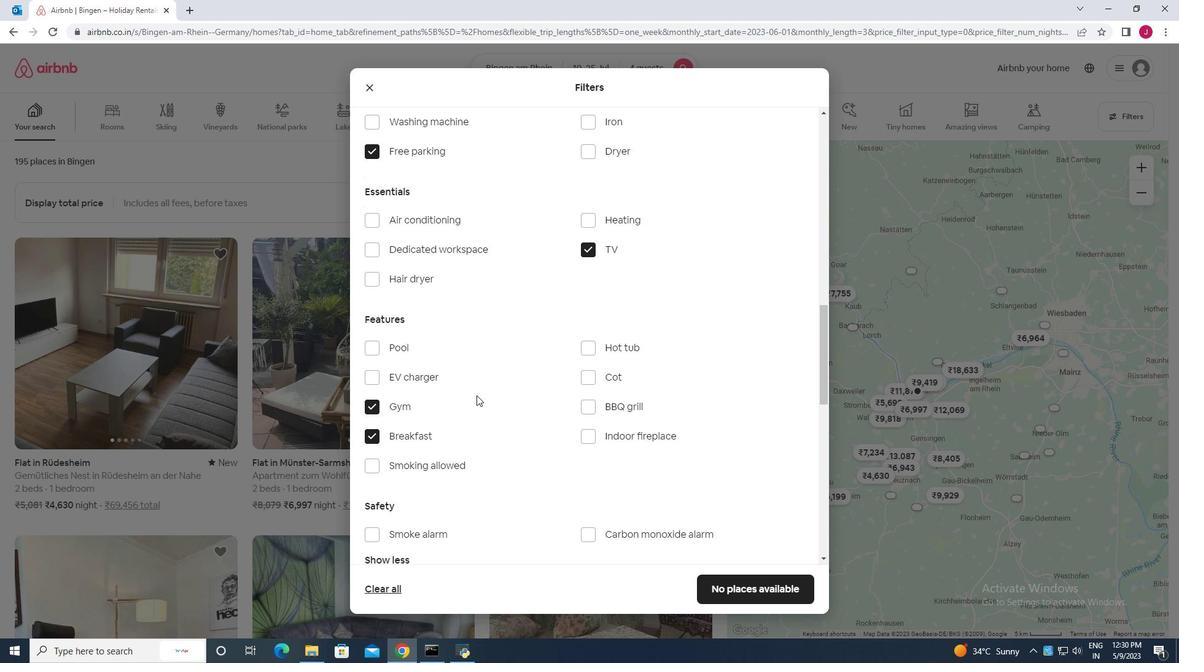 
Action: Mouse scrolled (476, 395) with delta (0, 0)
Screenshot: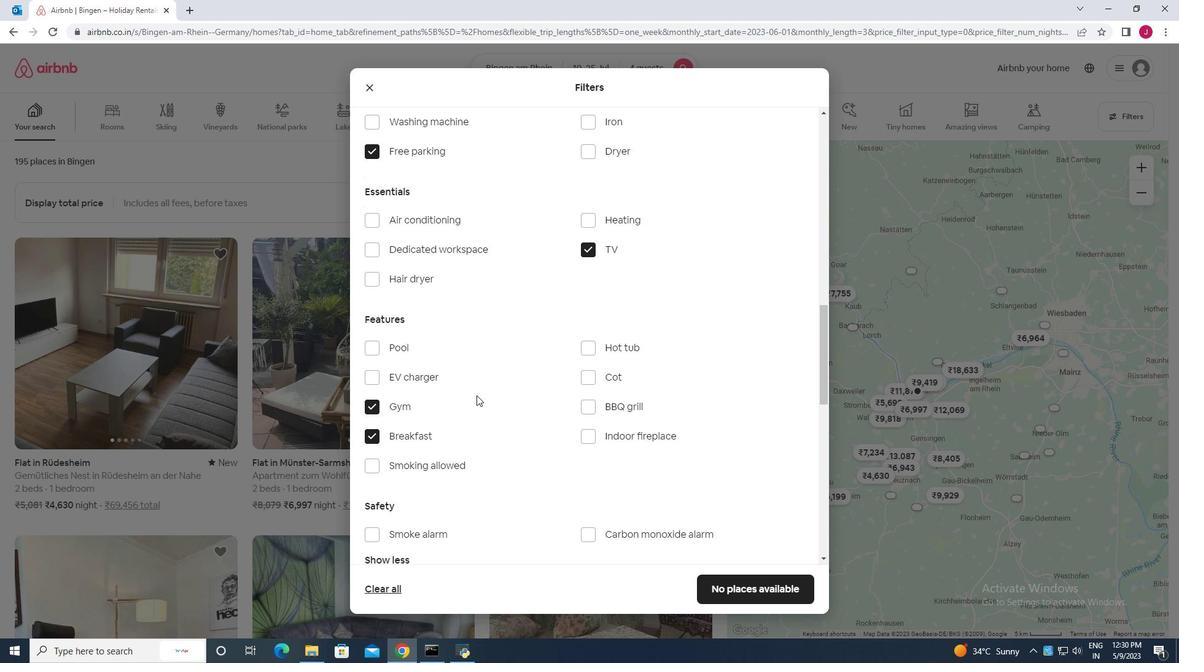 
Action: Mouse scrolled (476, 395) with delta (0, 0)
Screenshot: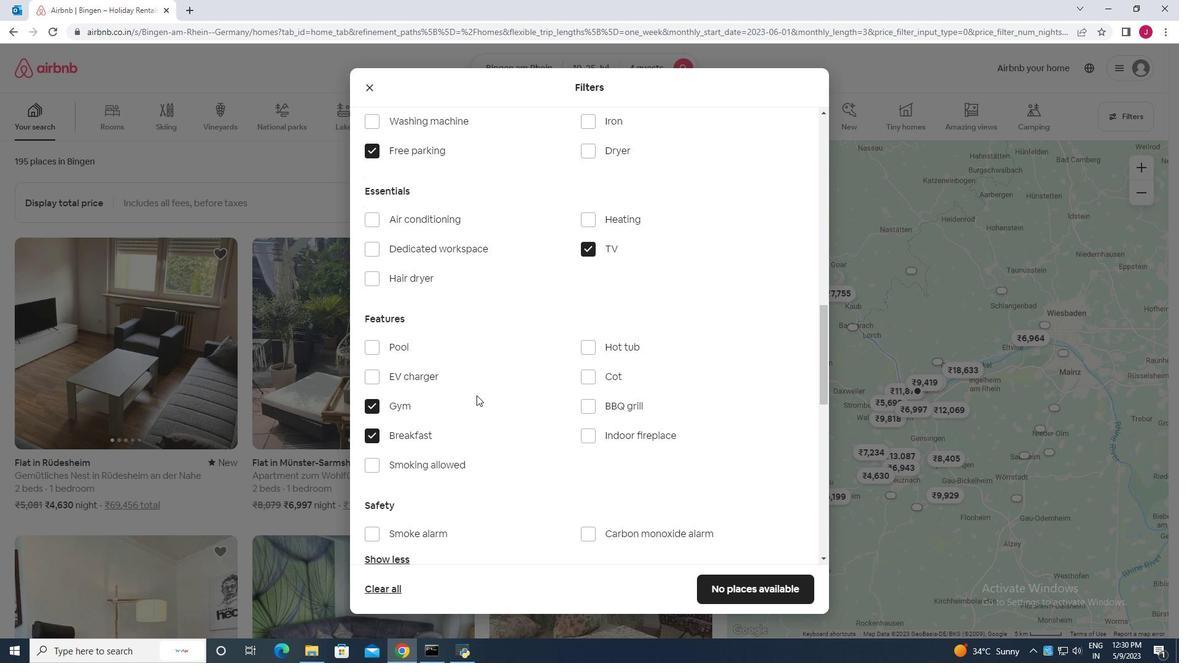 
Action: Mouse scrolled (476, 395) with delta (0, 0)
Screenshot: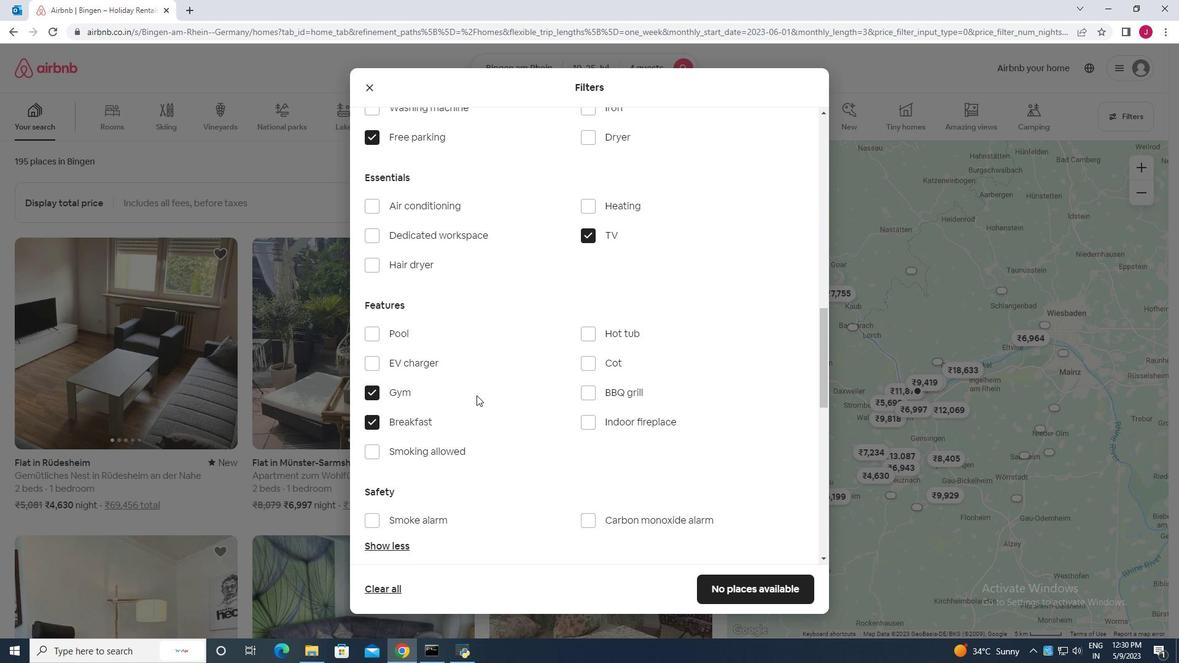 
Action: Mouse moved to (776, 454)
Screenshot: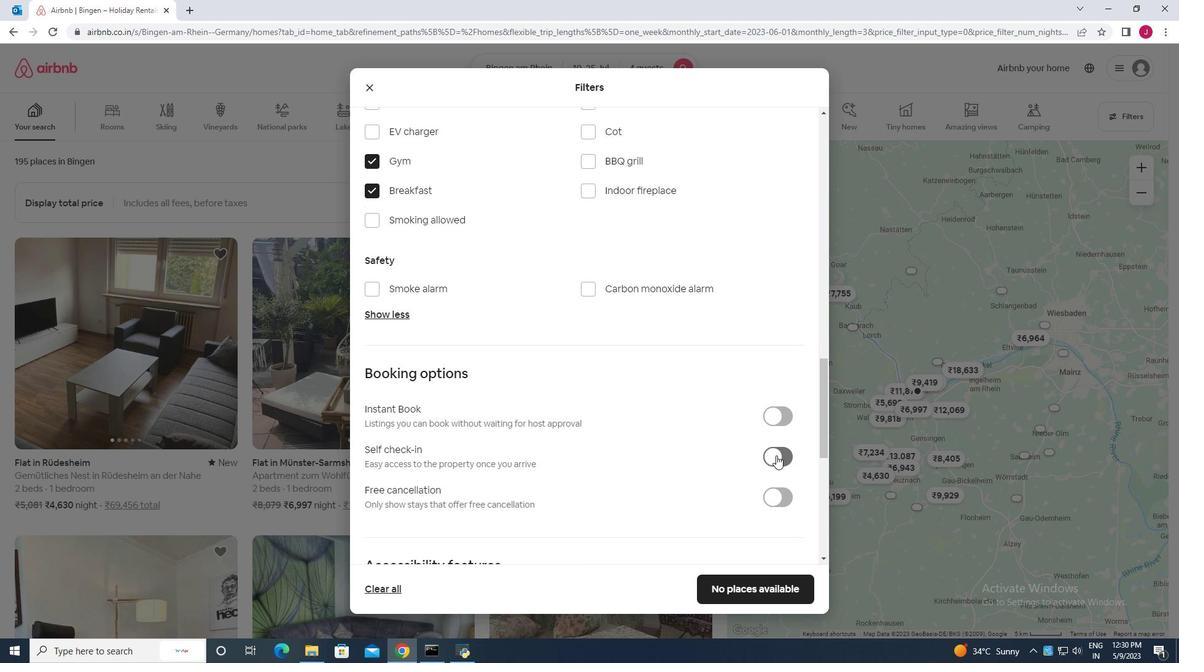 
Action: Mouse pressed left at (776, 454)
Screenshot: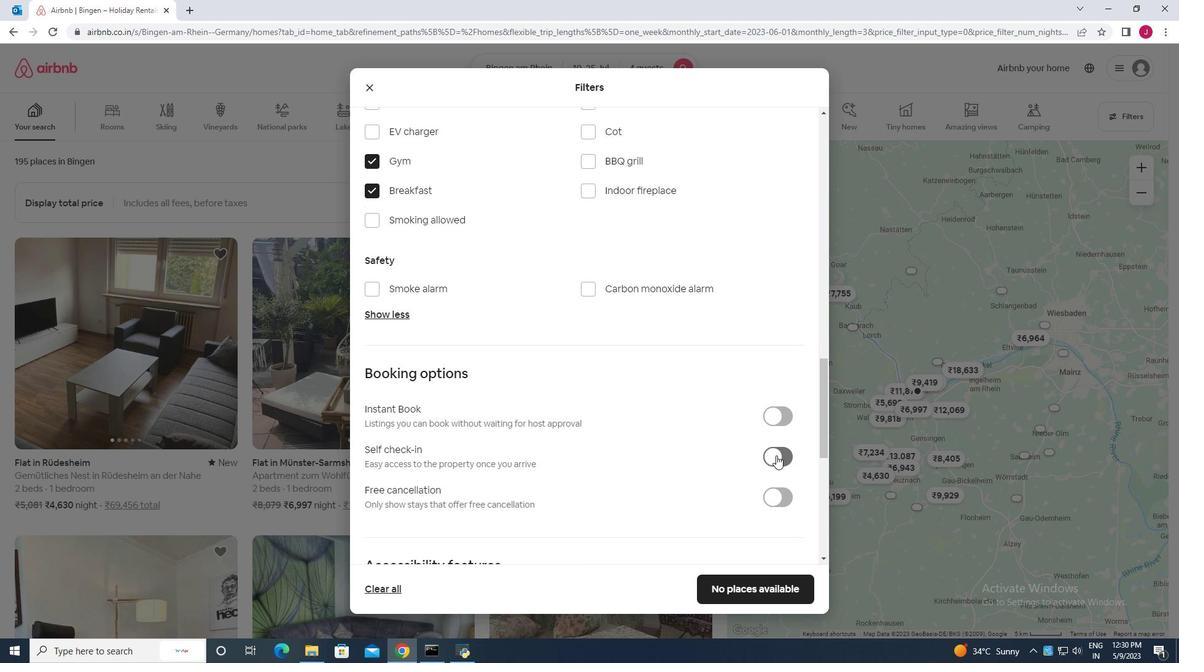 
Action: Mouse moved to (511, 406)
Screenshot: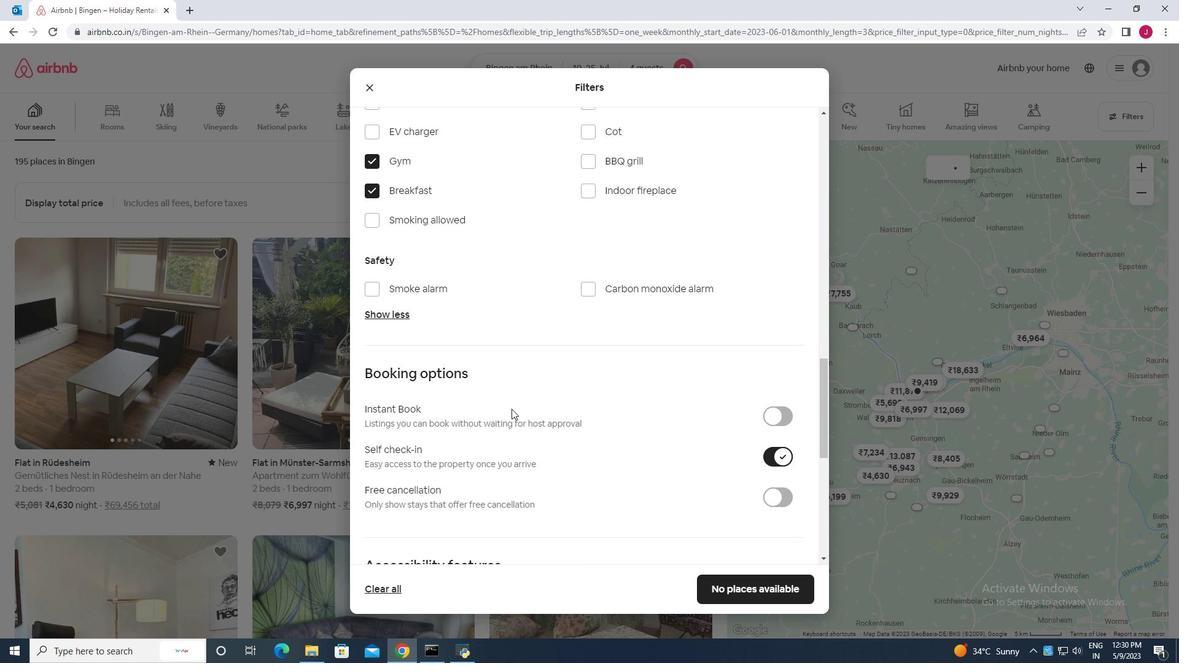 
Action: Mouse scrolled (511, 405) with delta (0, 0)
Screenshot: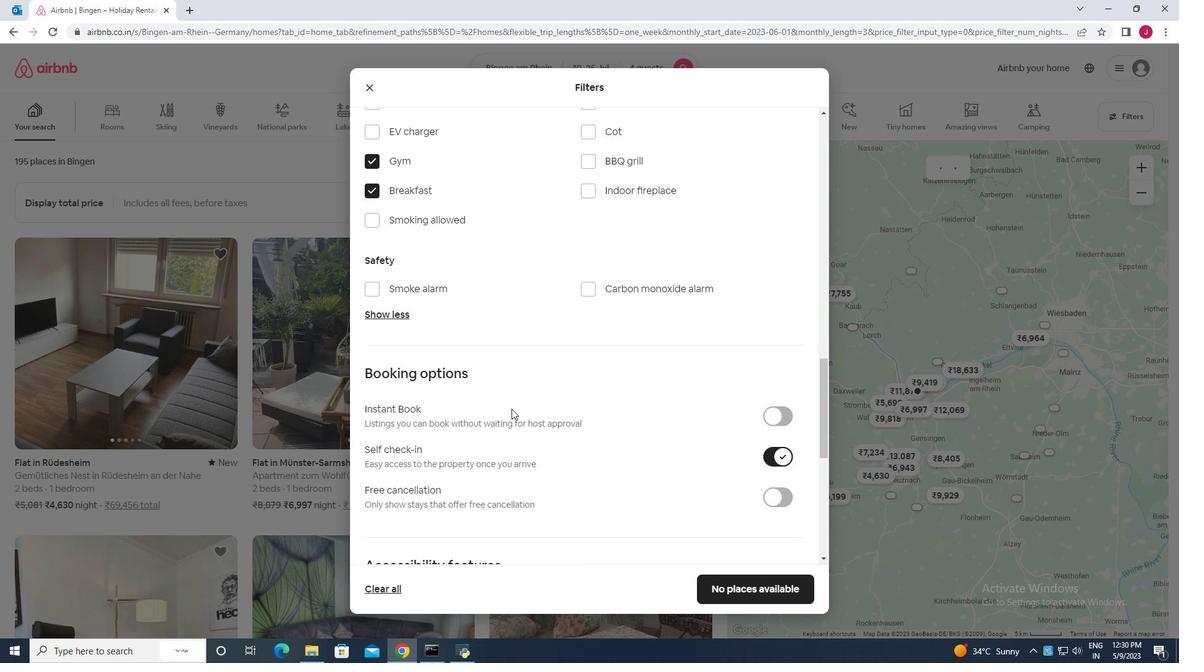 
Action: Mouse scrolled (511, 405) with delta (0, 0)
Screenshot: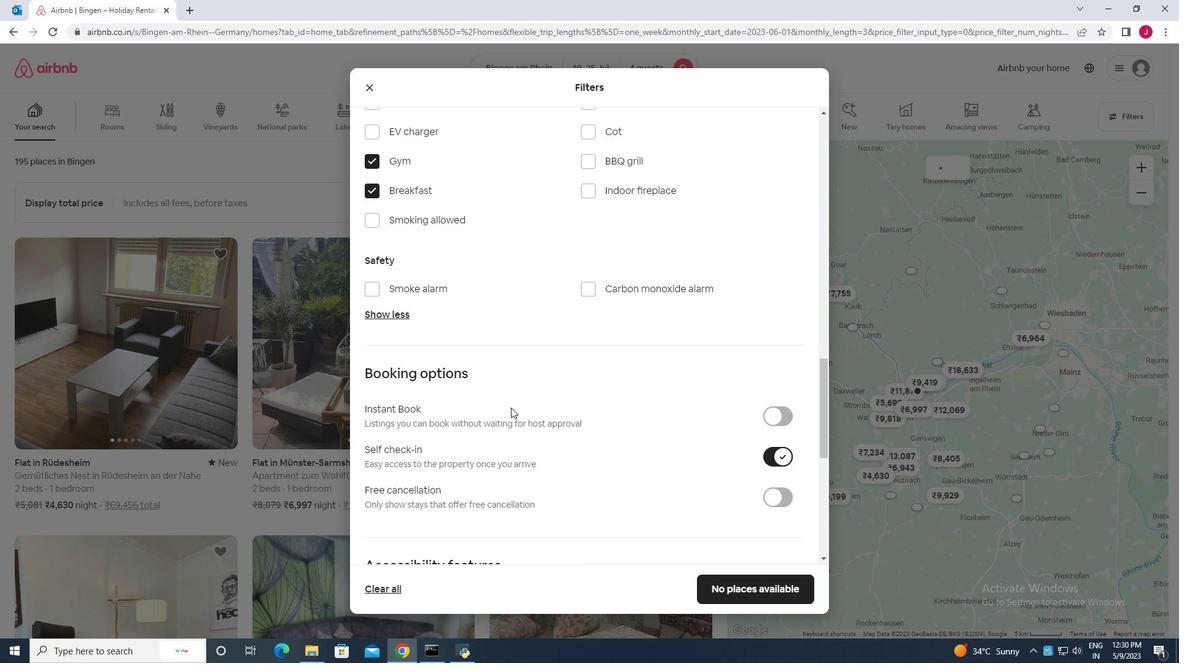 
Action: Mouse scrolled (511, 405) with delta (0, 0)
Screenshot: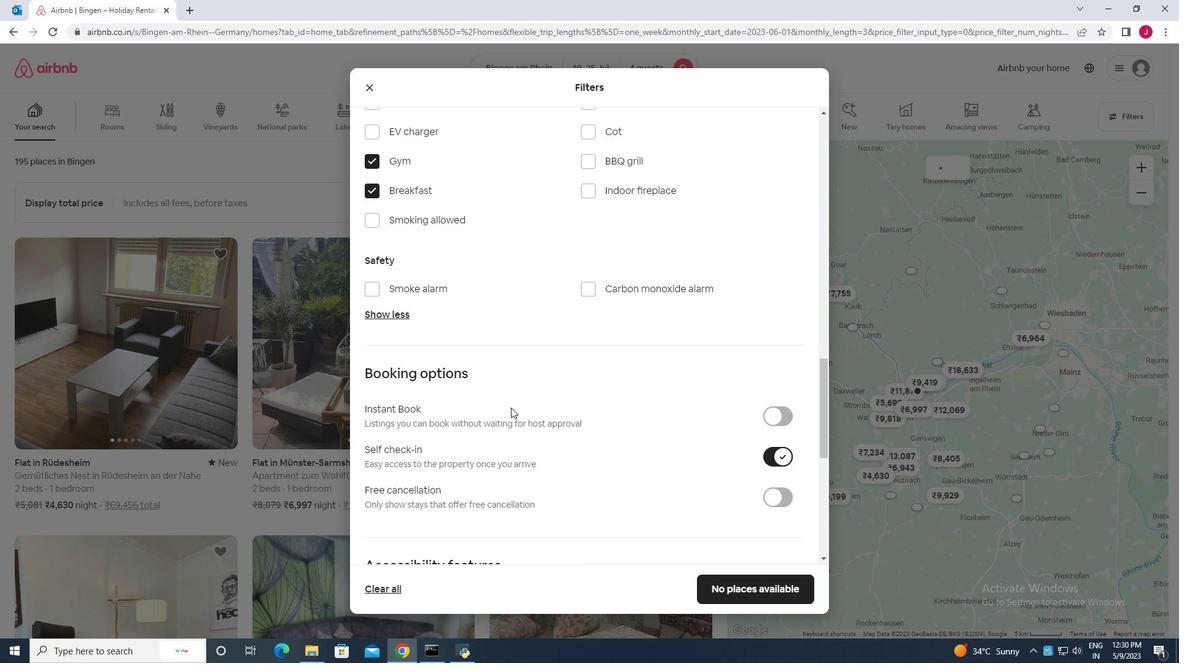 
Action: Mouse scrolled (511, 405) with delta (0, 0)
Screenshot: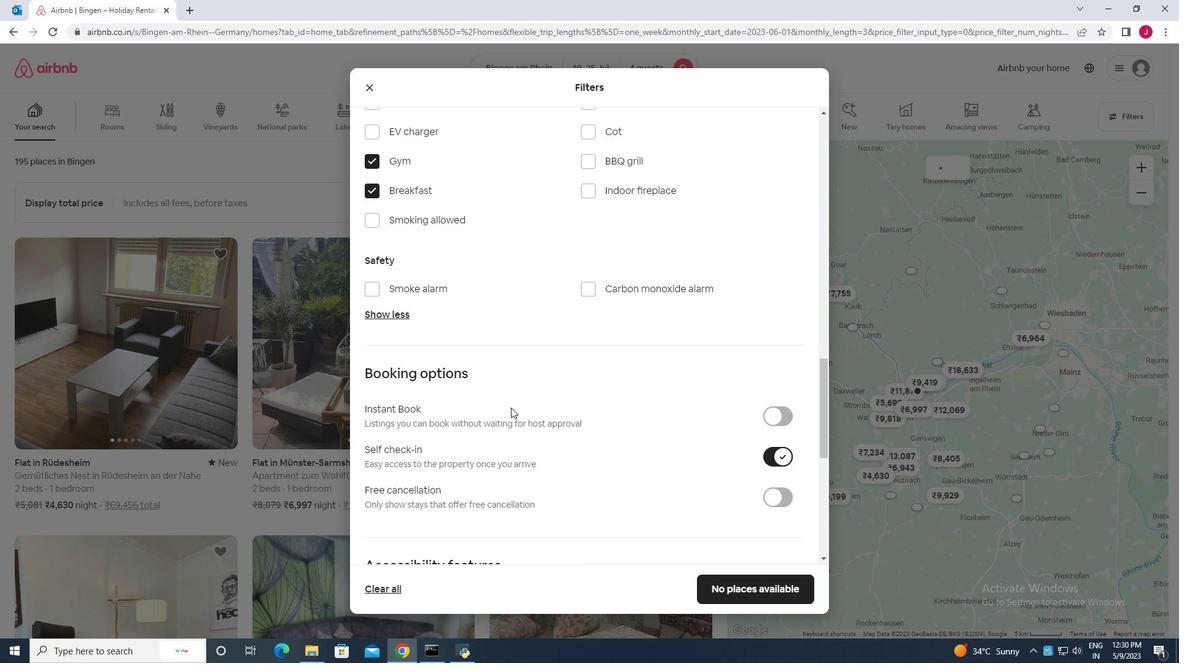 
Action: Mouse scrolled (511, 405) with delta (0, 0)
Screenshot: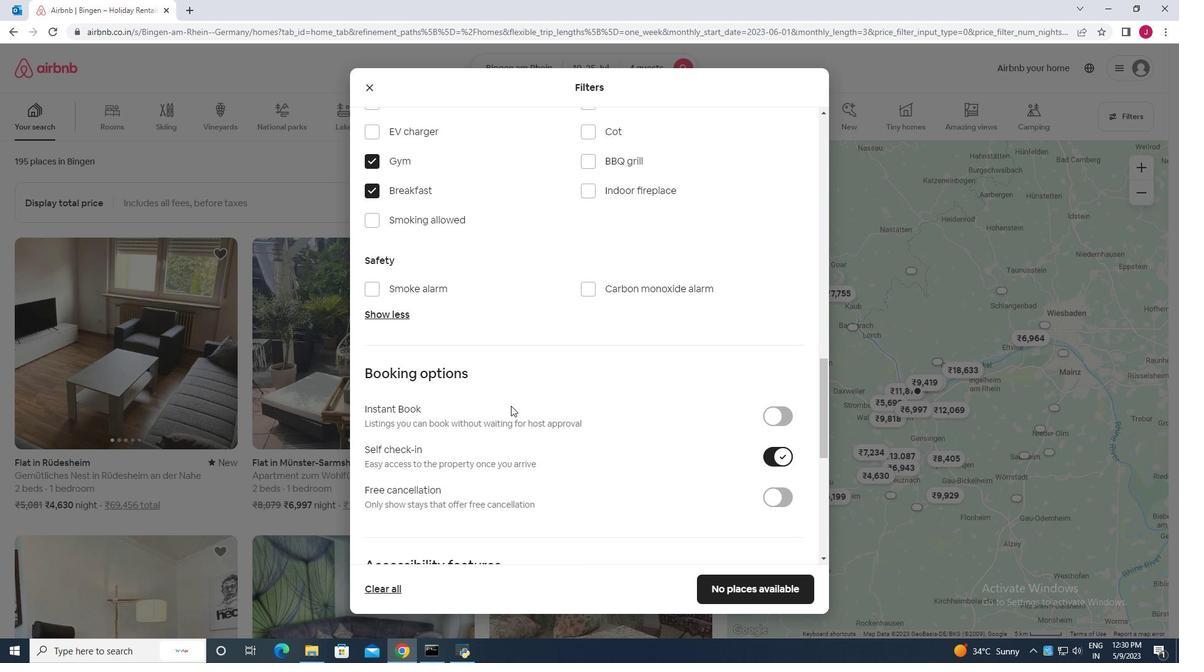 
Action: Mouse scrolled (511, 405) with delta (0, 0)
Screenshot: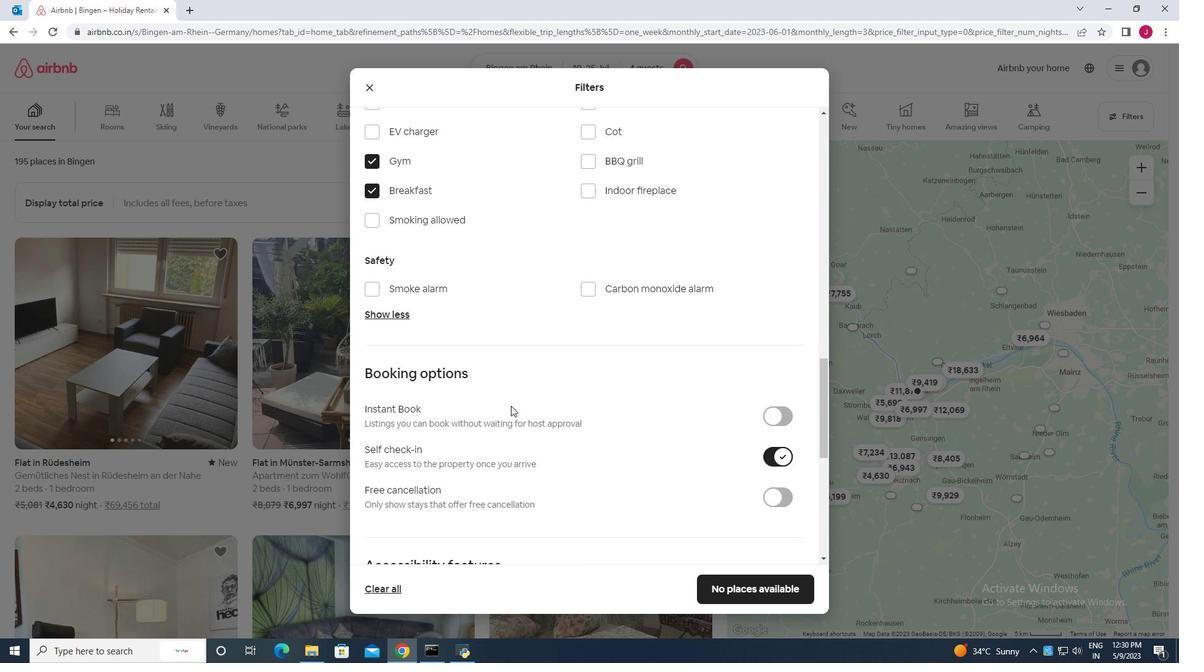 
Action: Mouse scrolled (511, 405) with delta (0, 0)
Screenshot: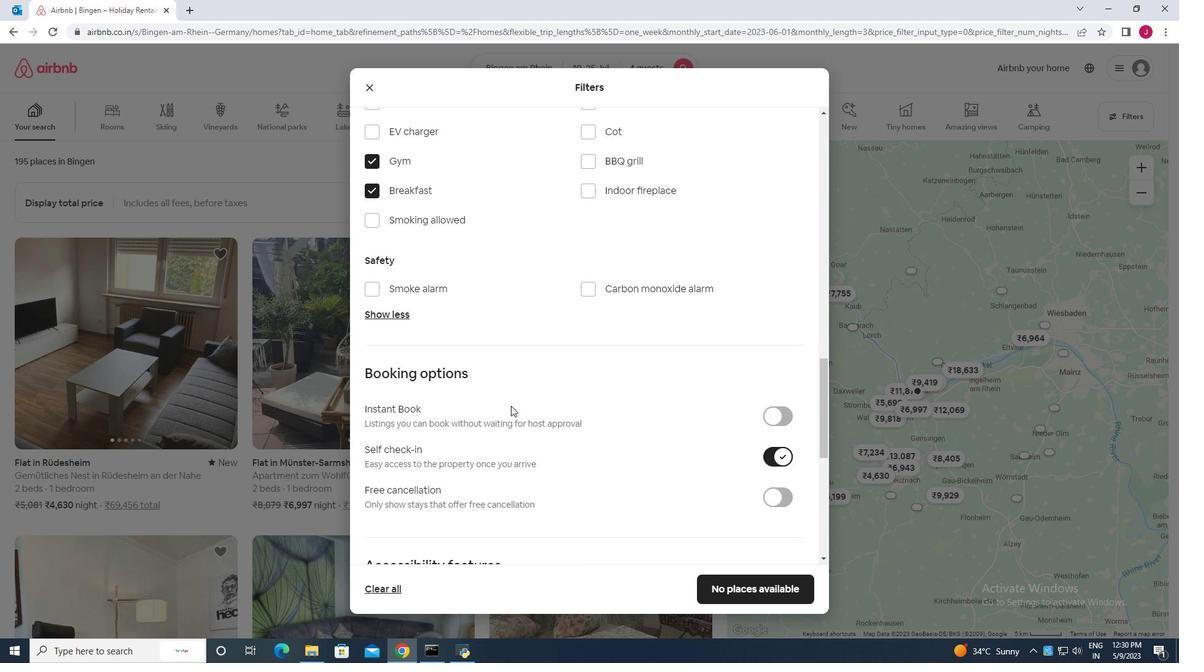 
Action: Mouse scrolled (511, 405) with delta (0, 0)
Screenshot: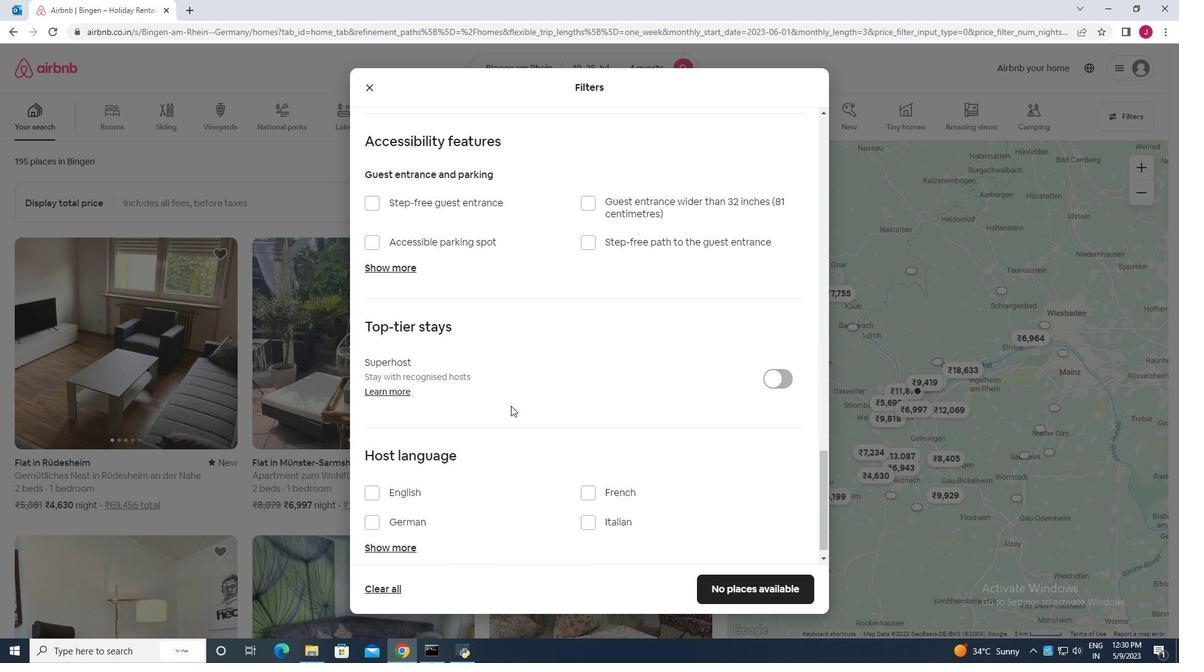 
Action: Mouse scrolled (511, 405) with delta (0, 0)
Screenshot: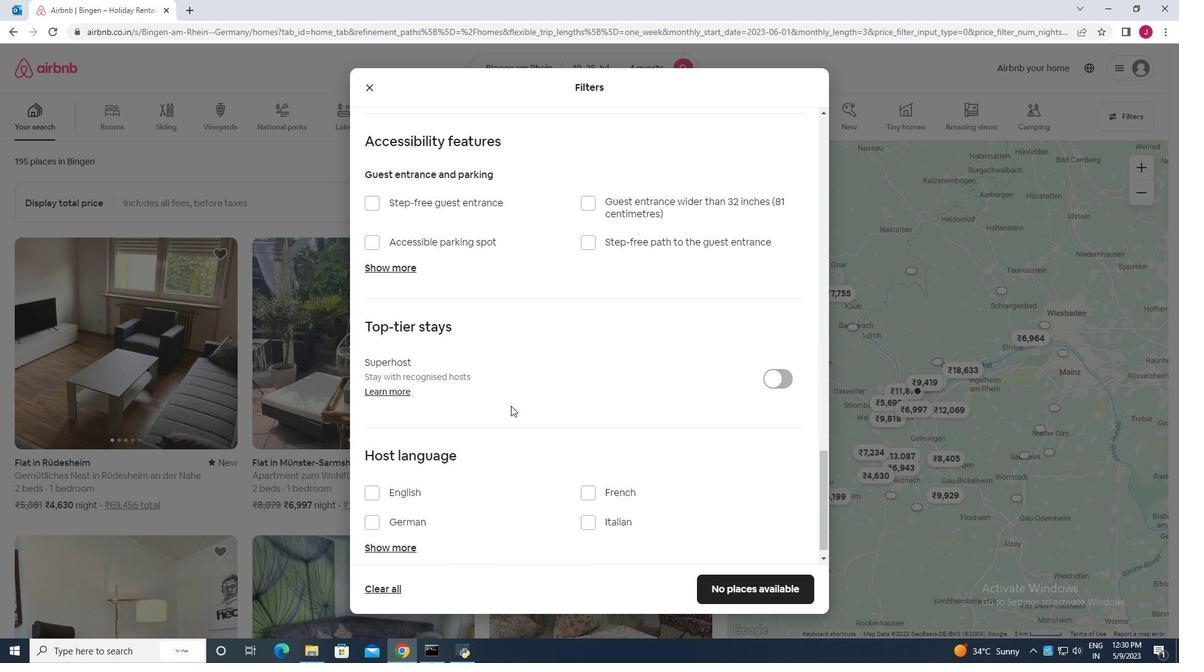 
Action: Mouse scrolled (511, 405) with delta (0, 0)
Screenshot: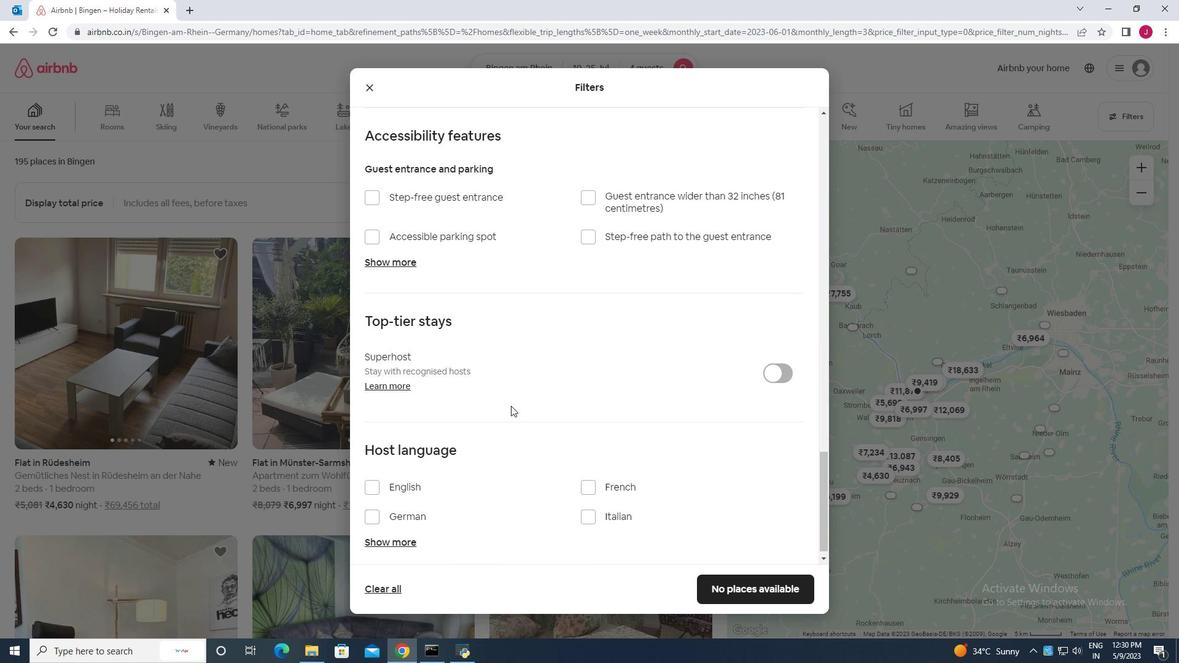 
Action: Mouse scrolled (511, 405) with delta (0, 0)
Screenshot: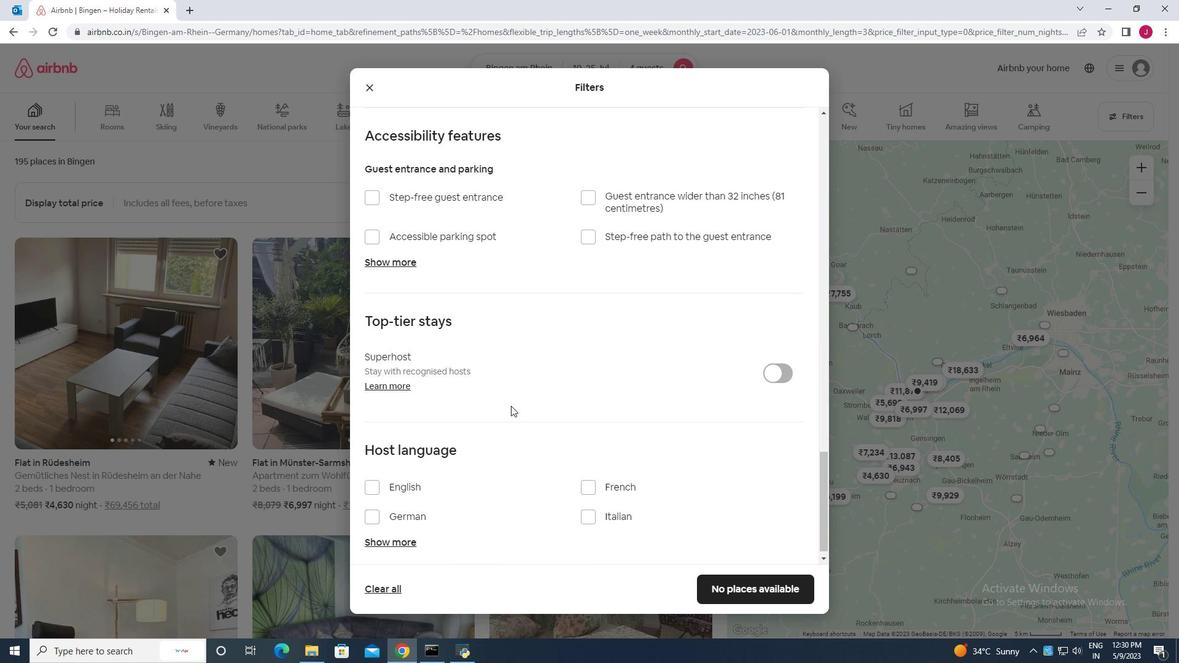
Action: Mouse scrolled (511, 405) with delta (0, 0)
Screenshot: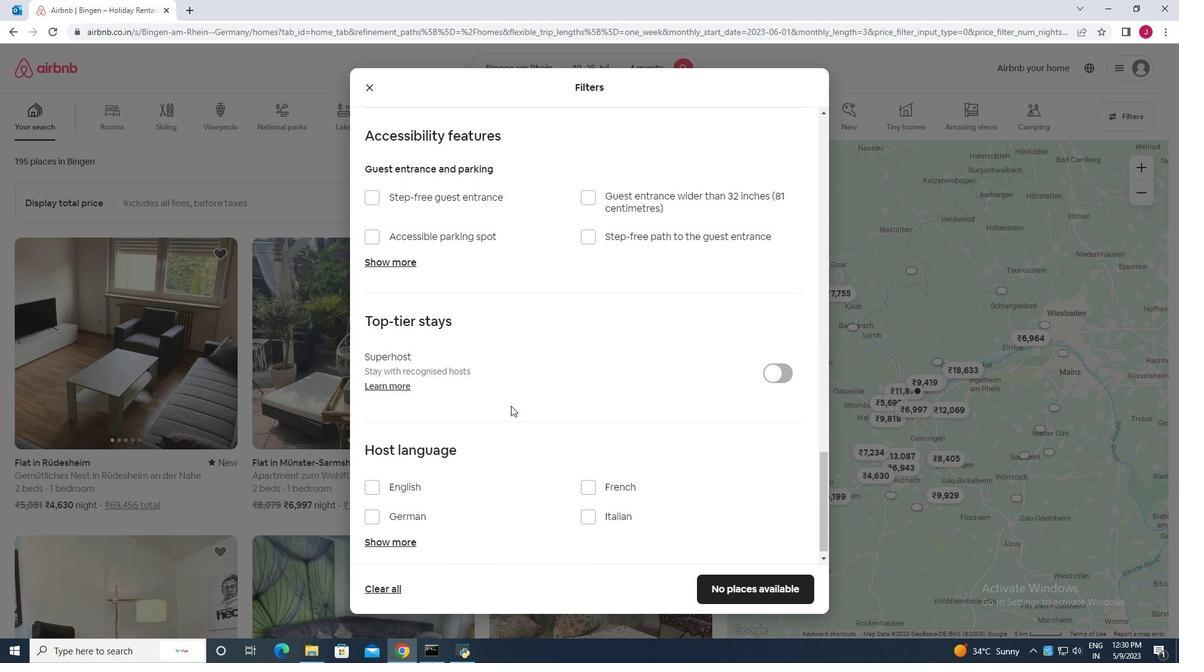 
Action: Mouse moved to (371, 478)
Screenshot: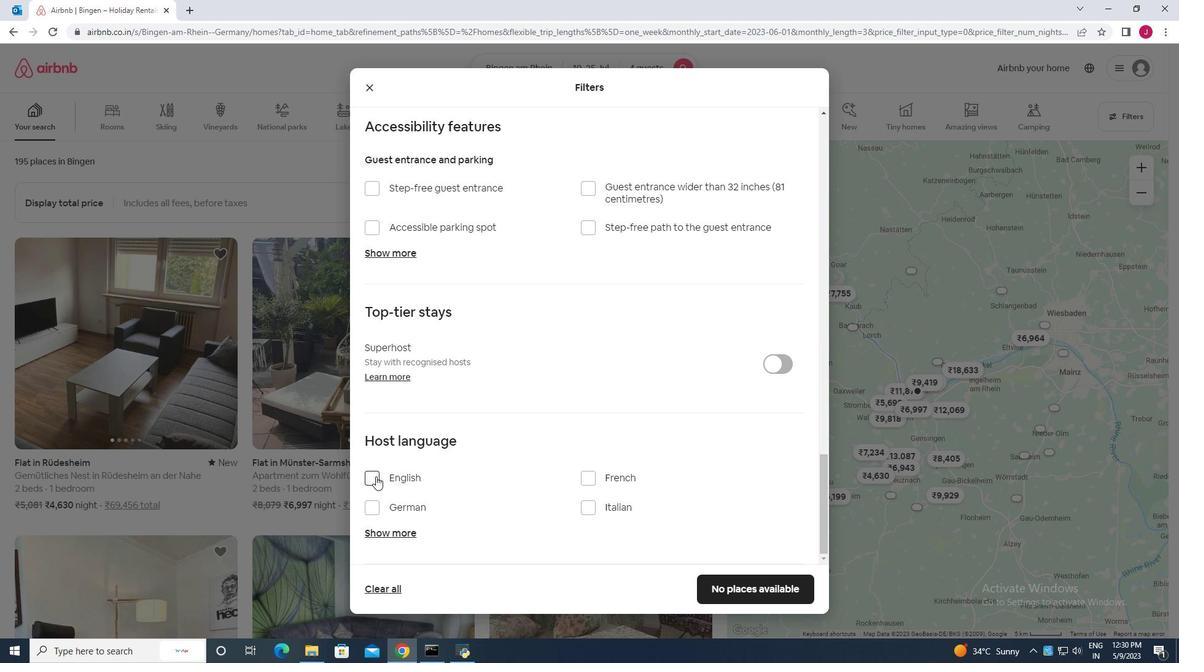 
Action: Mouse pressed left at (371, 478)
Screenshot: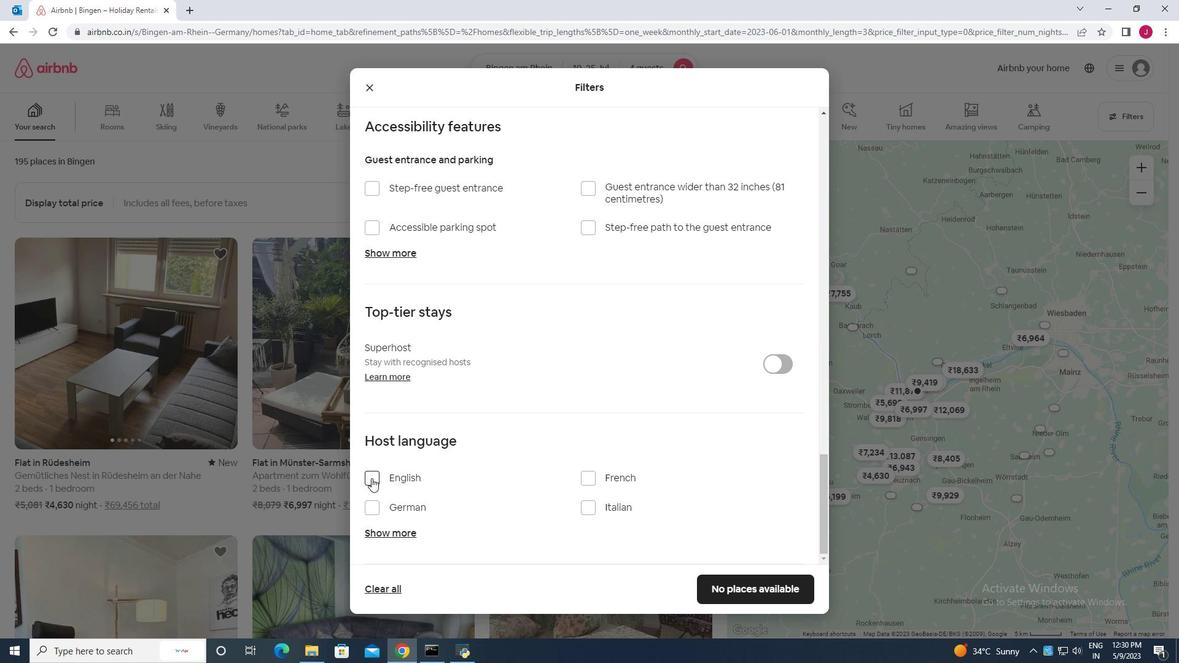 
Action: Mouse moved to (742, 587)
Screenshot: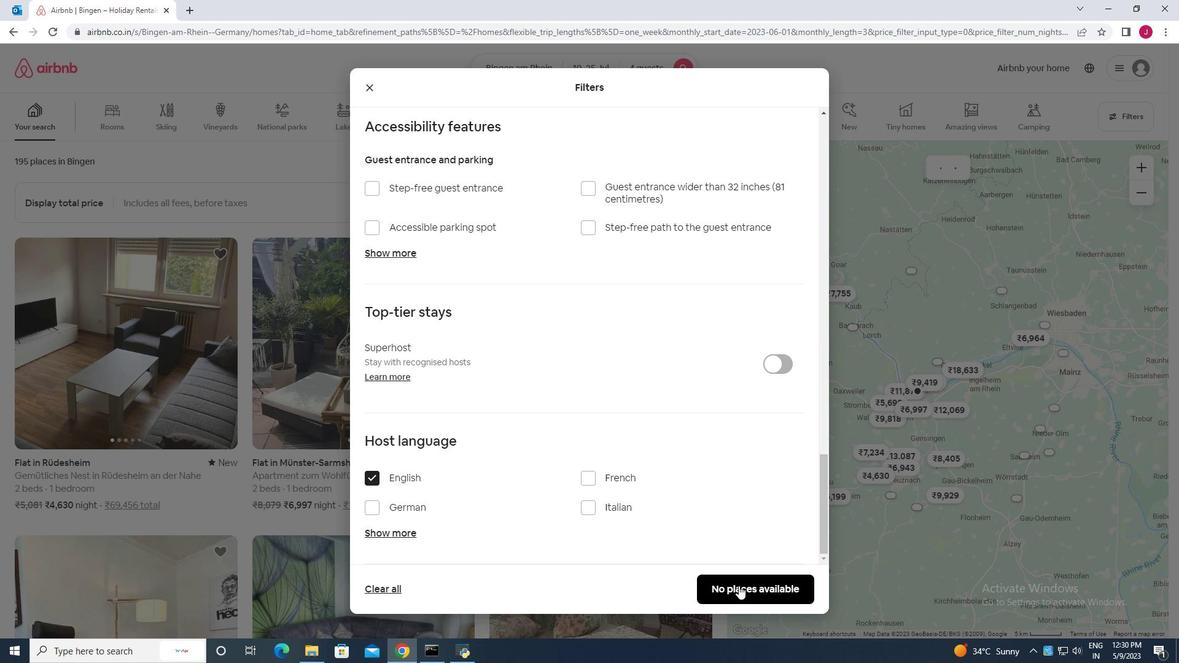 
Action: Mouse pressed left at (742, 587)
Screenshot: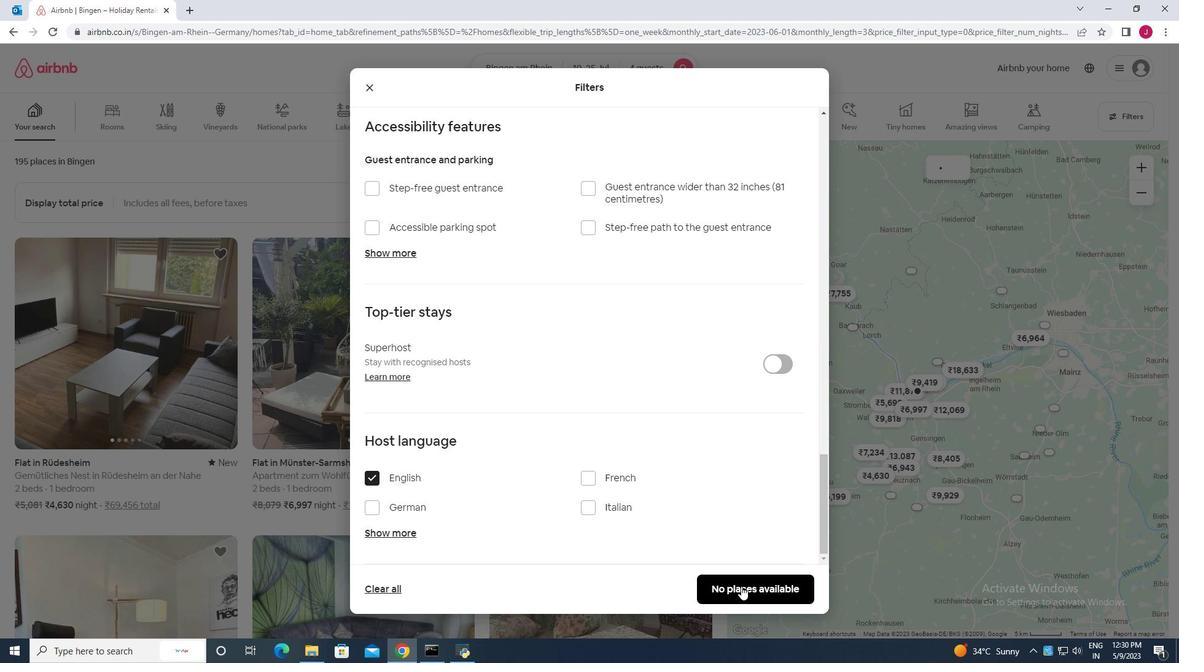 
Action: Mouse moved to (733, 561)
Screenshot: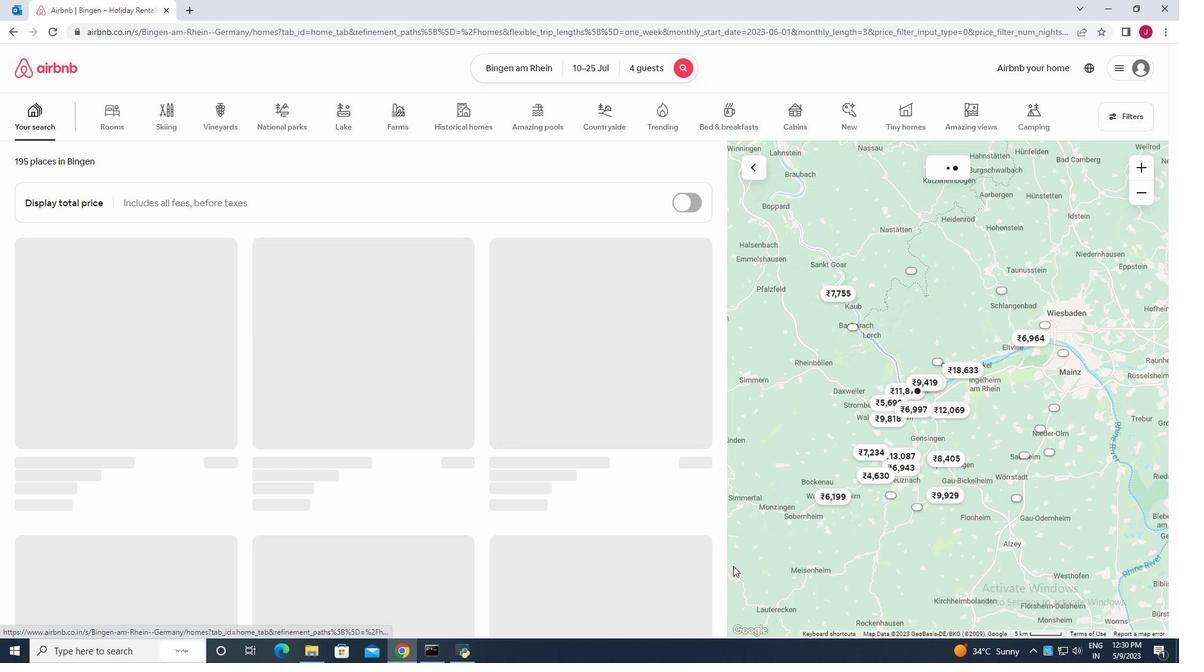 
